Task: Compose an email with the signature Jamie Cooper with the subject Thank you for attending and the message We appreciate your interest in our organization and would like to invite you for an interview. from softage.8@softage.net to softage.10@softage.net Select the bulleted list and change the font typography to strikethroughSelect the bulleted list and remove the font typography strikethrough Send the email. Finally, move the email from Sent Items to the label Crafts
Action: Mouse moved to (1111, 65)
Screenshot: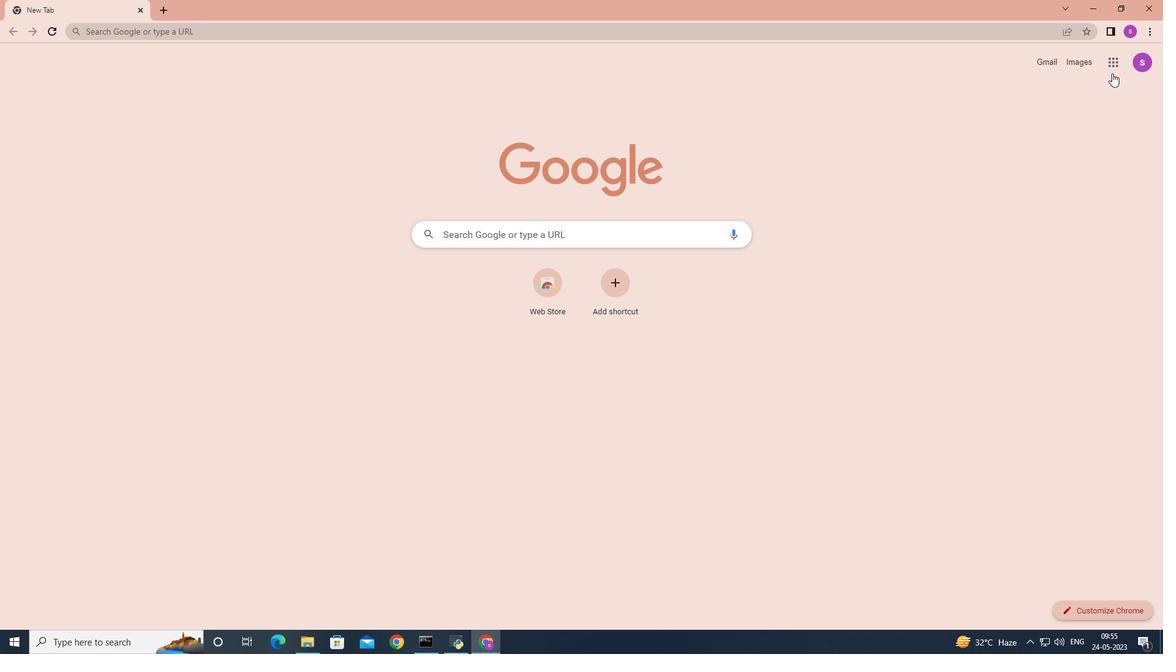 
Action: Mouse pressed left at (1111, 65)
Screenshot: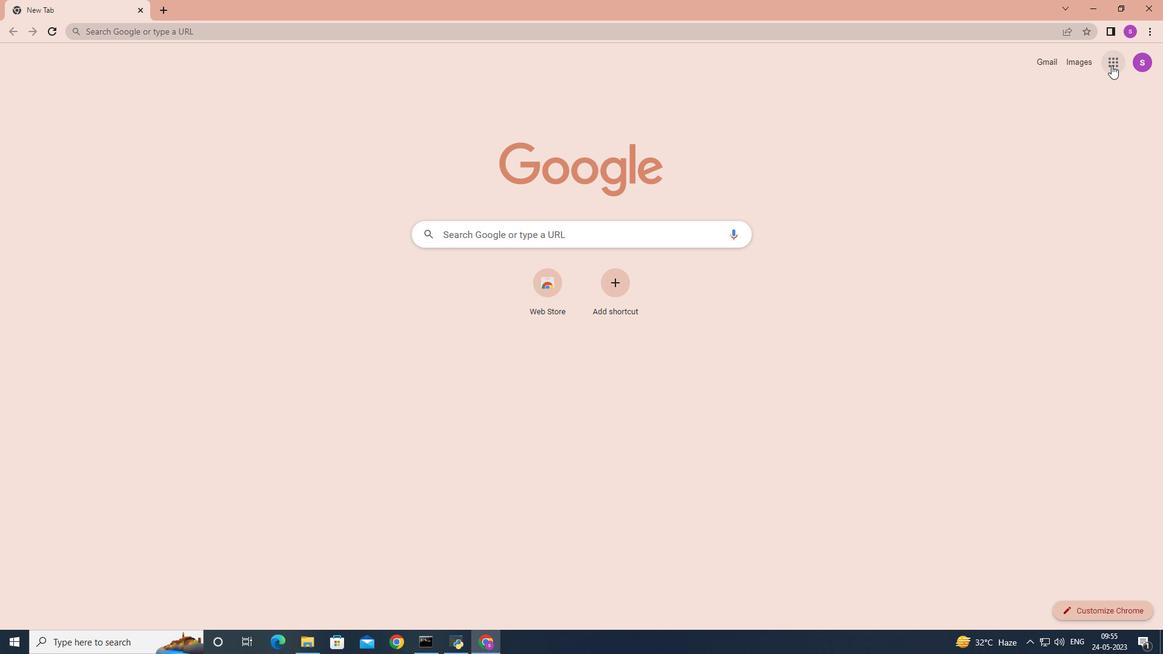 
Action: Mouse moved to (1072, 110)
Screenshot: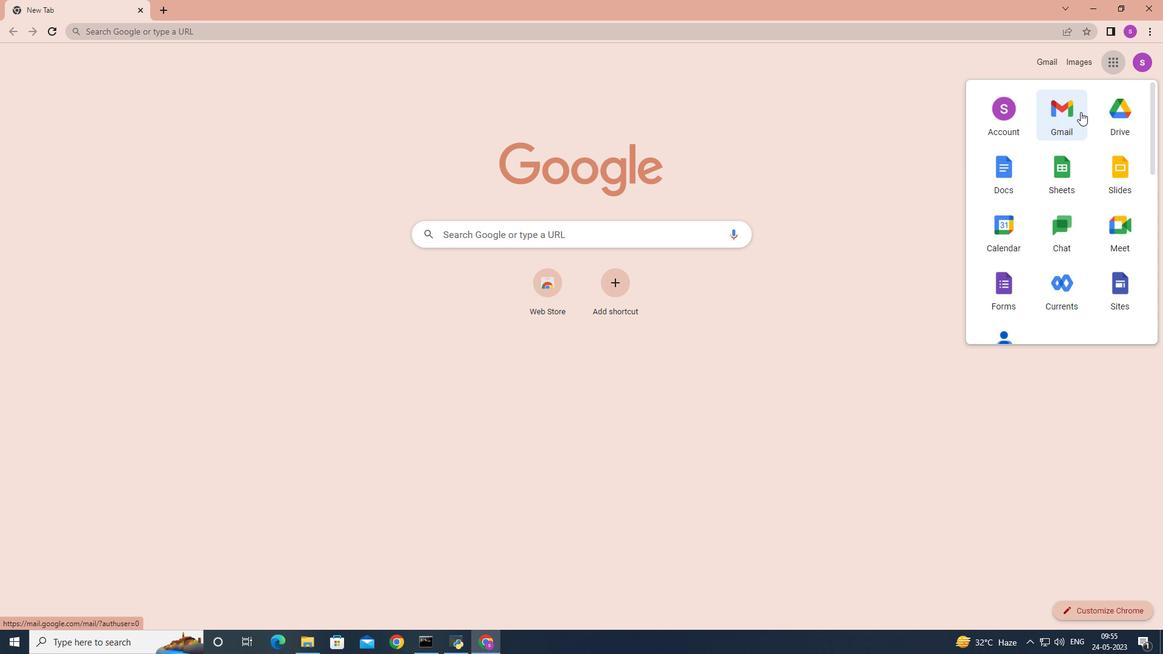 
Action: Mouse pressed left at (1072, 110)
Screenshot: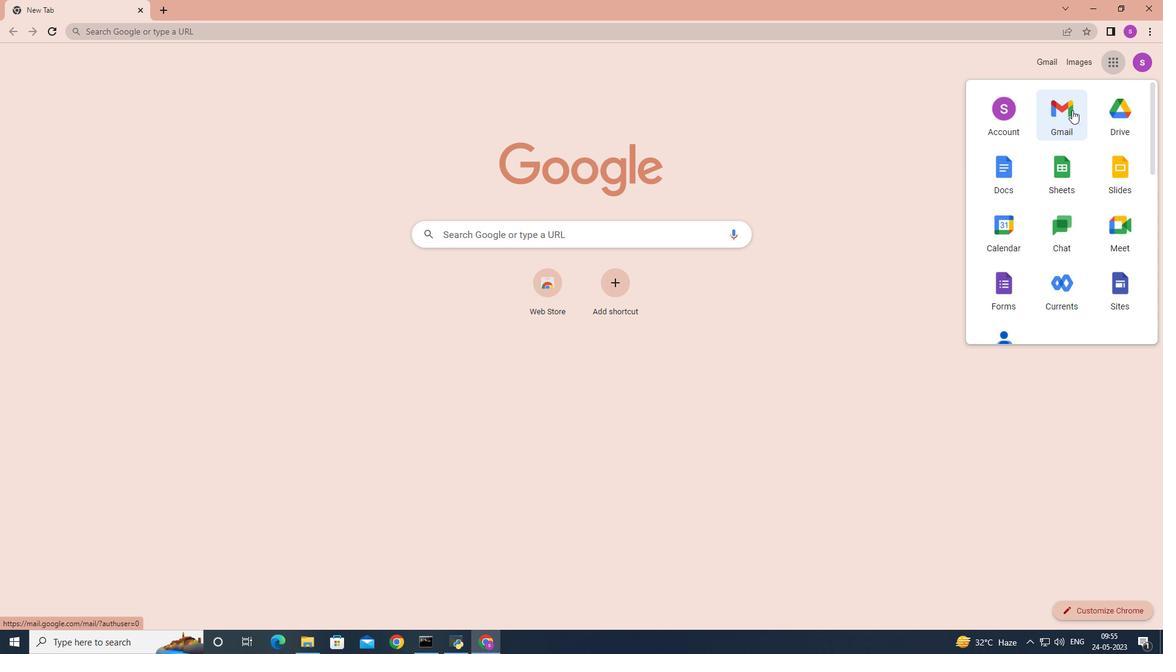 
Action: Mouse moved to (1022, 62)
Screenshot: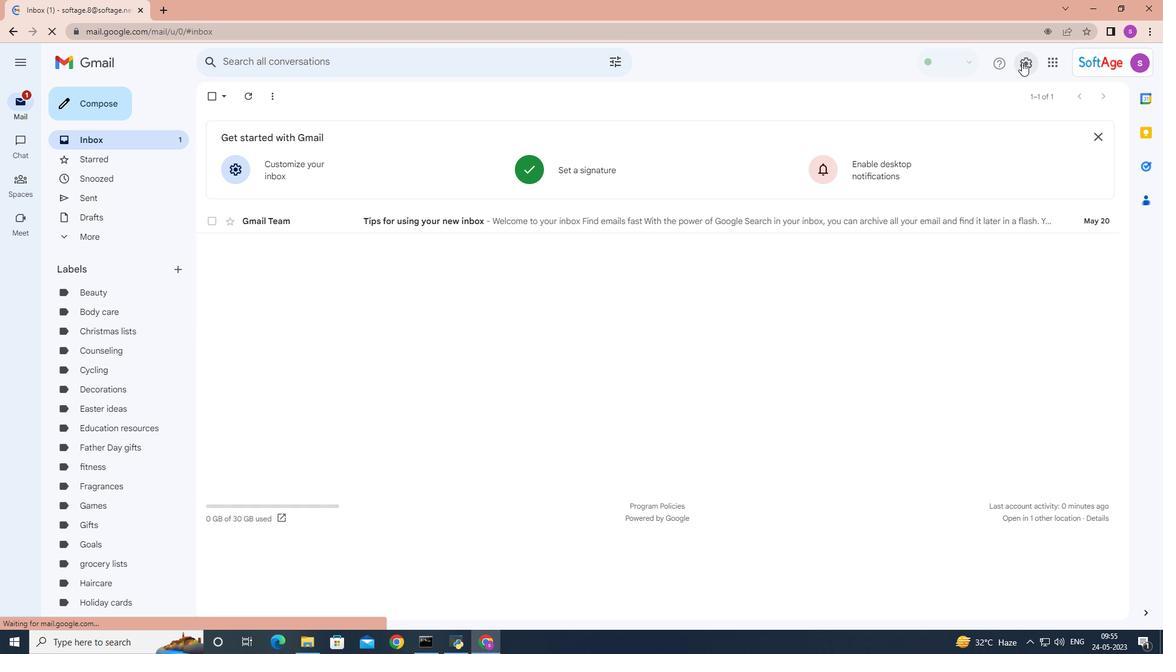 
Action: Mouse pressed left at (1022, 62)
Screenshot: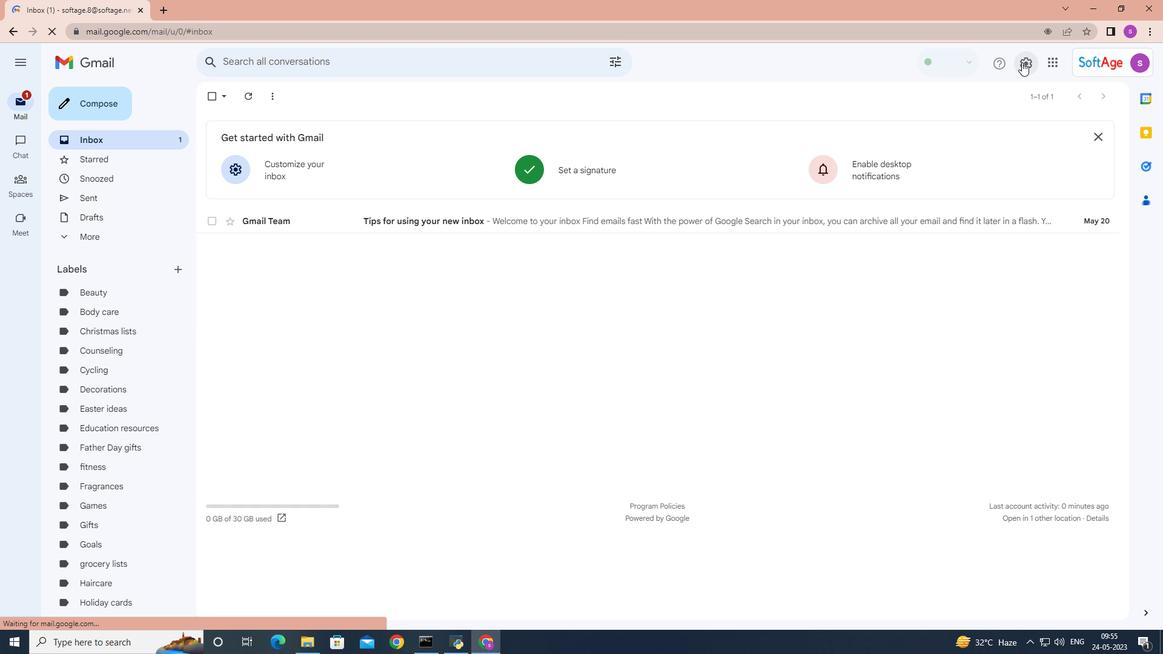 
Action: Mouse moved to (1041, 123)
Screenshot: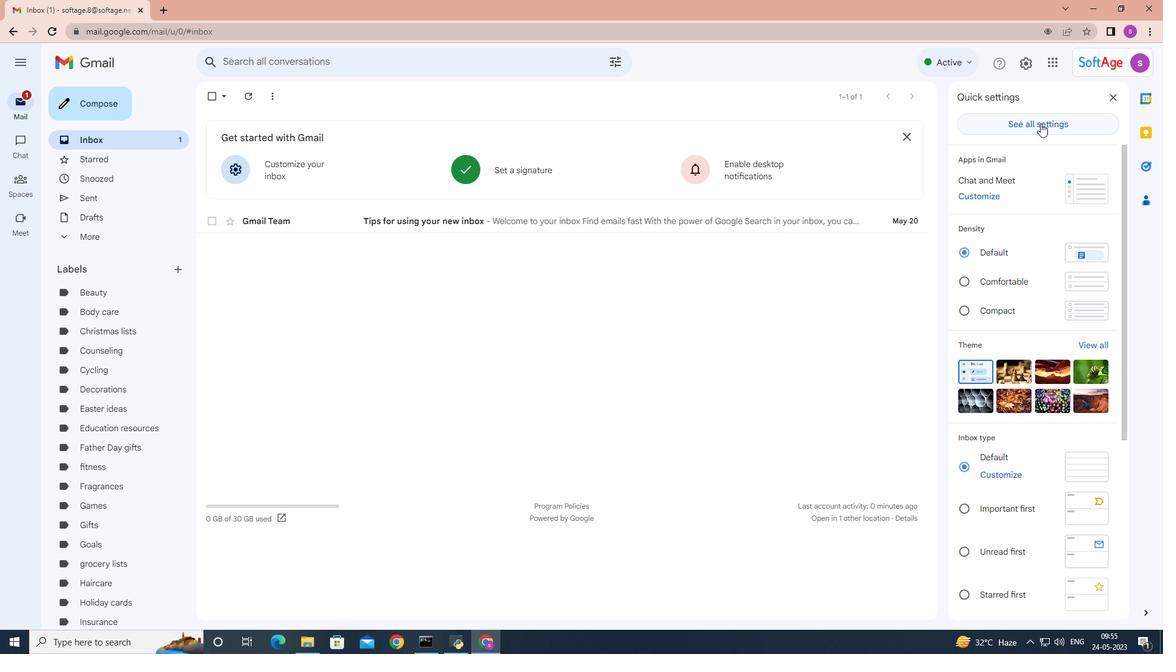 
Action: Mouse pressed left at (1041, 123)
Screenshot: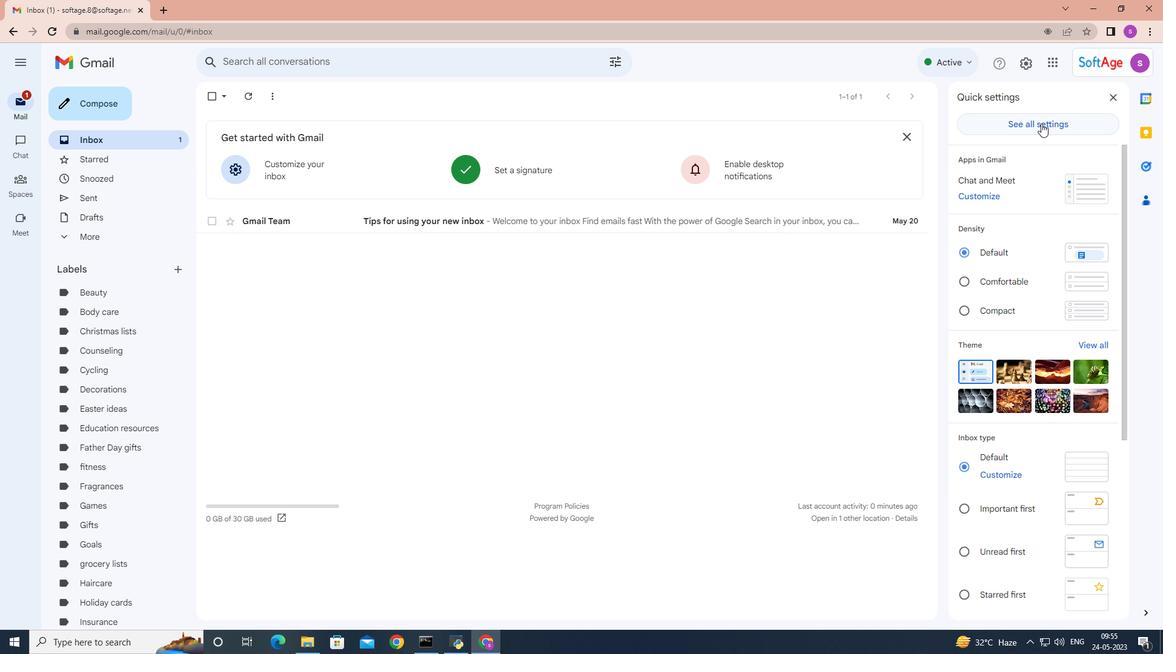 
Action: Mouse moved to (924, 218)
Screenshot: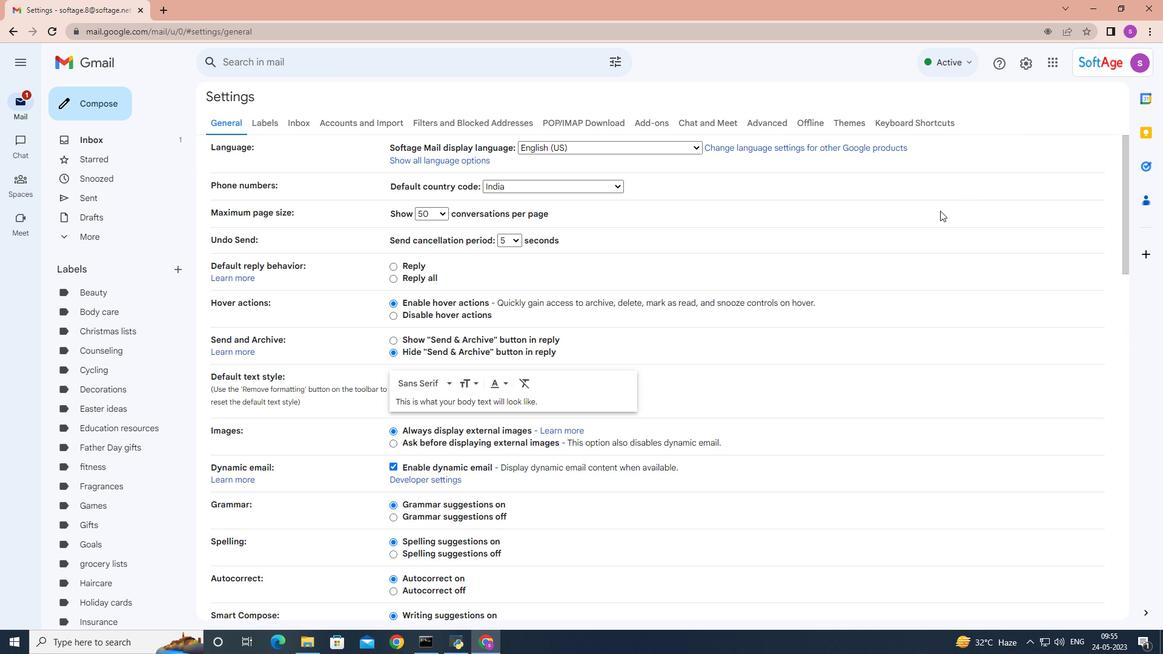 
Action: Mouse scrolled (924, 218) with delta (0, 0)
Screenshot: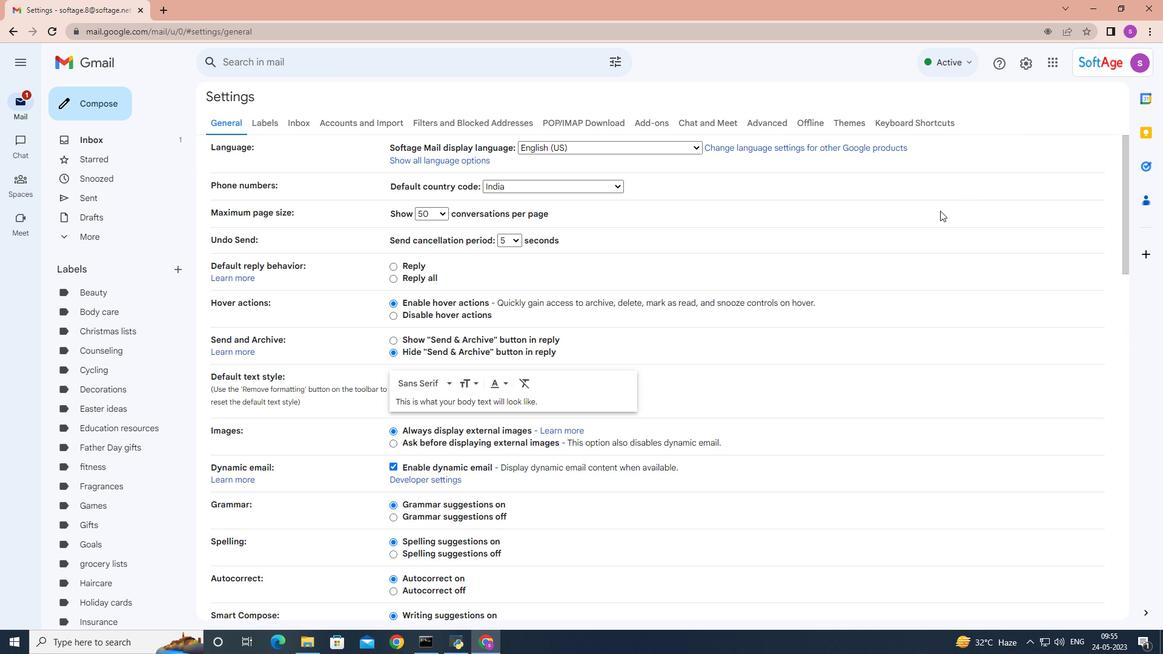 
Action: Mouse moved to (922, 219)
Screenshot: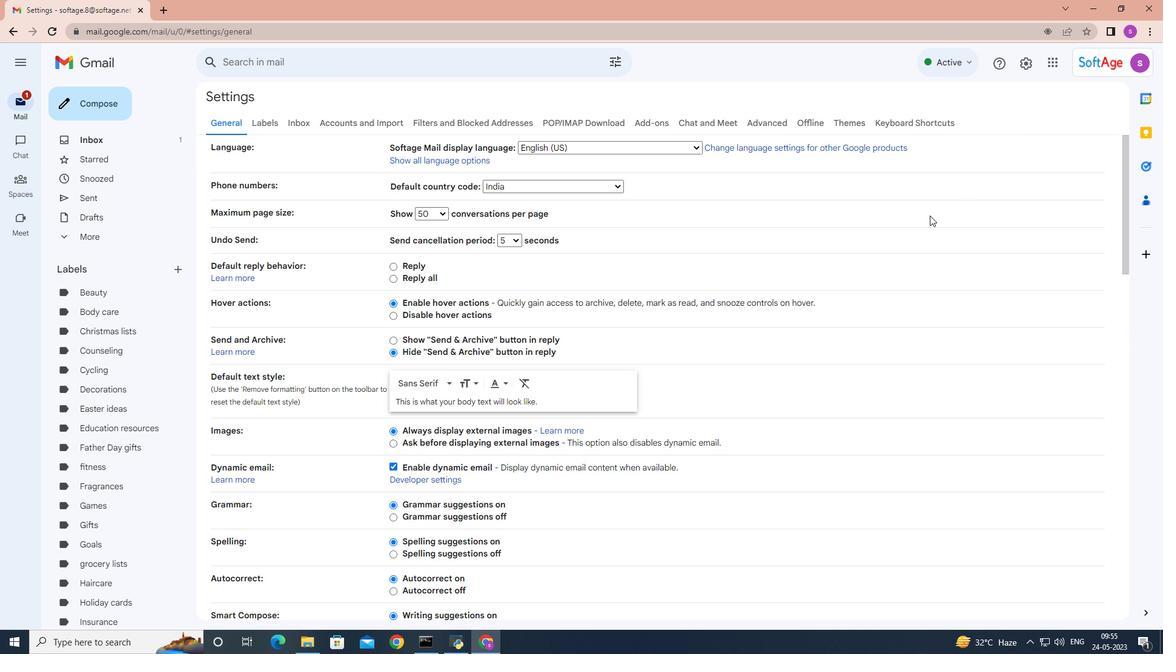 
Action: Mouse scrolled (922, 218) with delta (0, 0)
Screenshot: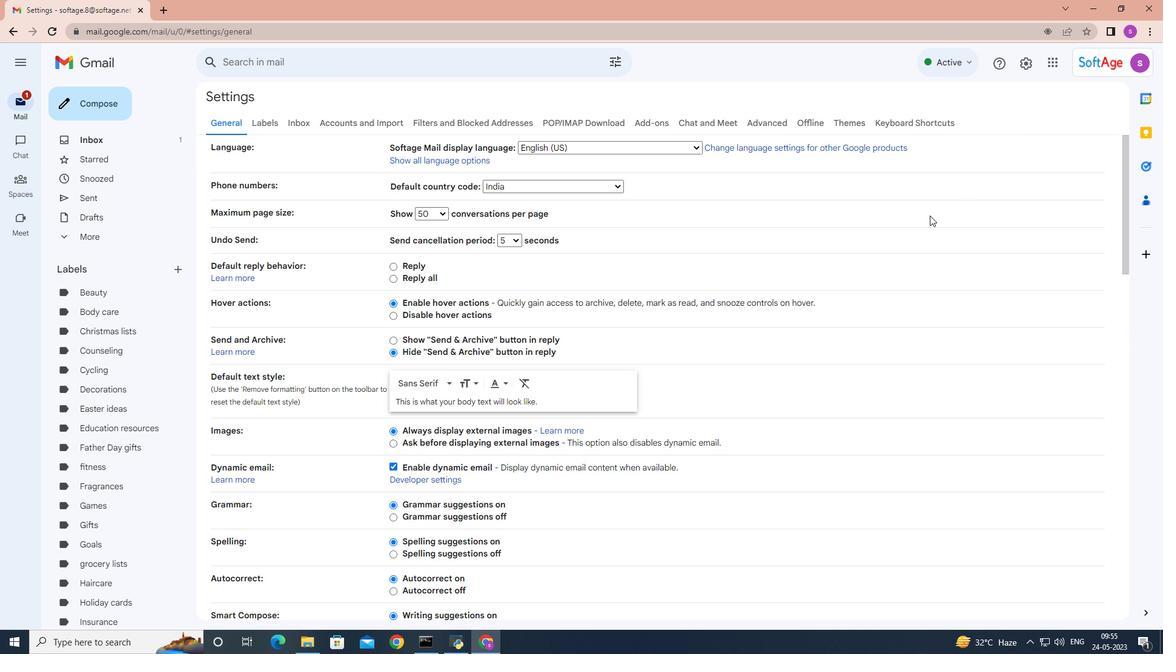 
Action: Mouse moved to (920, 219)
Screenshot: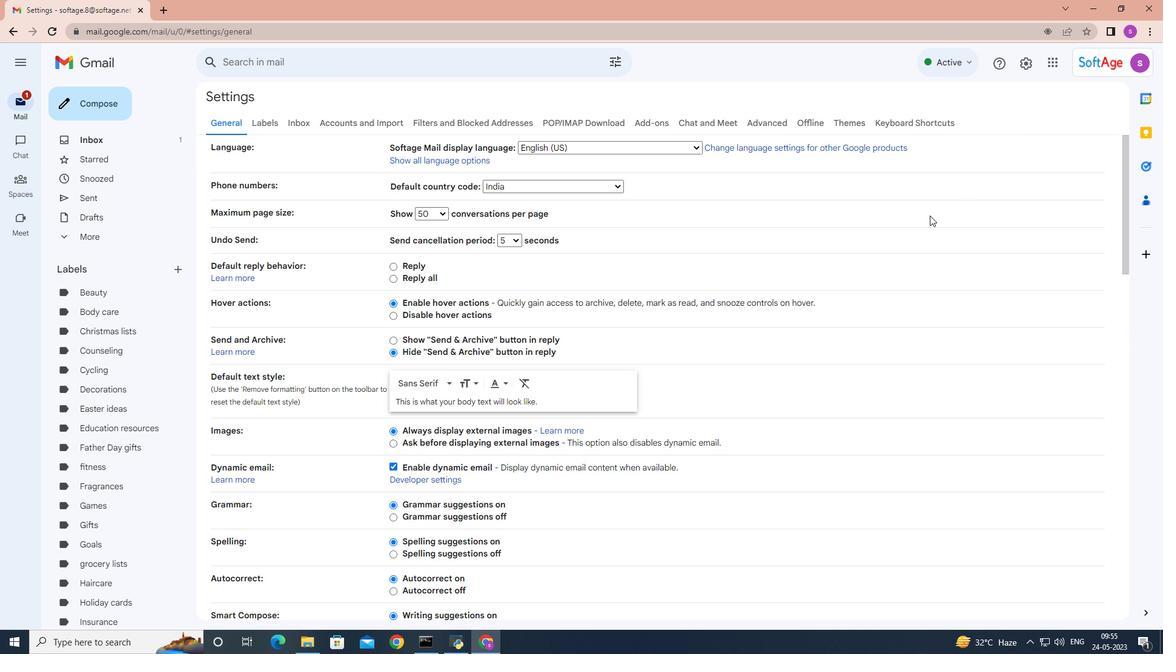 
Action: Mouse scrolled (920, 219) with delta (0, 0)
Screenshot: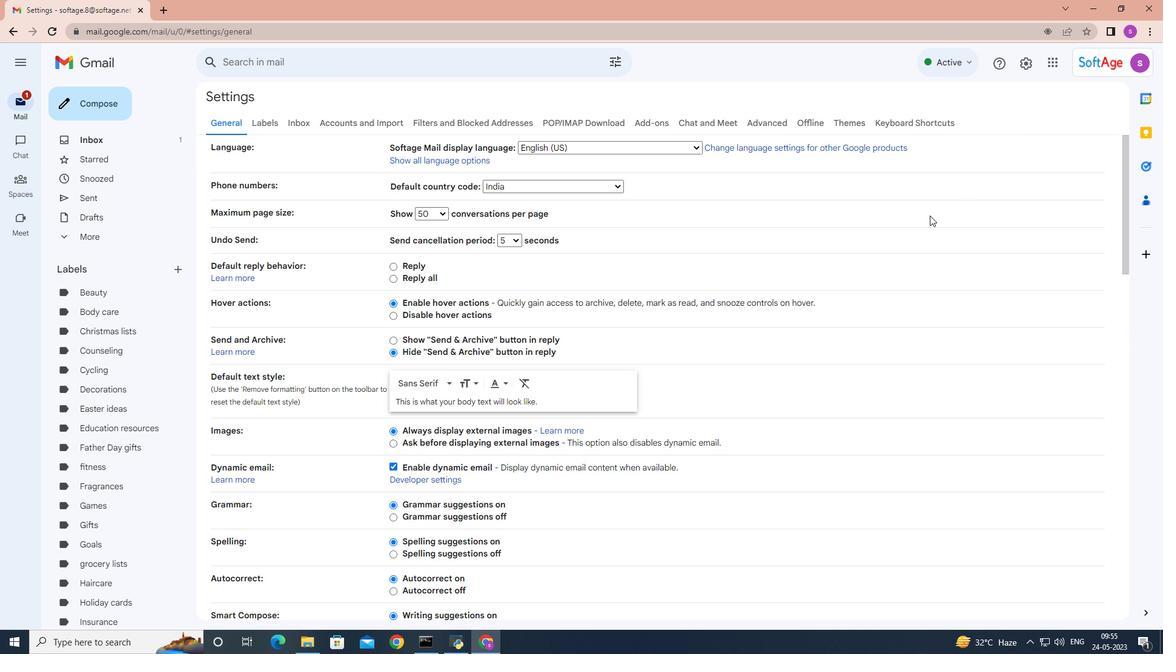 
Action: Mouse moved to (915, 219)
Screenshot: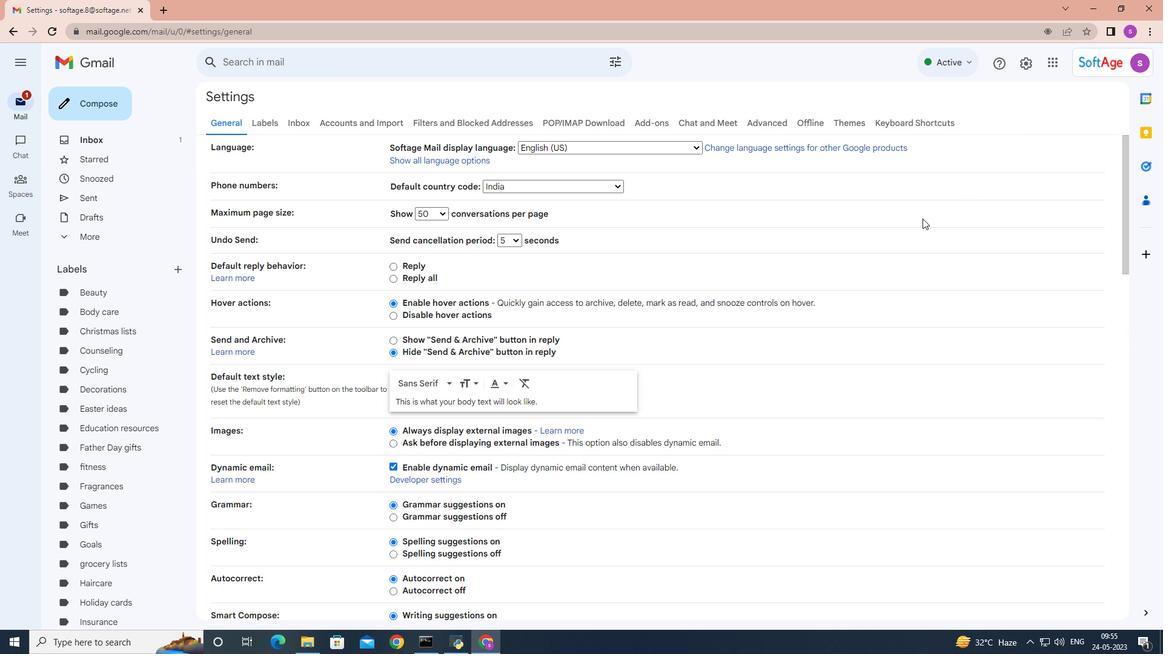 
Action: Mouse scrolled (915, 219) with delta (0, 0)
Screenshot: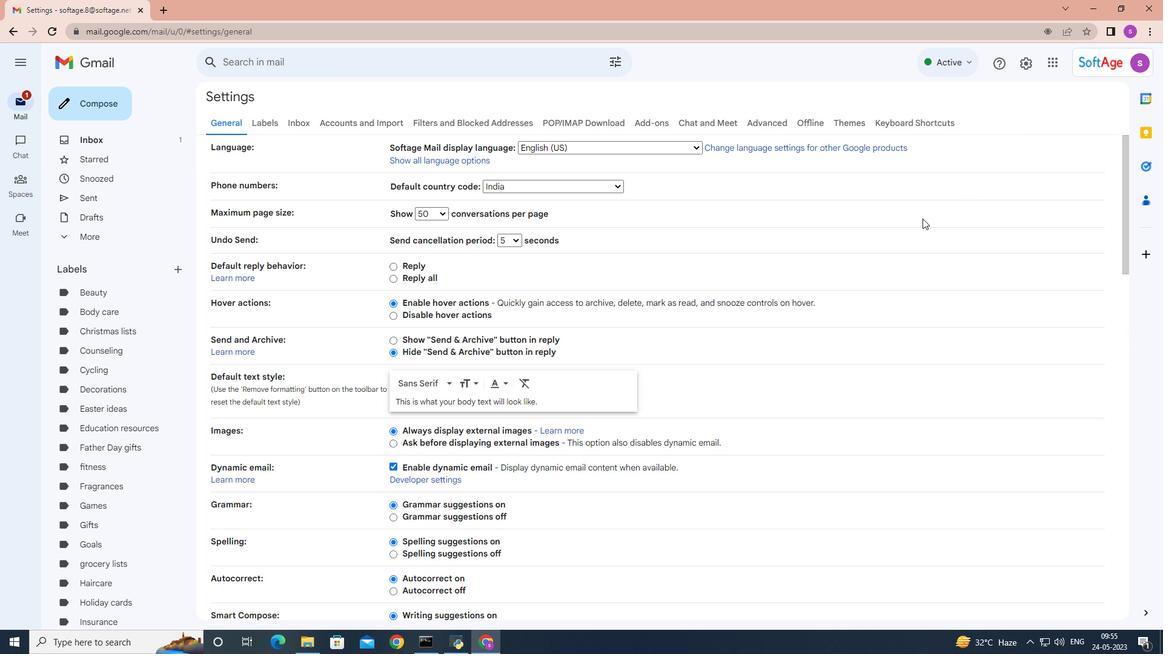 
Action: Mouse moved to (913, 219)
Screenshot: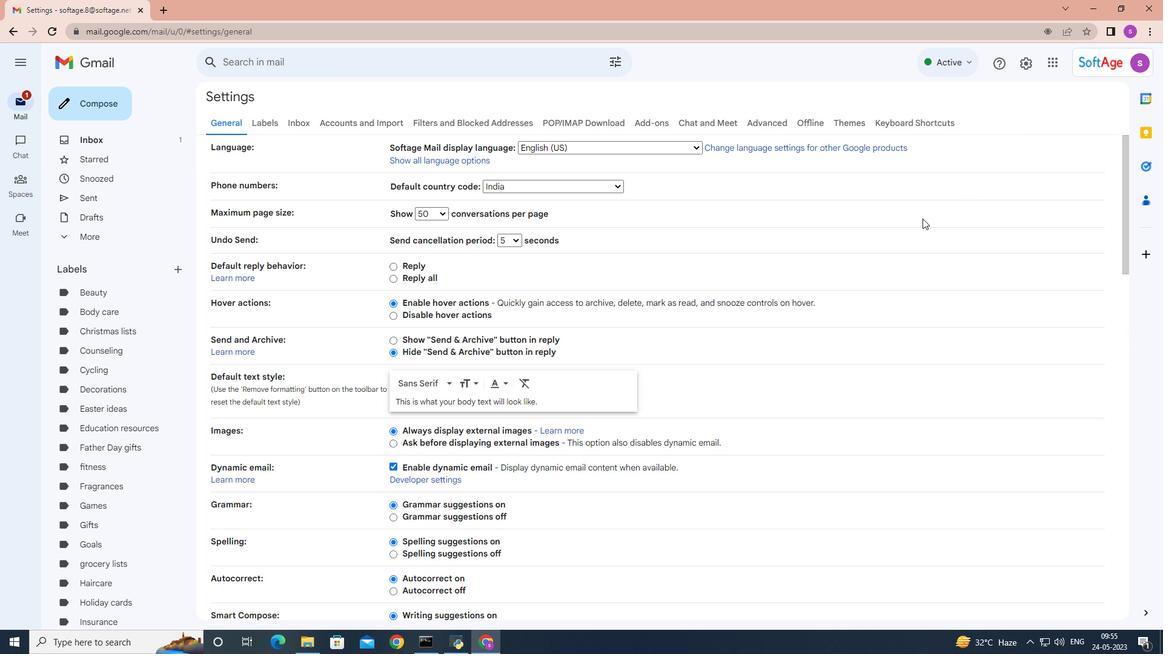 
Action: Mouse scrolled (913, 219) with delta (0, 0)
Screenshot: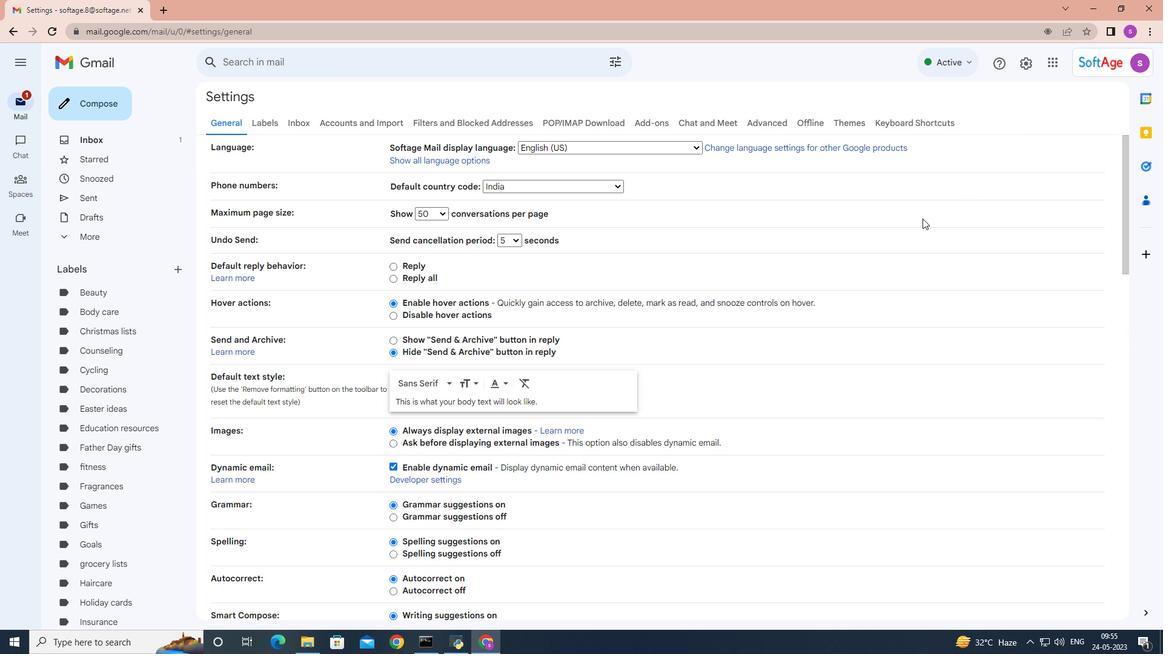 
Action: Mouse moved to (909, 219)
Screenshot: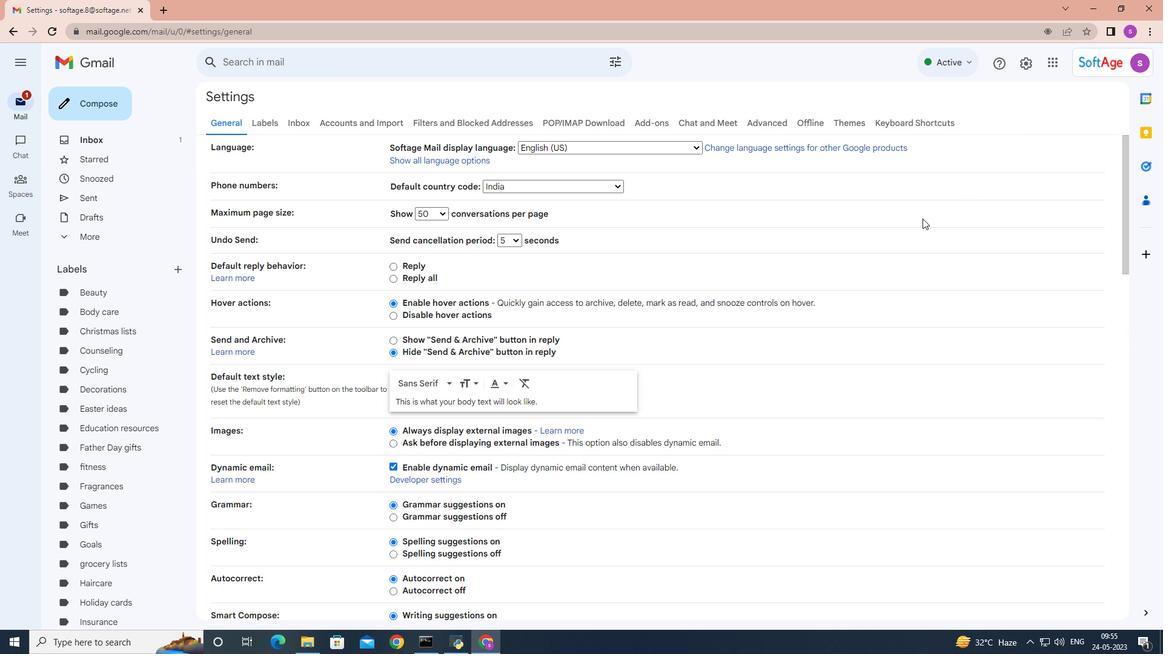 
Action: Mouse scrolled (909, 219) with delta (0, 0)
Screenshot: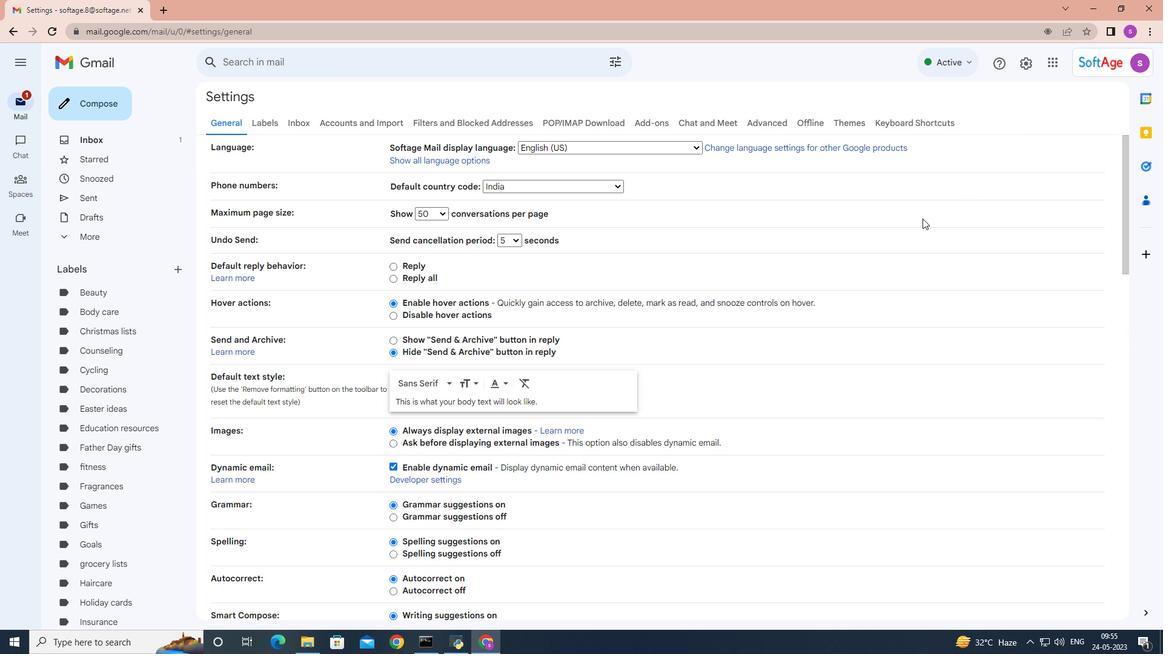
Action: Mouse moved to (903, 219)
Screenshot: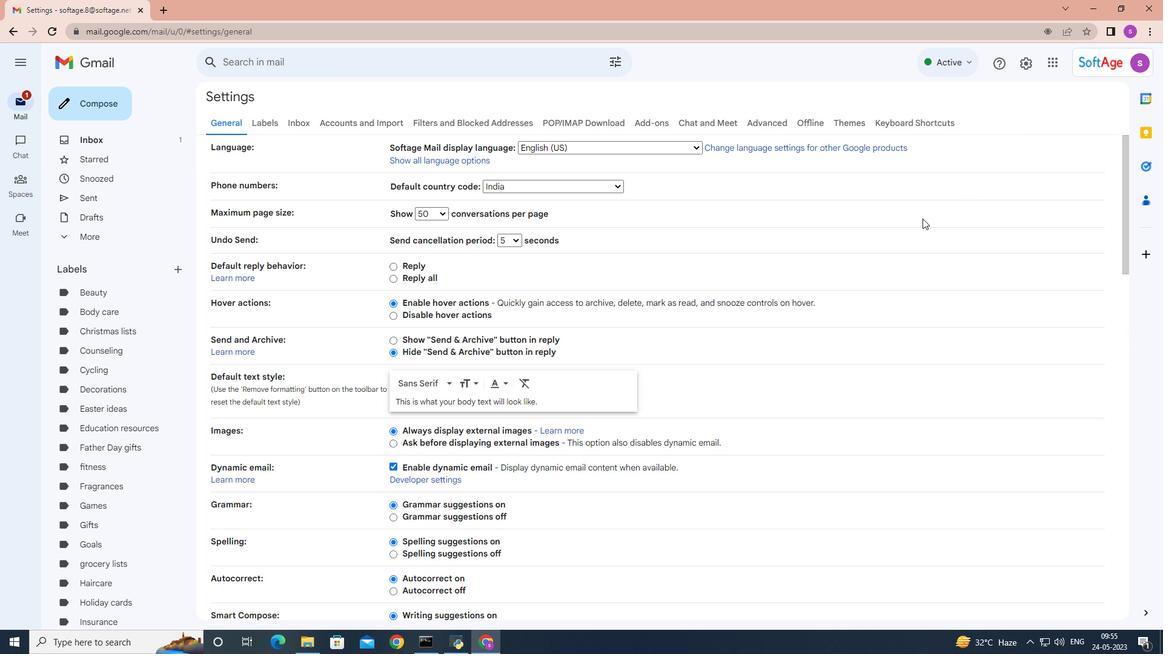 
Action: Mouse scrolled (903, 218) with delta (0, 0)
Screenshot: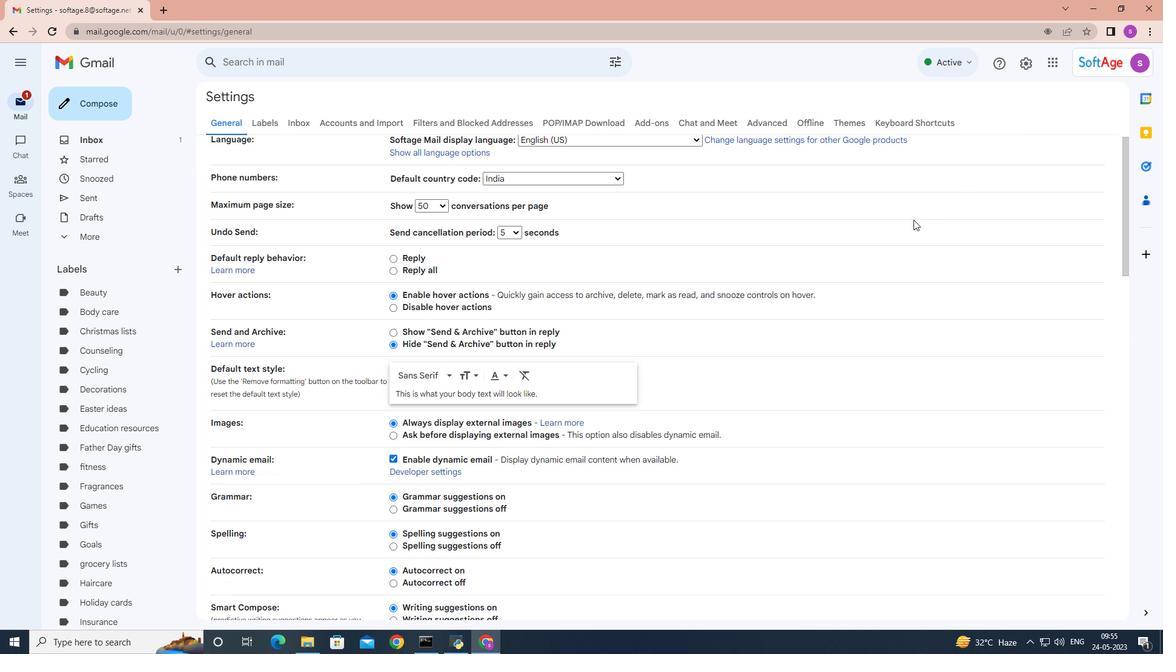 
Action: Mouse moved to (822, 227)
Screenshot: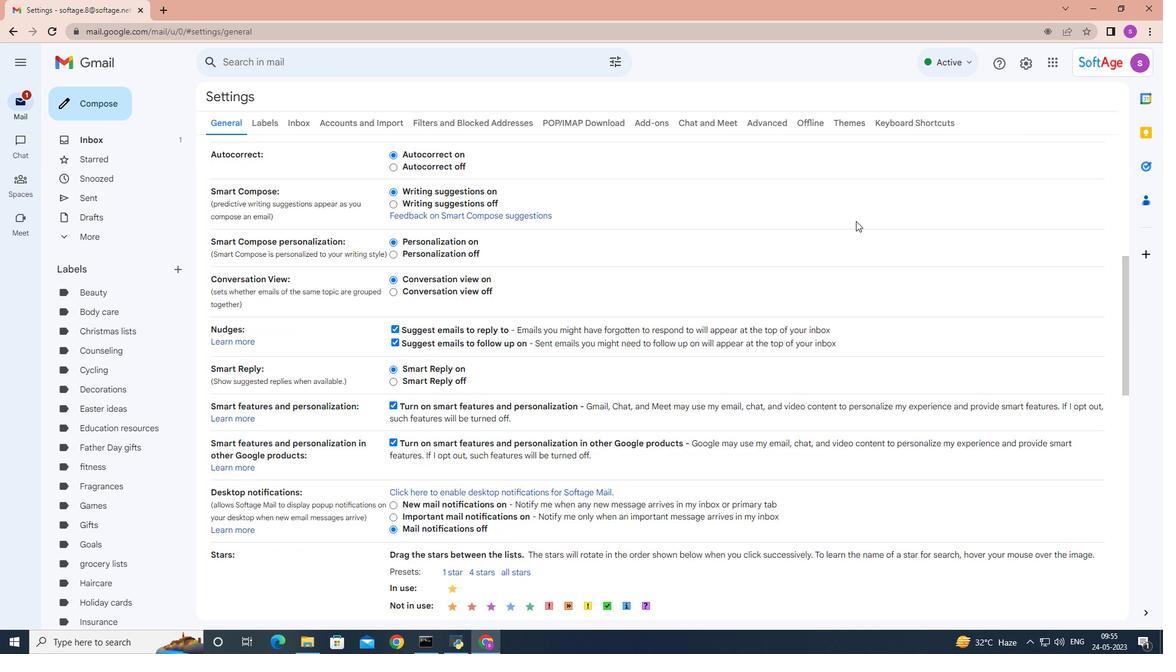 
Action: Mouse scrolled (822, 227) with delta (0, 0)
Screenshot: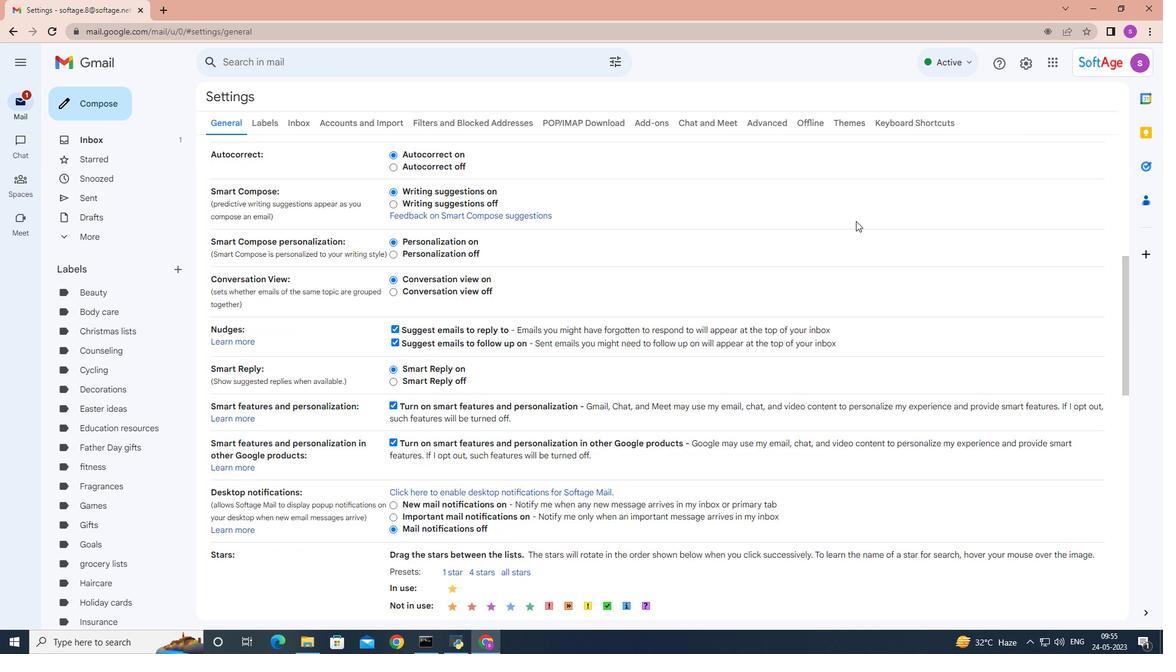 
Action: Mouse moved to (806, 230)
Screenshot: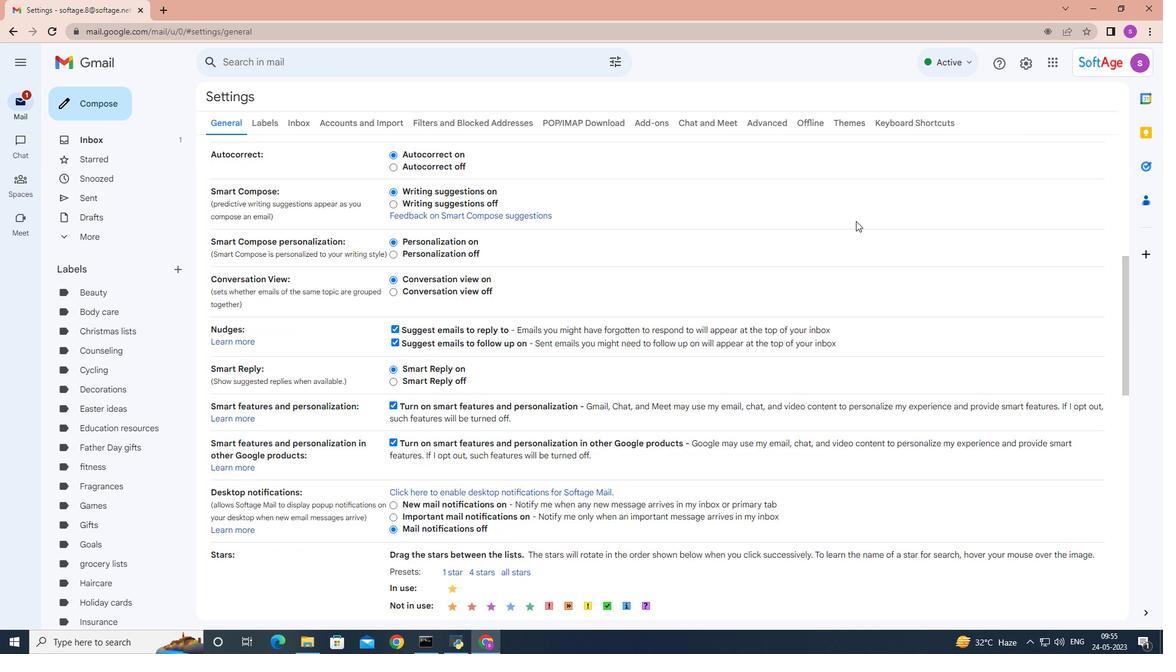 
Action: Mouse scrolled (806, 230) with delta (0, 0)
Screenshot: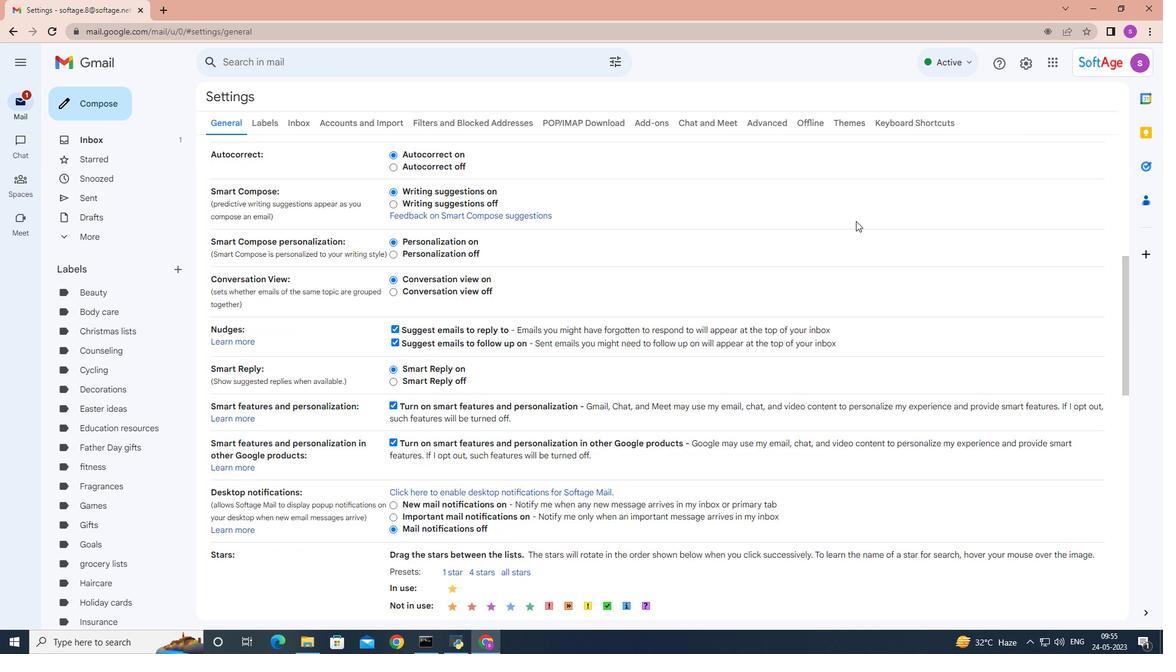 
Action: Mouse moved to (799, 231)
Screenshot: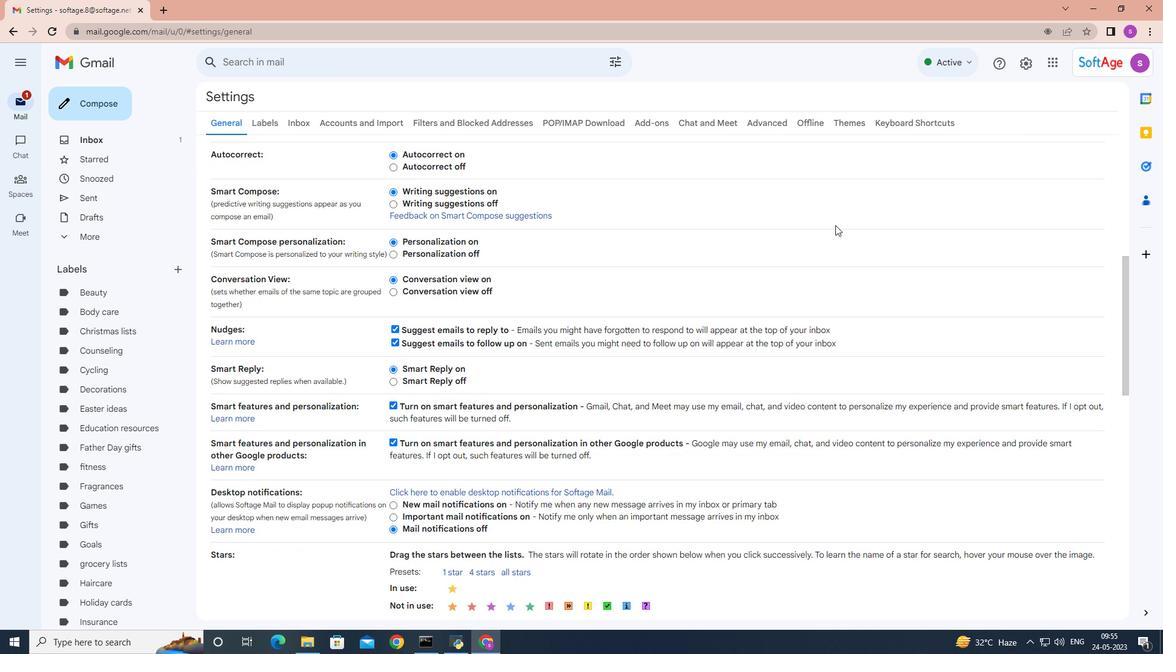 
Action: Mouse scrolled (799, 230) with delta (0, 0)
Screenshot: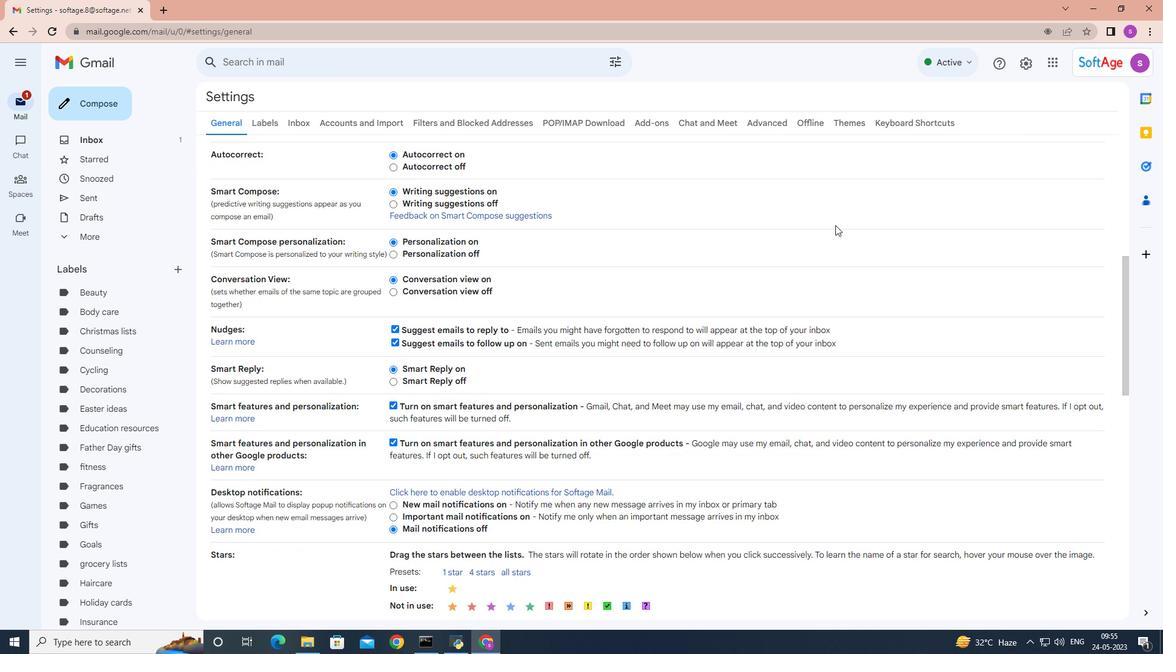 
Action: Mouse moved to (785, 231)
Screenshot: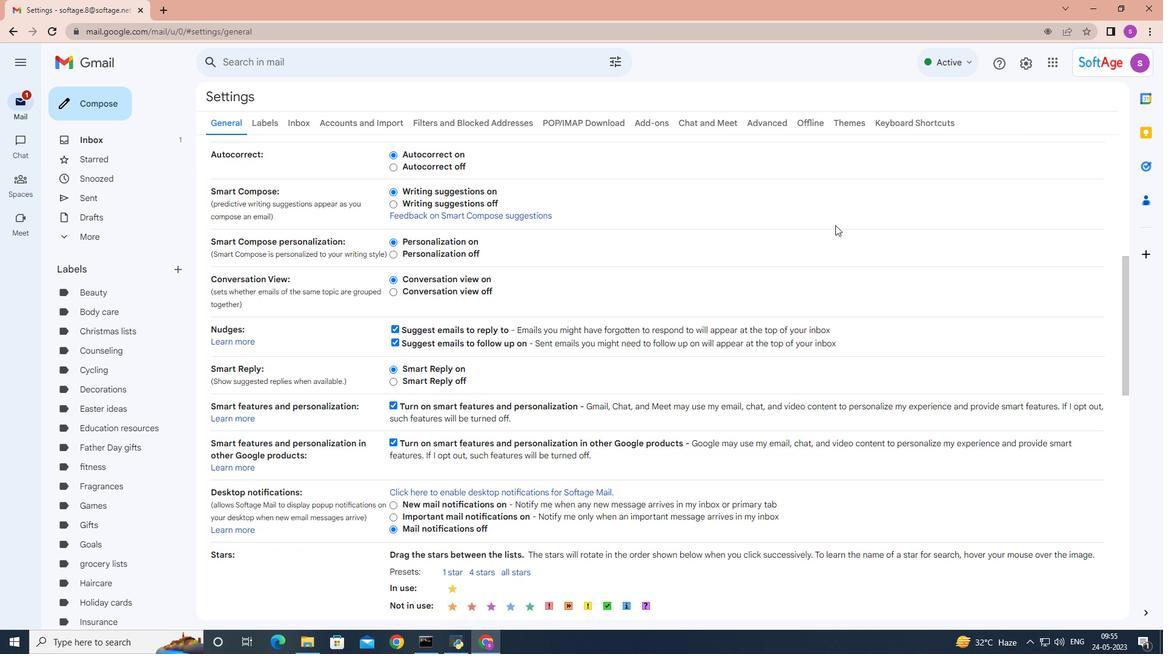 
Action: Mouse scrolled (785, 230) with delta (0, 0)
Screenshot: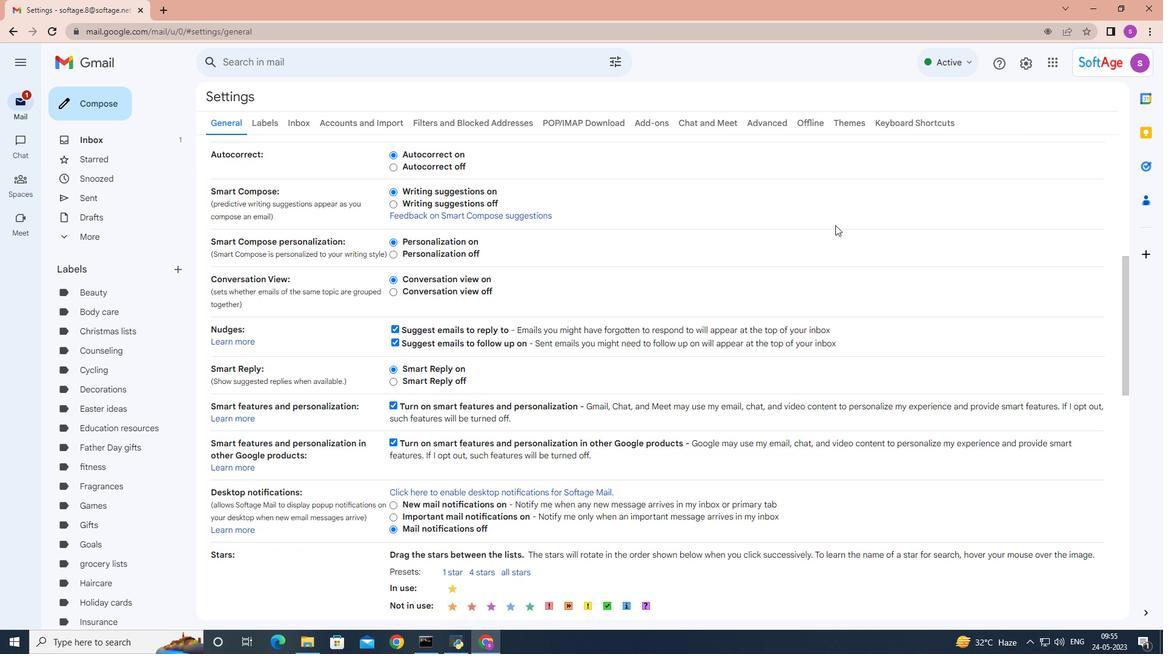 
Action: Mouse moved to (773, 231)
Screenshot: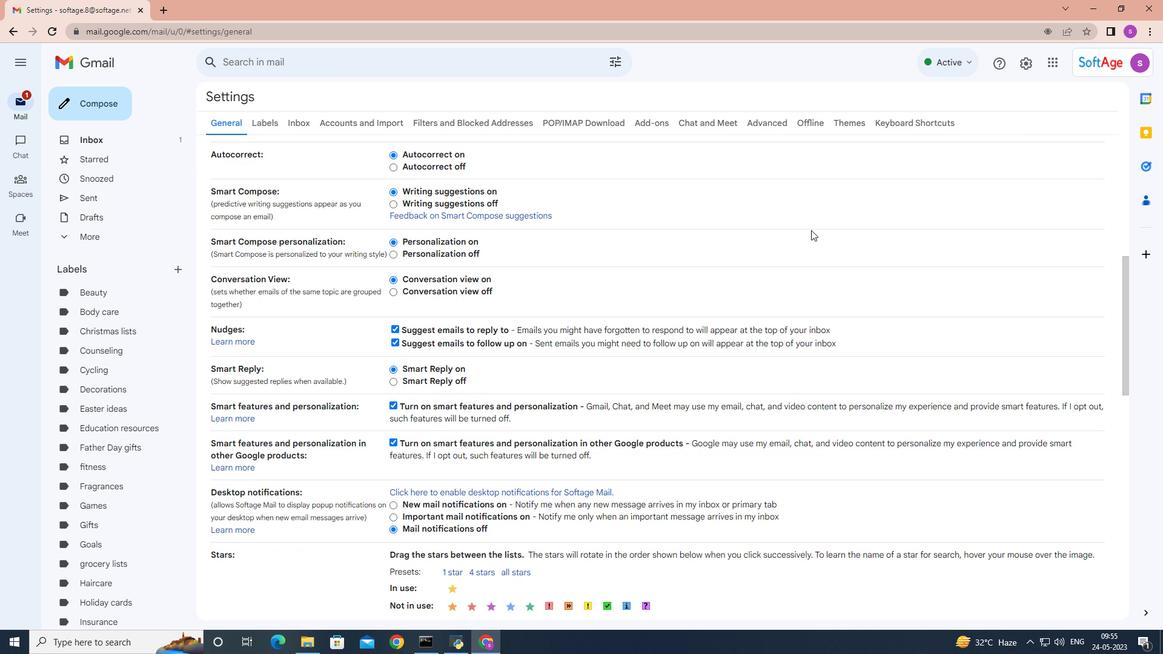 
Action: Mouse scrolled (773, 230) with delta (0, 0)
Screenshot: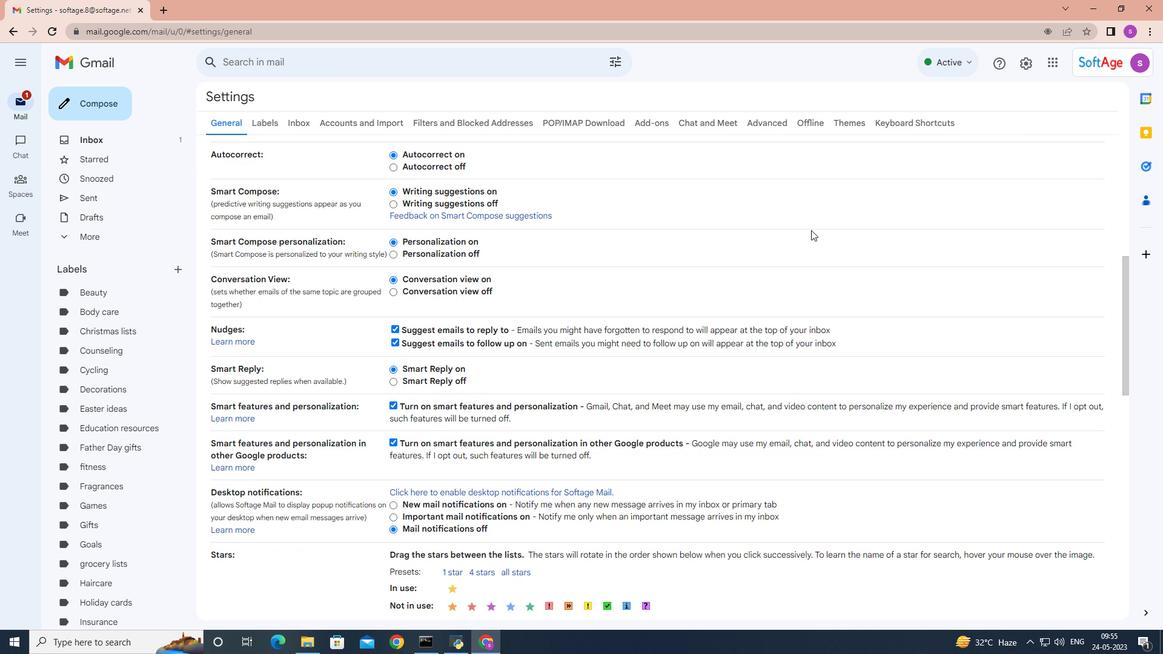 
Action: Mouse moved to (765, 228)
Screenshot: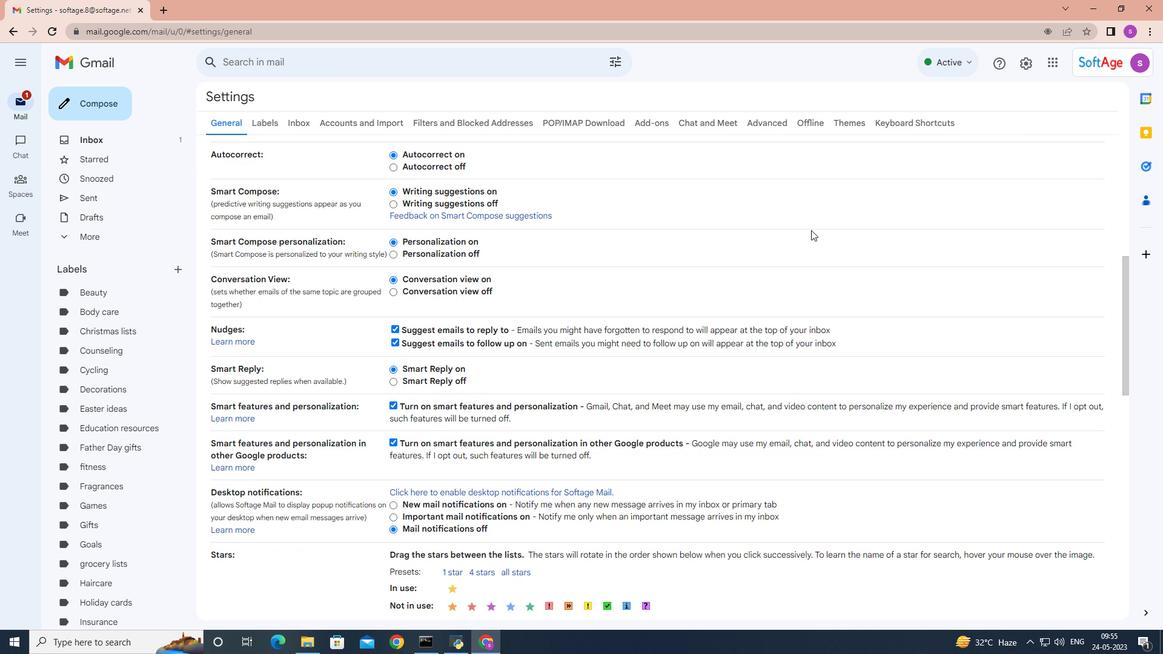 
Action: Mouse scrolled (765, 228) with delta (0, 0)
Screenshot: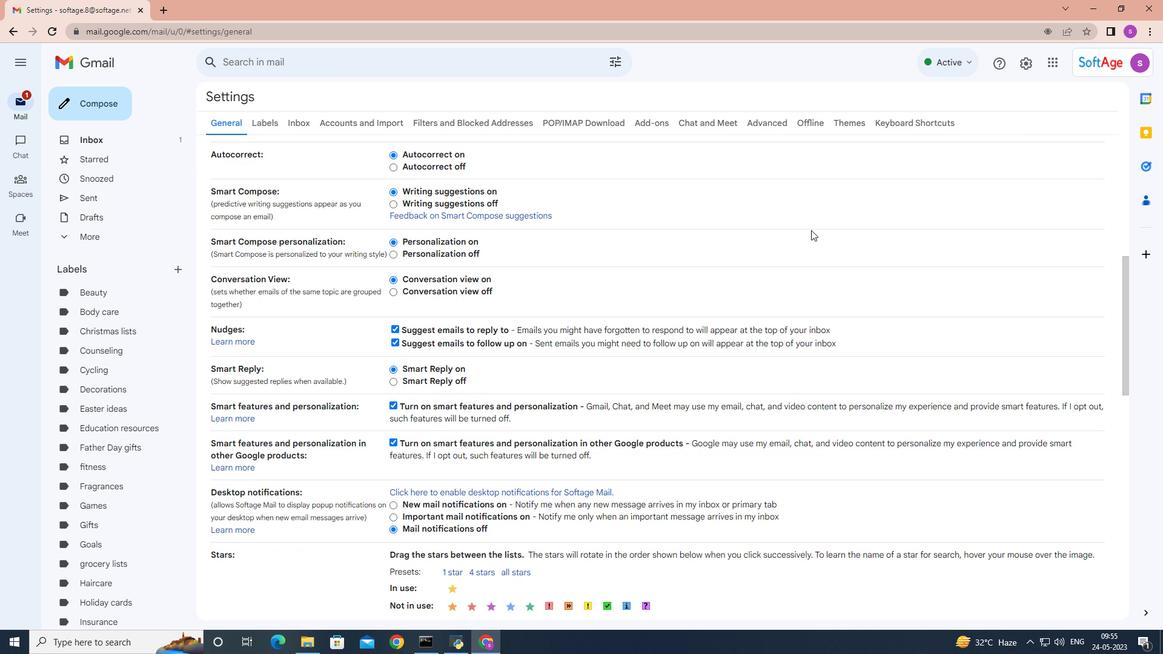 
Action: Mouse moved to (756, 225)
Screenshot: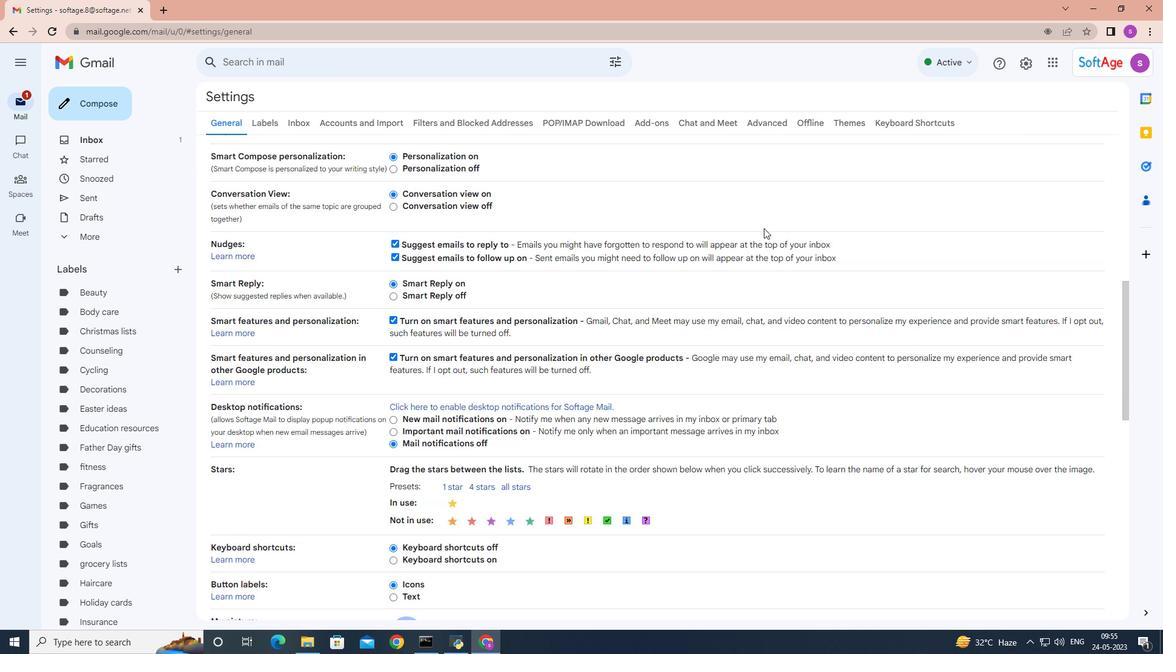 
Action: Mouse scrolled (756, 224) with delta (0, 0)
Screenshot: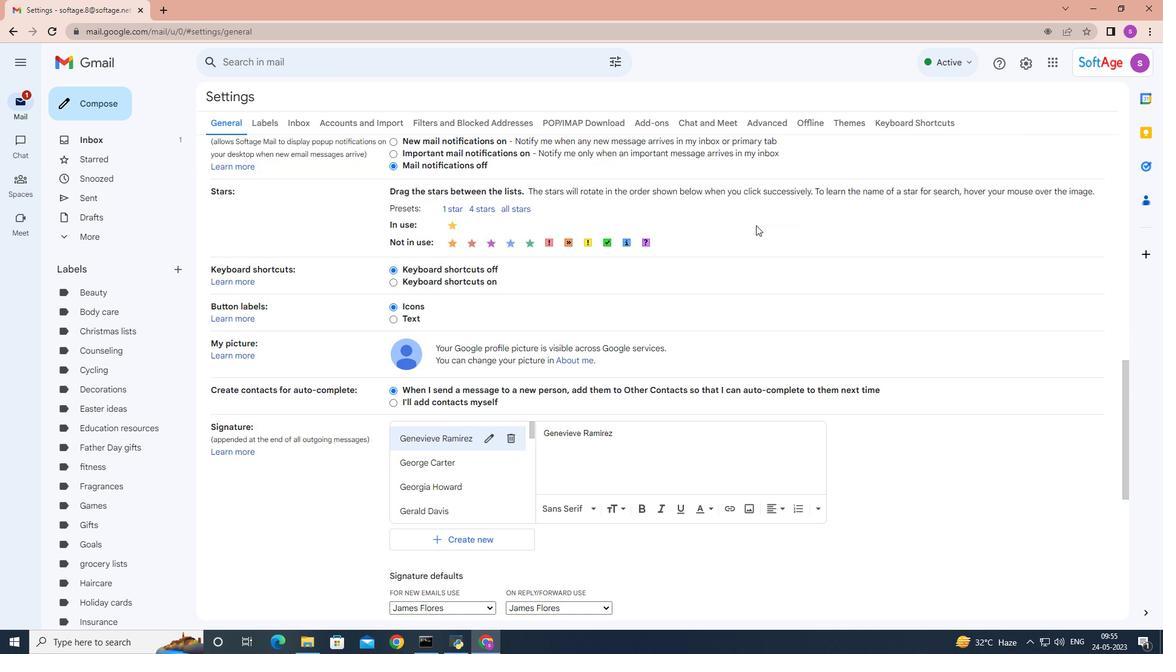 
Action: Mouse scrolled (756, 224) with delta (0, 0)
Screenshot: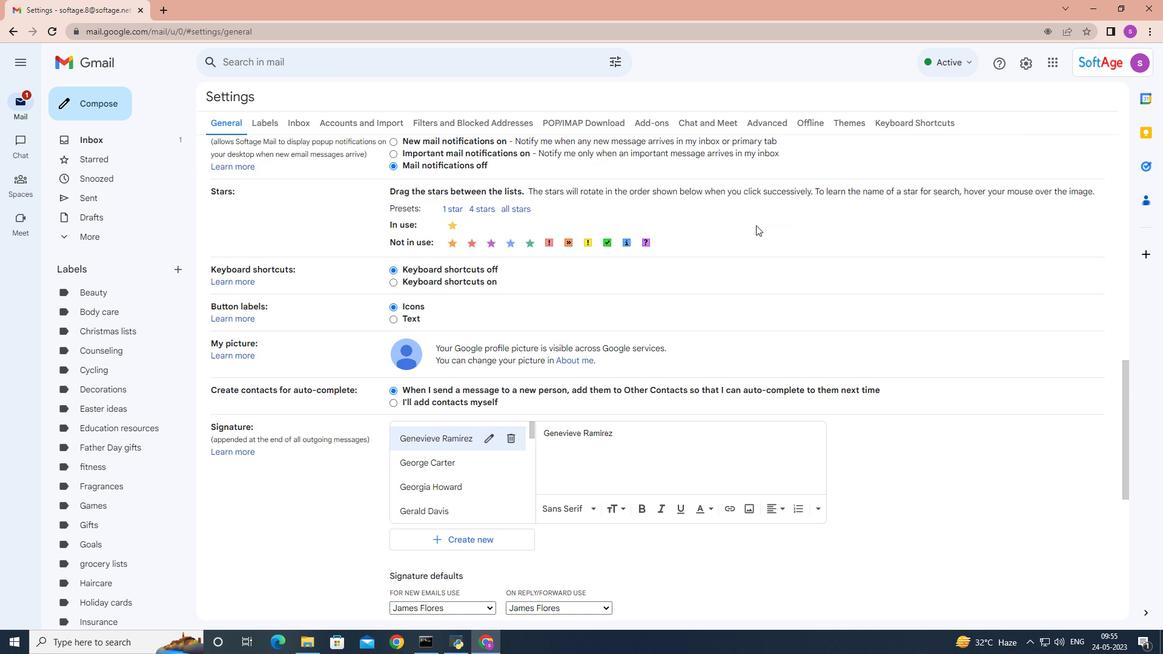 
Action: Mouse scrolled (756, 224) with delta (0, 0)
Screenshot: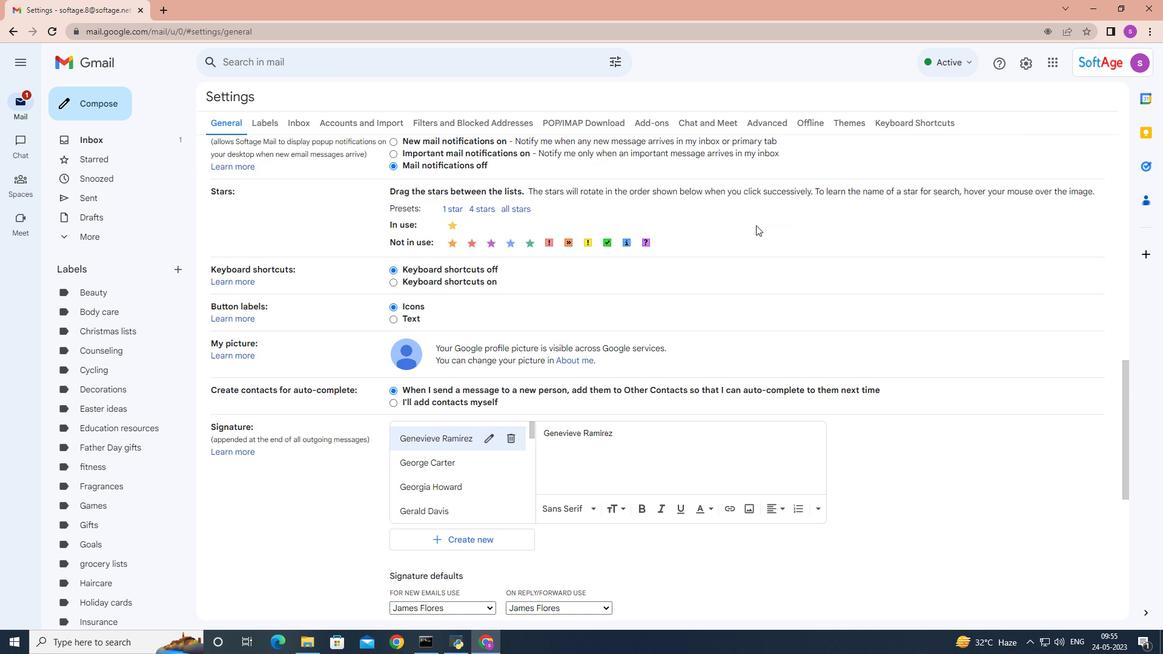 
Action: Mouse scrolled (756, 224) with delta (0, 0)
Screenshot: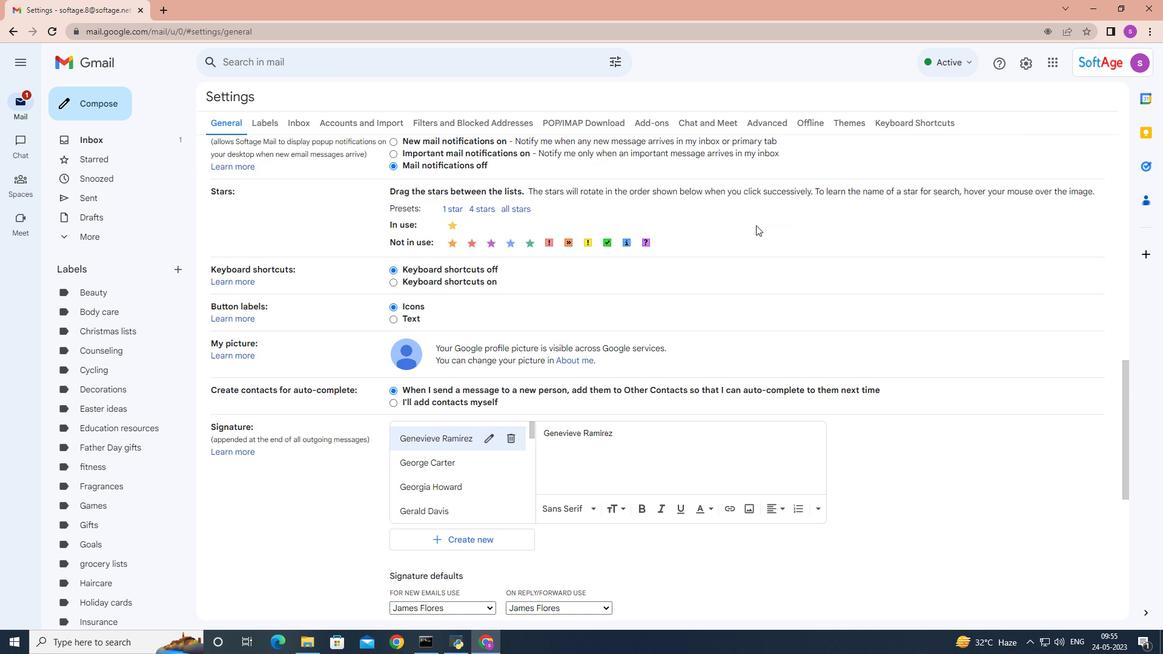 
Action: Mouse scrolled (756, 224) with delta (0, 0)
Screenshot: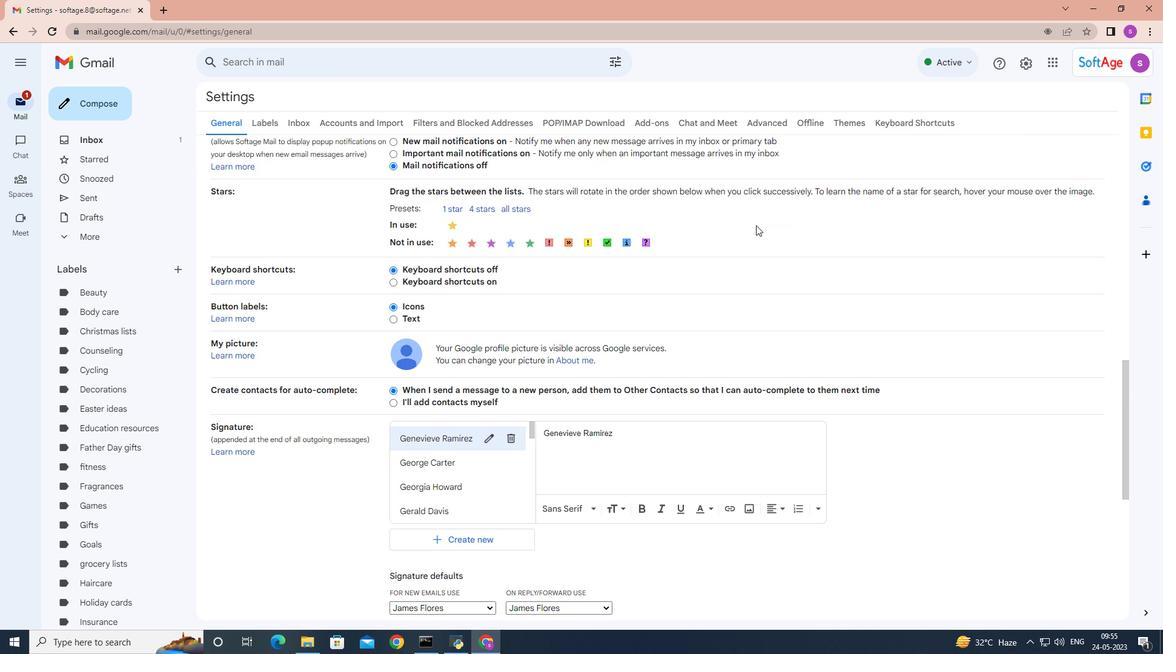 
Action: Mouse moved to (487, 233)
Screenshot: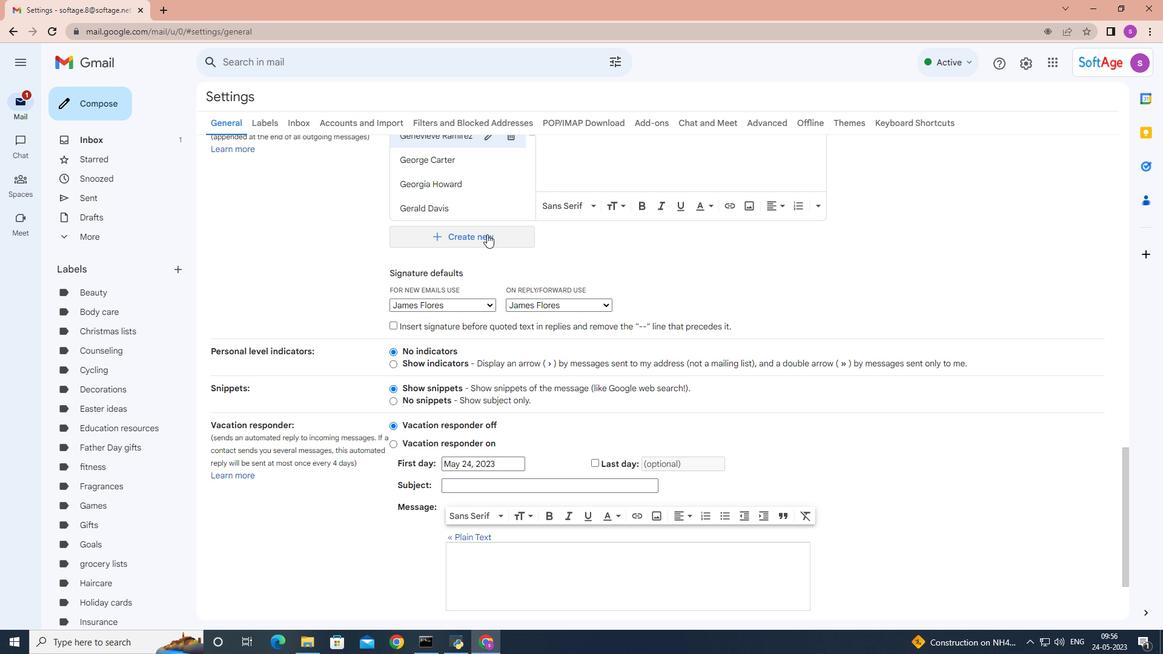 
Action: Mouse pressed left at (487, 233)
Screenshot: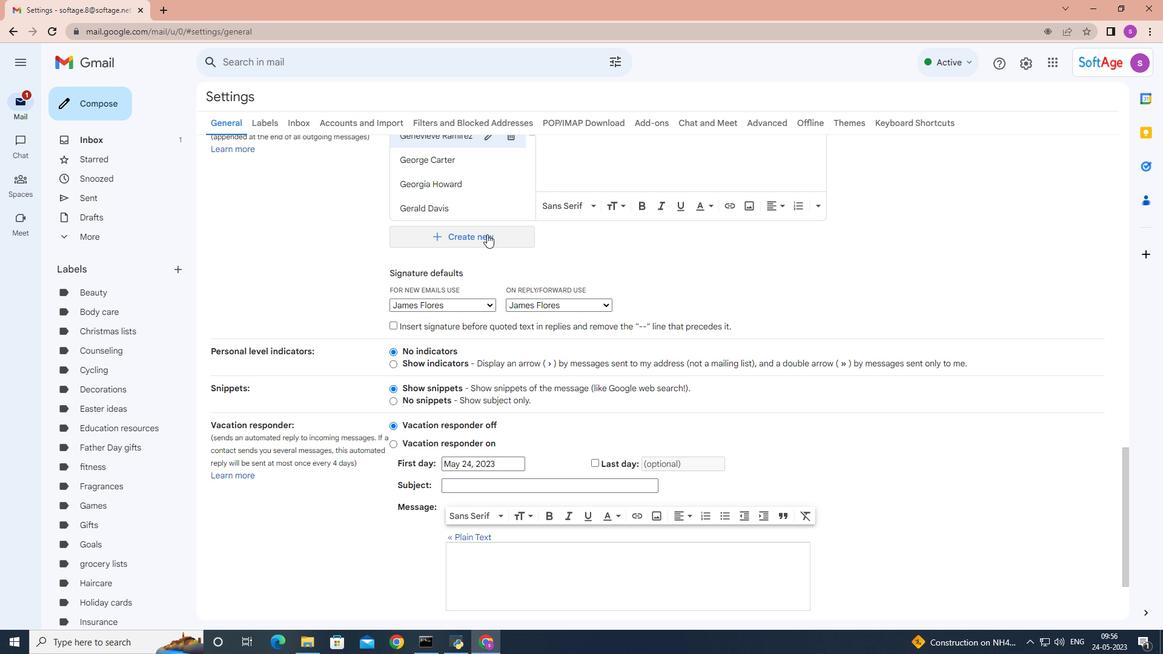 
Action: Mouse moved to (520, 313)
Screenshot: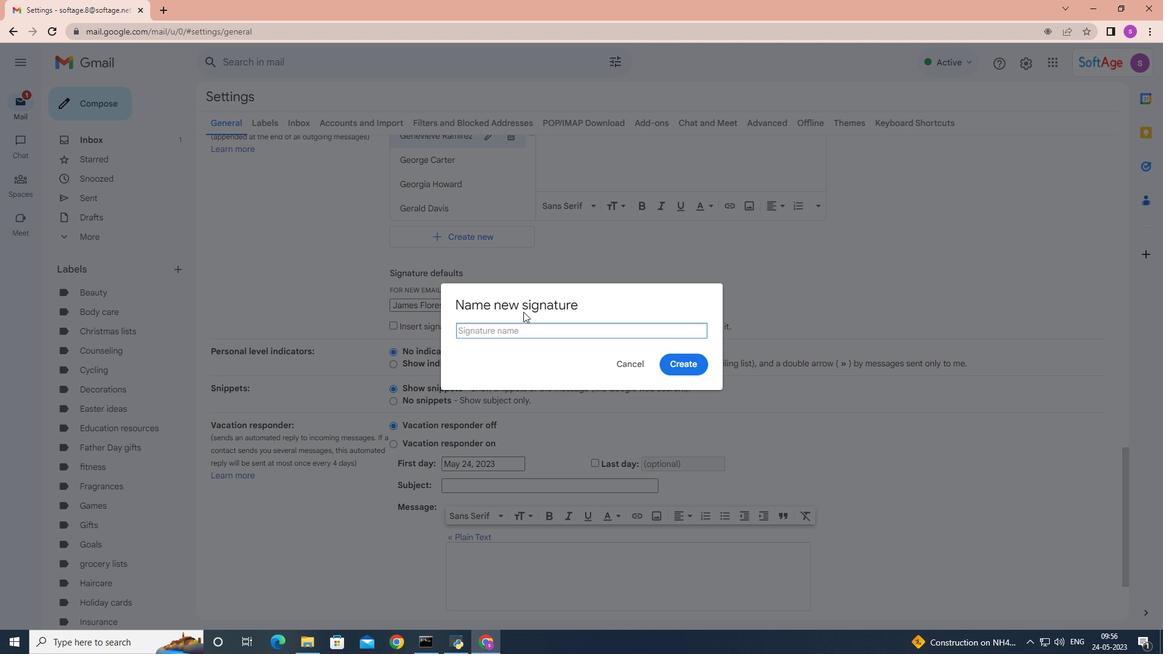 
Action: Key pressed <Key.shift>Jamie<Key.space><Key.shift>Cooper<Key.space>
Screenshot: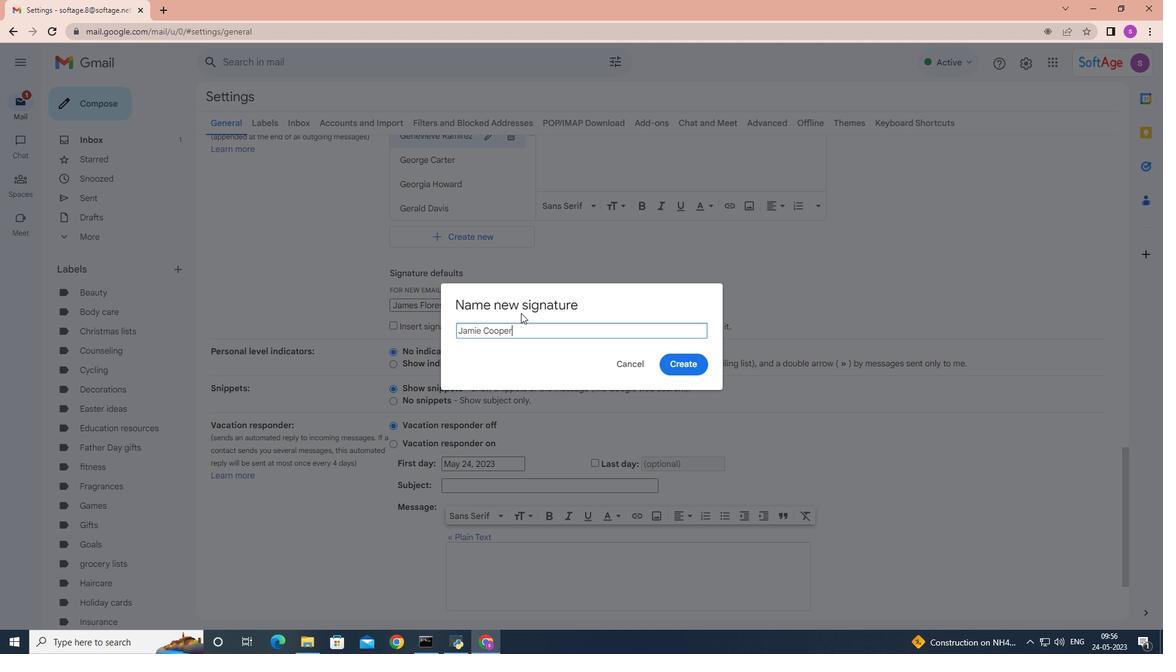
Action: Mouse moved to (691, 364)
Screenshot: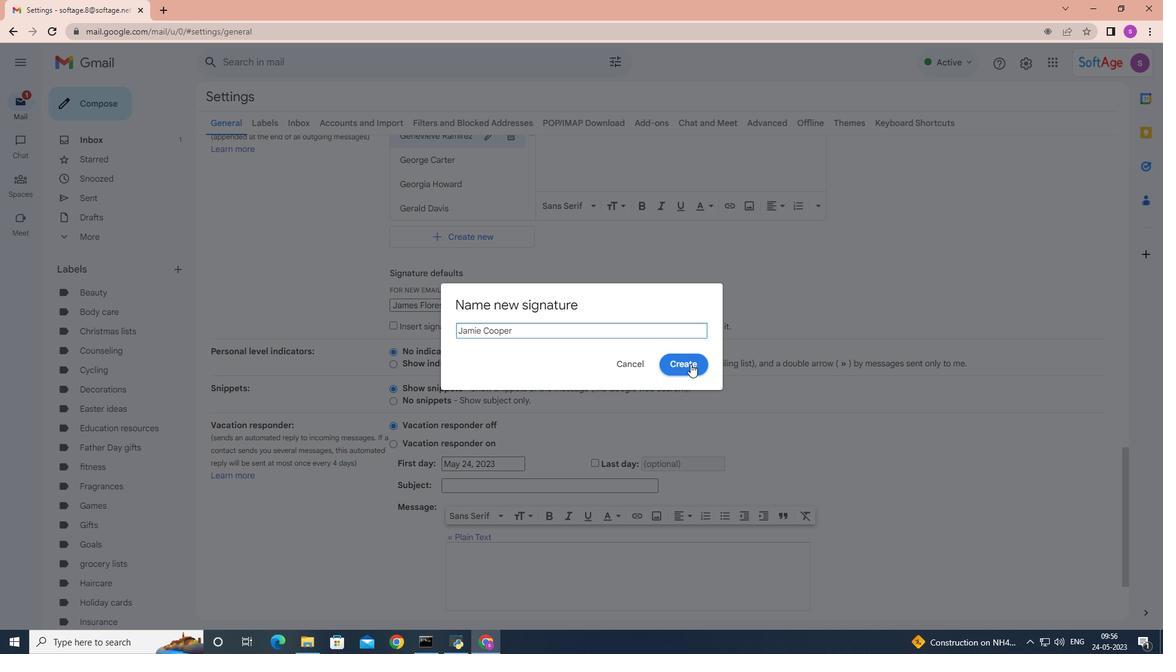 
Action: Mouse pressed left at (691, 364)
Screenshot: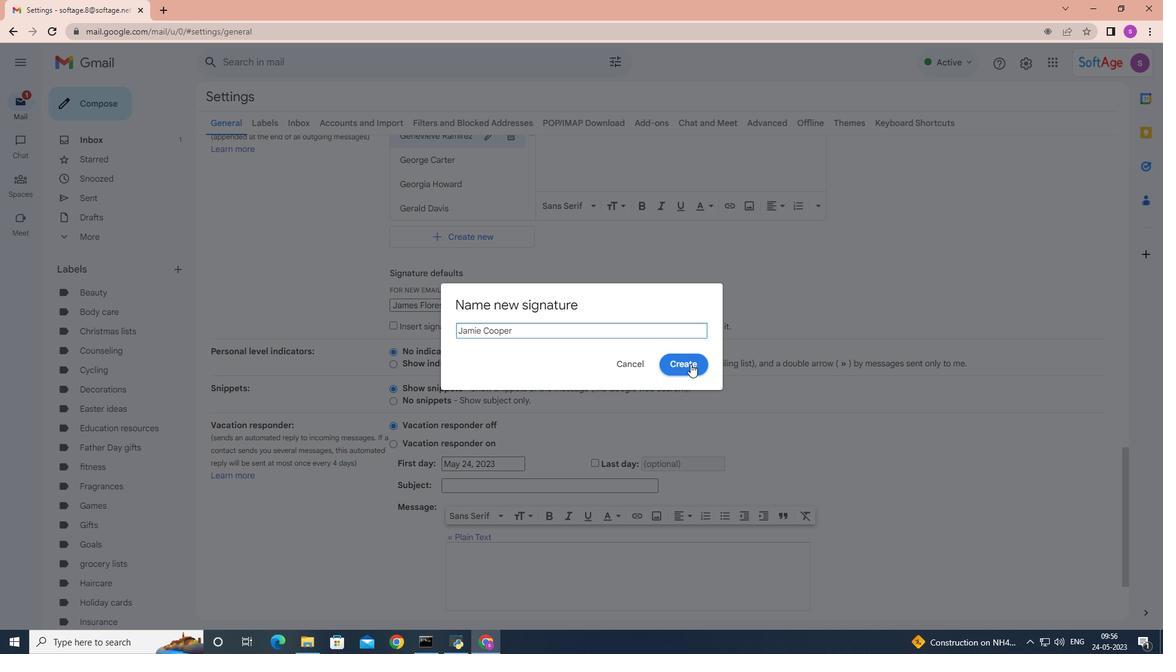 
Action: Mouse moved to (594, 382)
Screenshot: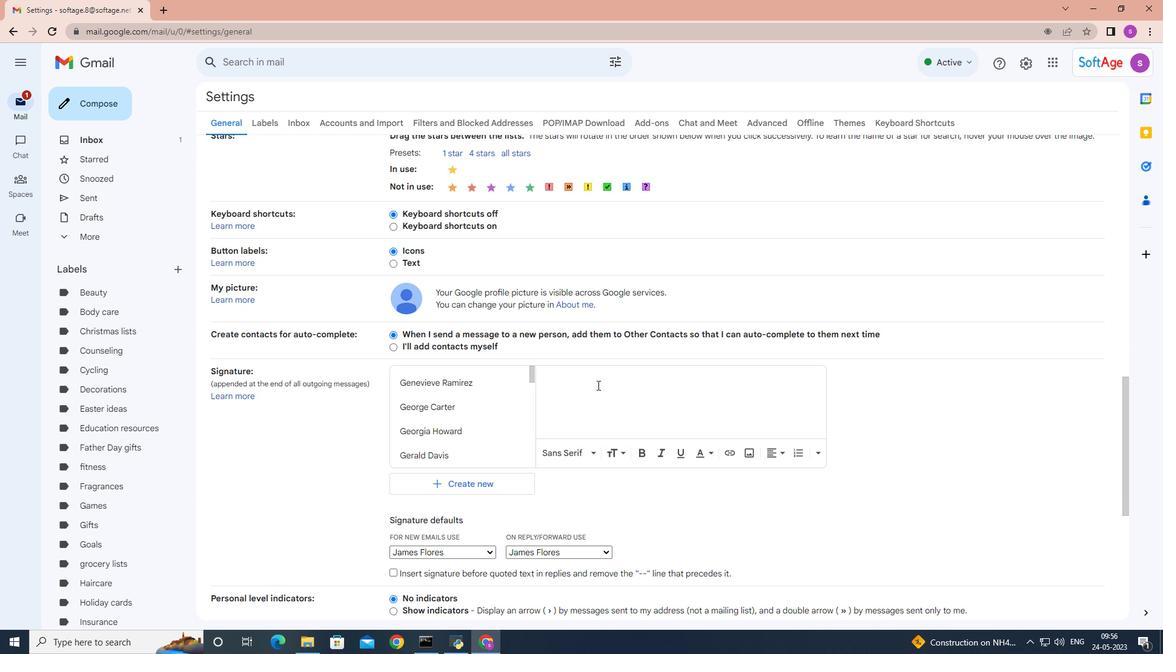 
Action: Key pressed <Key.shift><Key.shift><Key.shift><Key.shift>Jamie<Key.space><Key.shift><Key.shift><Key.shift>Cooper<Key.space>
Screenshot: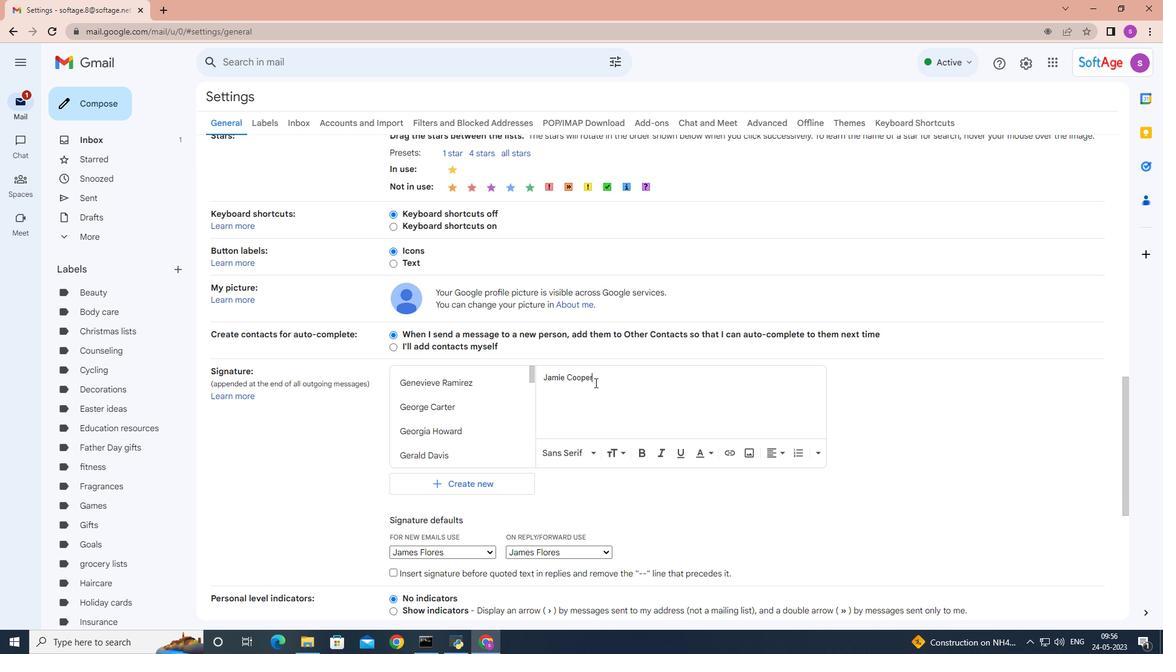 
Action: Mouse moved to (609, 403)
Screenshot: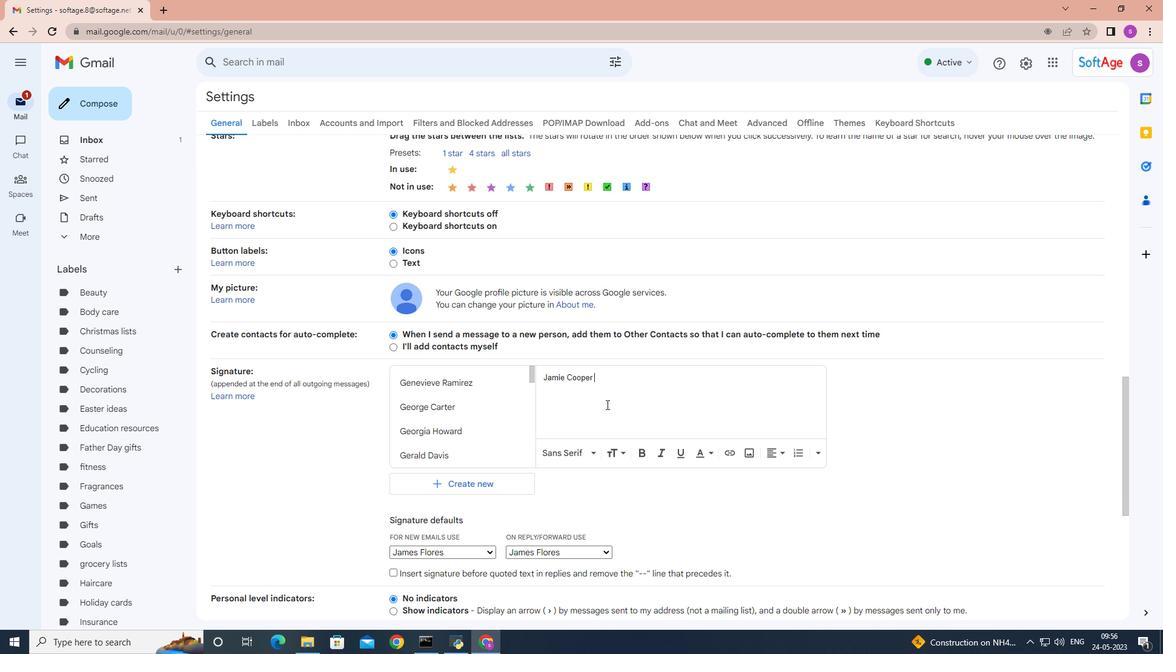 
Action: Mouse scrolled (609, 402) with delta (0, 0)
Screenshot: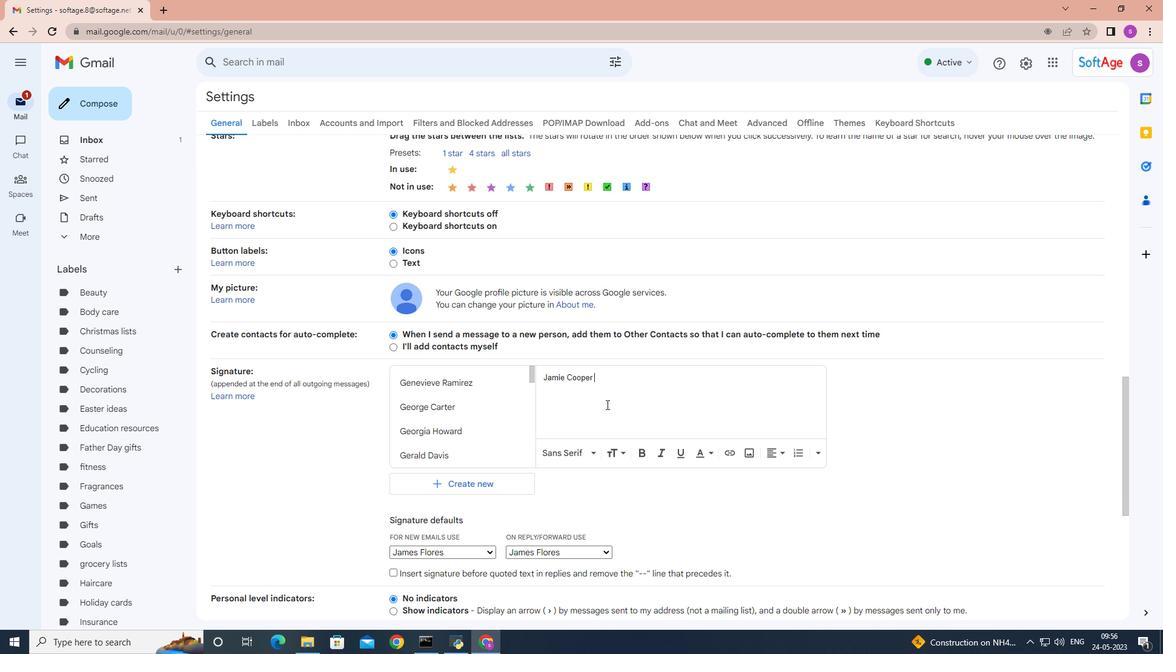 
Action: Mouse moved to (611, 401)
Screenshot: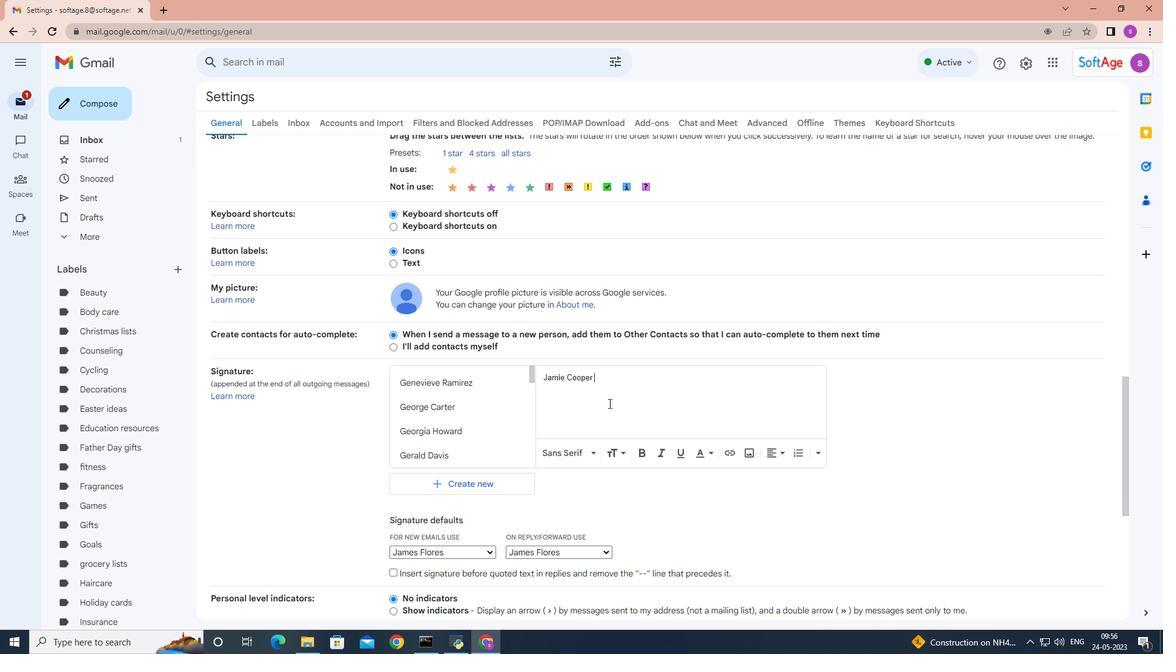 
Action: Mouse scrolled (611, 400) with delta (0, 0)
Screenshot: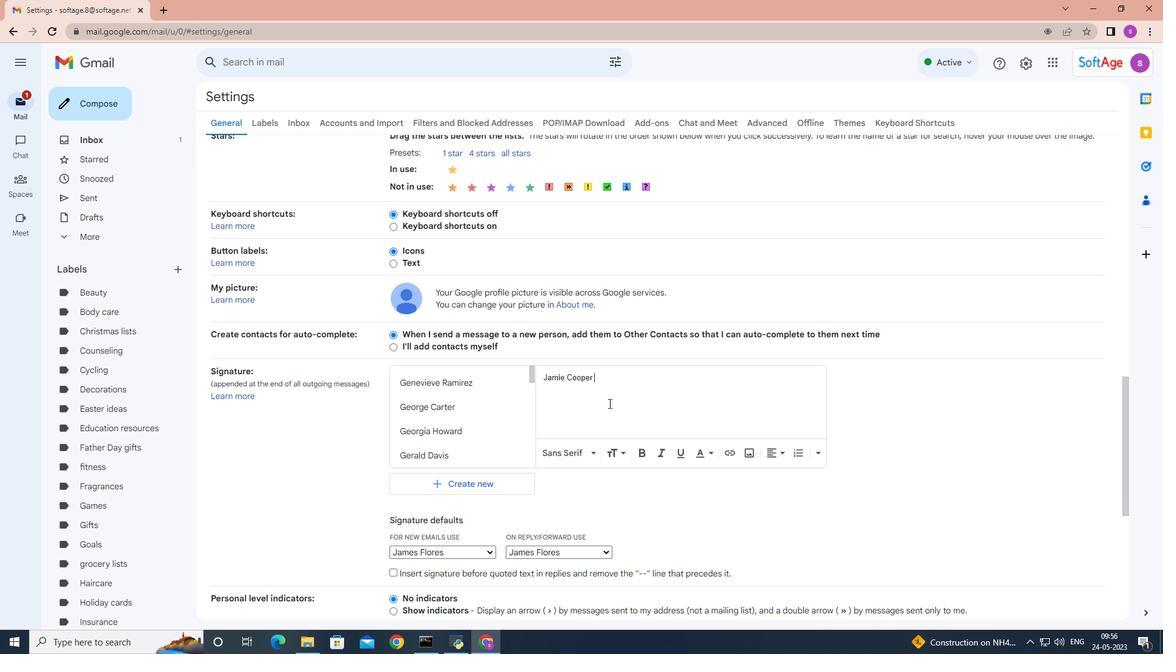
Action: Mouse moved to (488, 429)
Screenshot: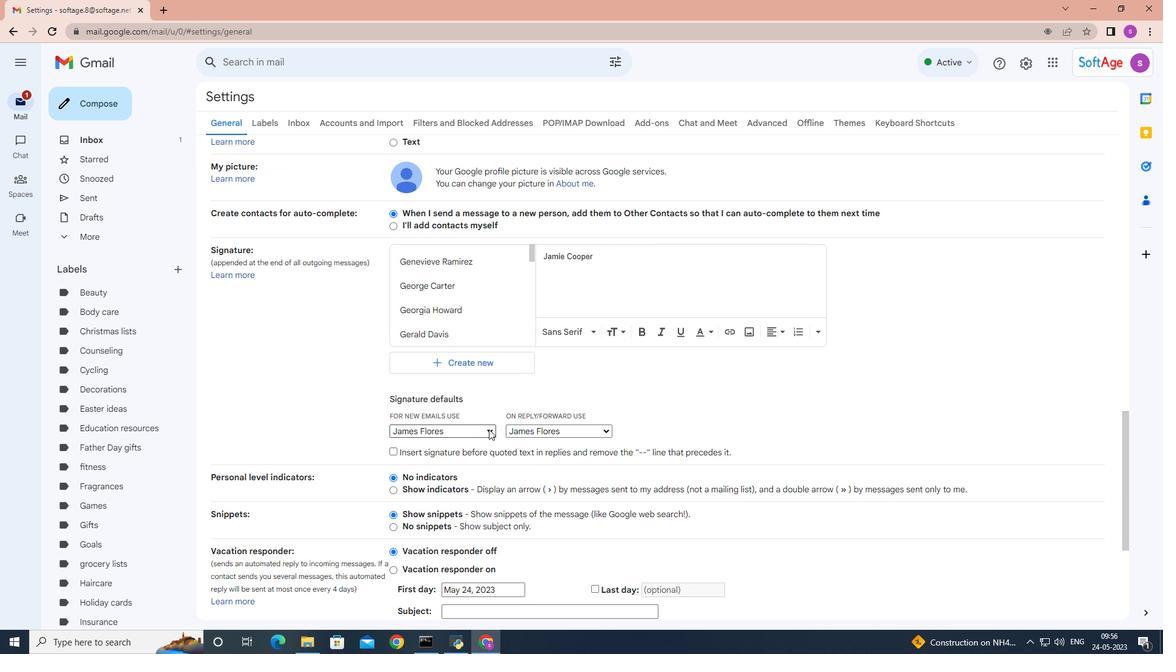 
Action: Mouse pressed left at (488, 429)
Screenshot: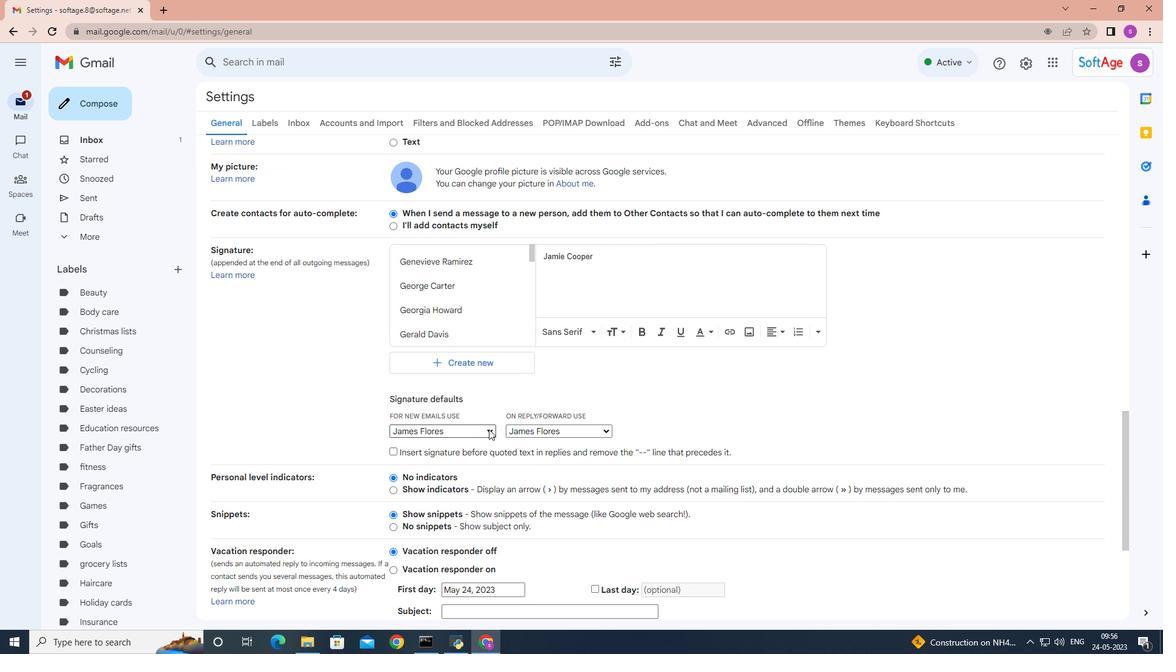 
Action: Mouse moved to (459, 371)
Screenshot: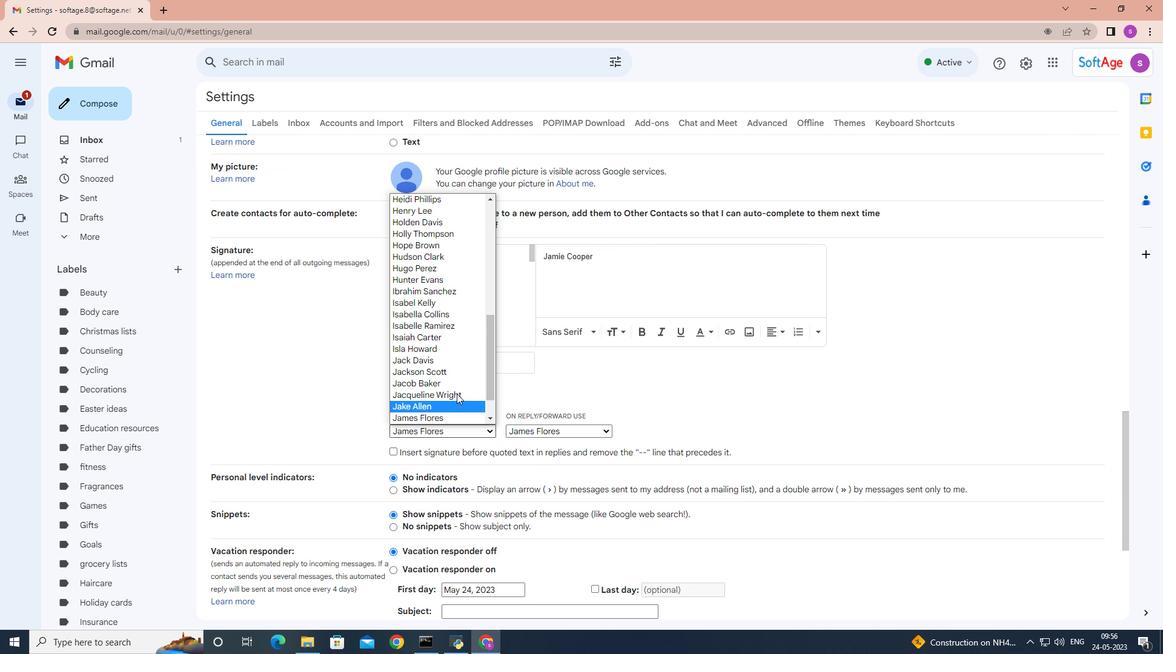 
Action: Mouse scrolled (459, 370) with delta (0, 0)
Screenshot: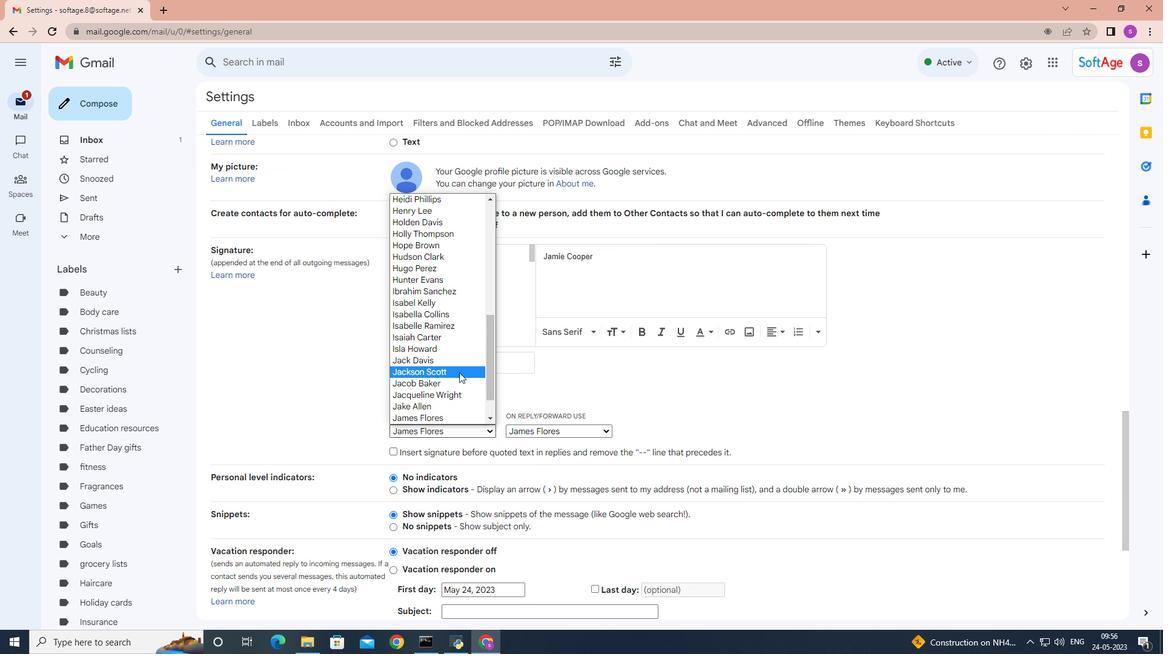 
Action: Mouse scrolled (459, 370) with delta (0, 0)
Screenshot: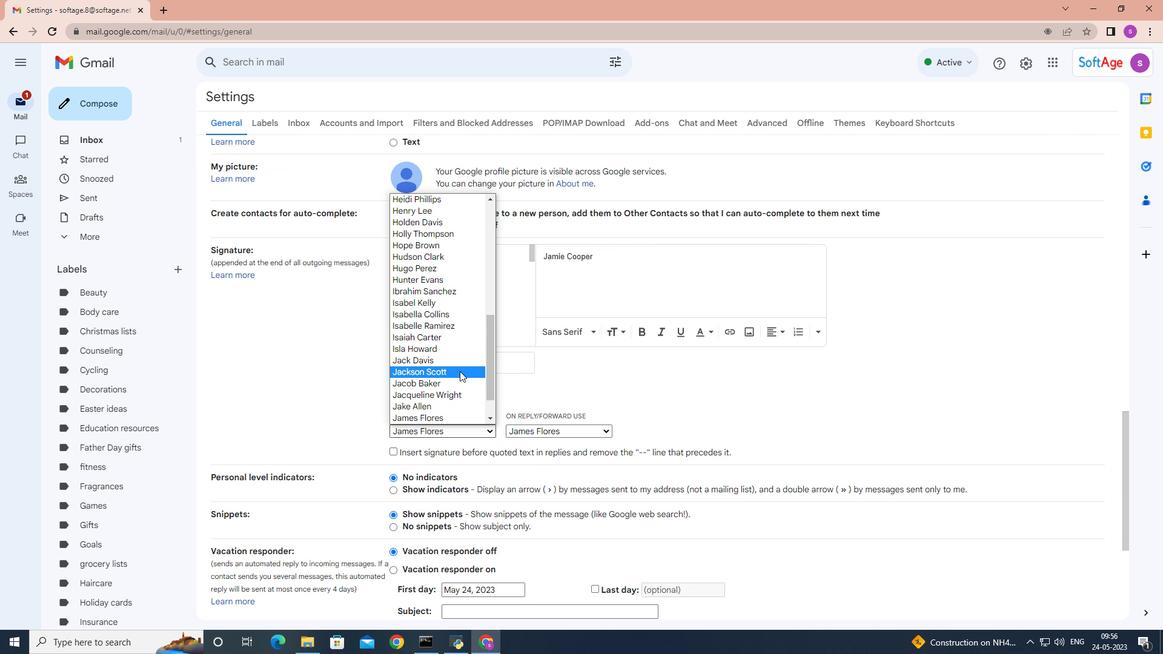 
Action: Mouse scrolled (459, 370) with delta (0, 0)
Screenshot: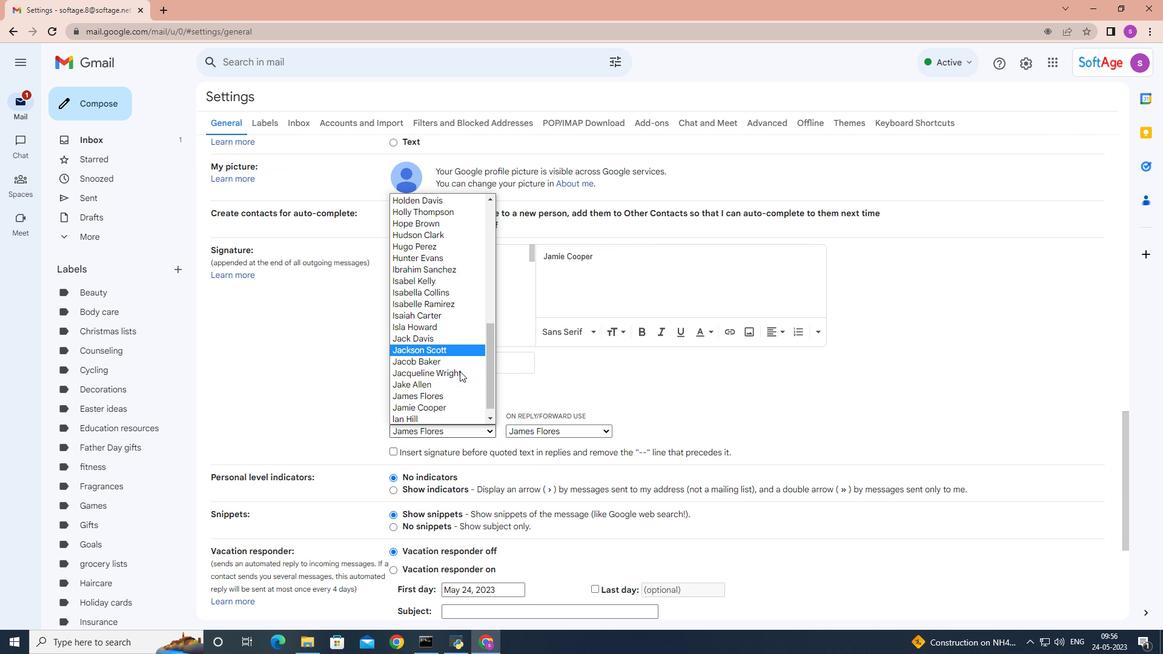 
Action: Mouse scrolled (459, 370) with delta (0, 0)
Screenshot: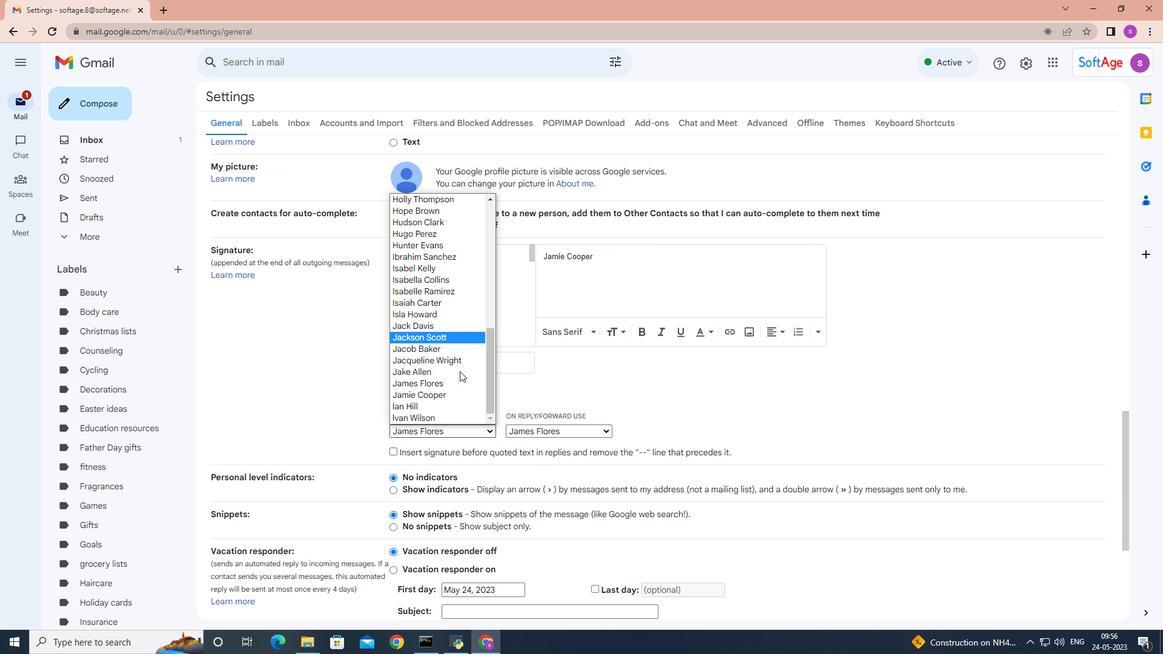 
Action: Mouse moved to (459, 391)
Screenshot: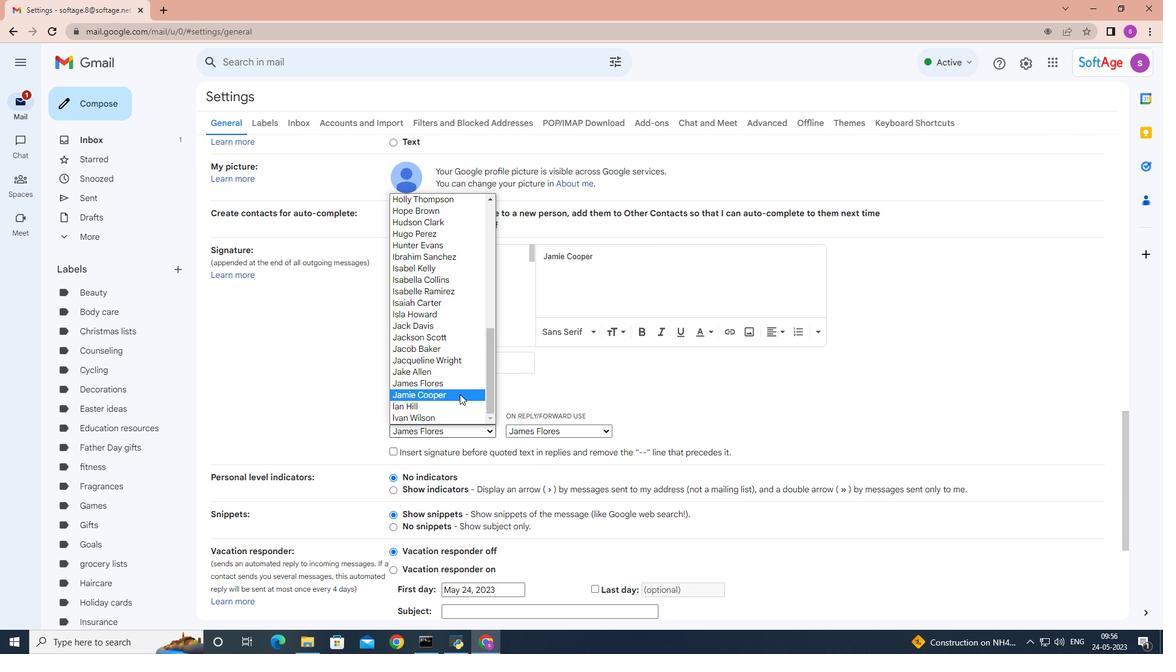 
Action: Mouse pressed left at (459, 391)
Screenshot: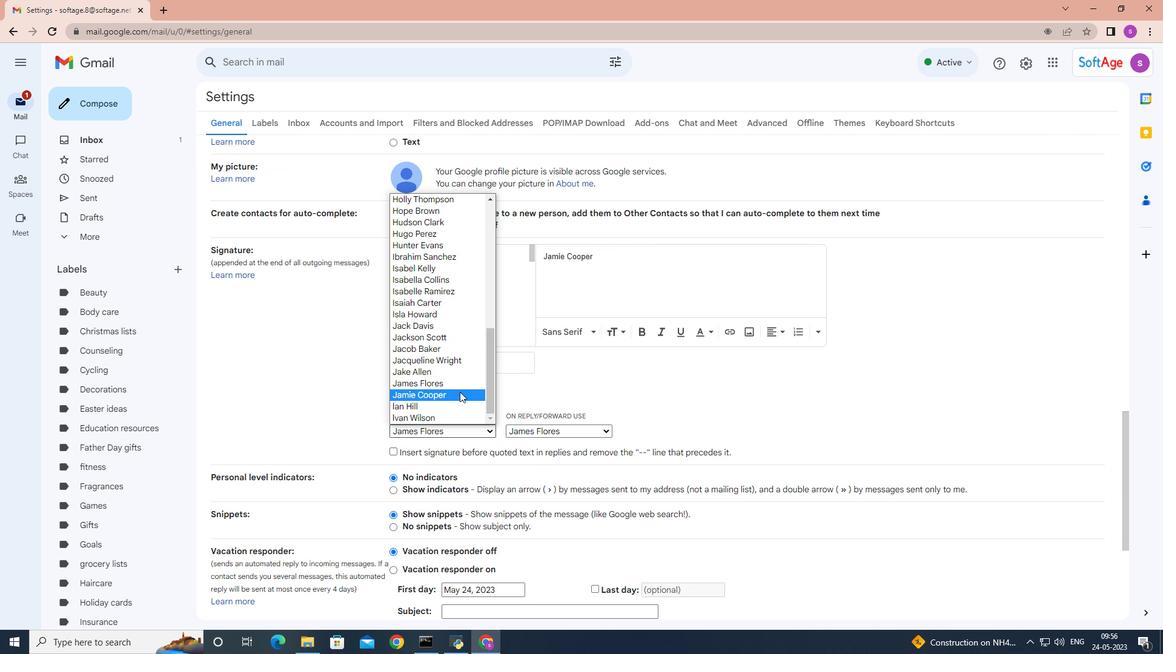 
Action: Mouse moved to (596, 430)
Screenshot: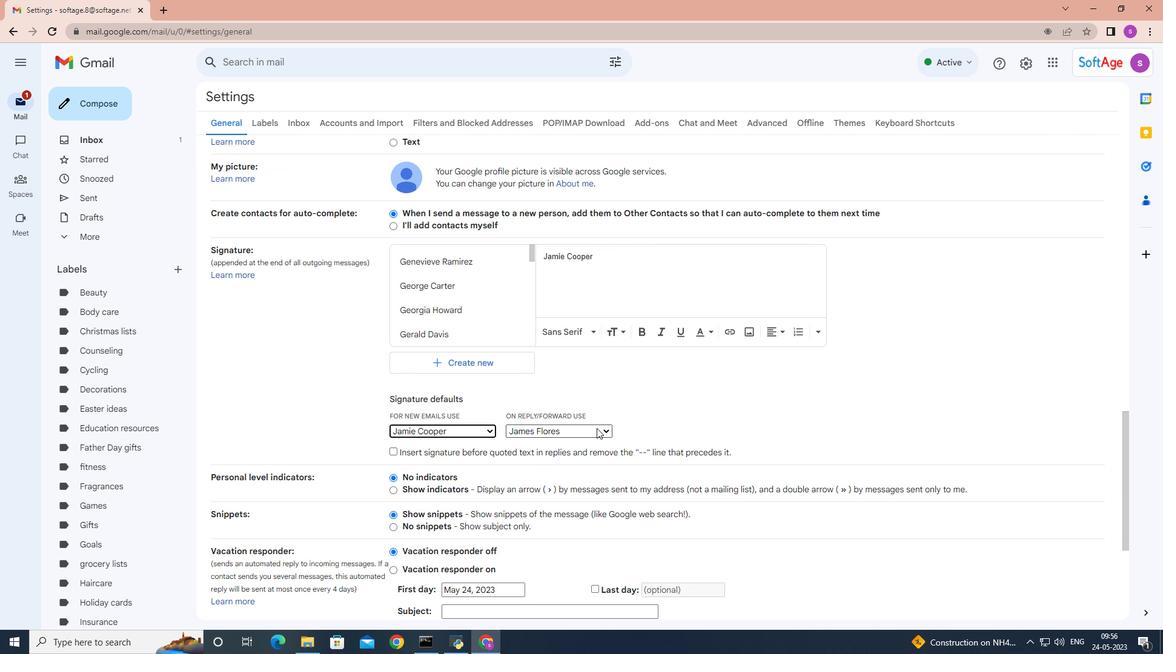 
Action: Mouse pressed left at (596, 430)
Screenshot: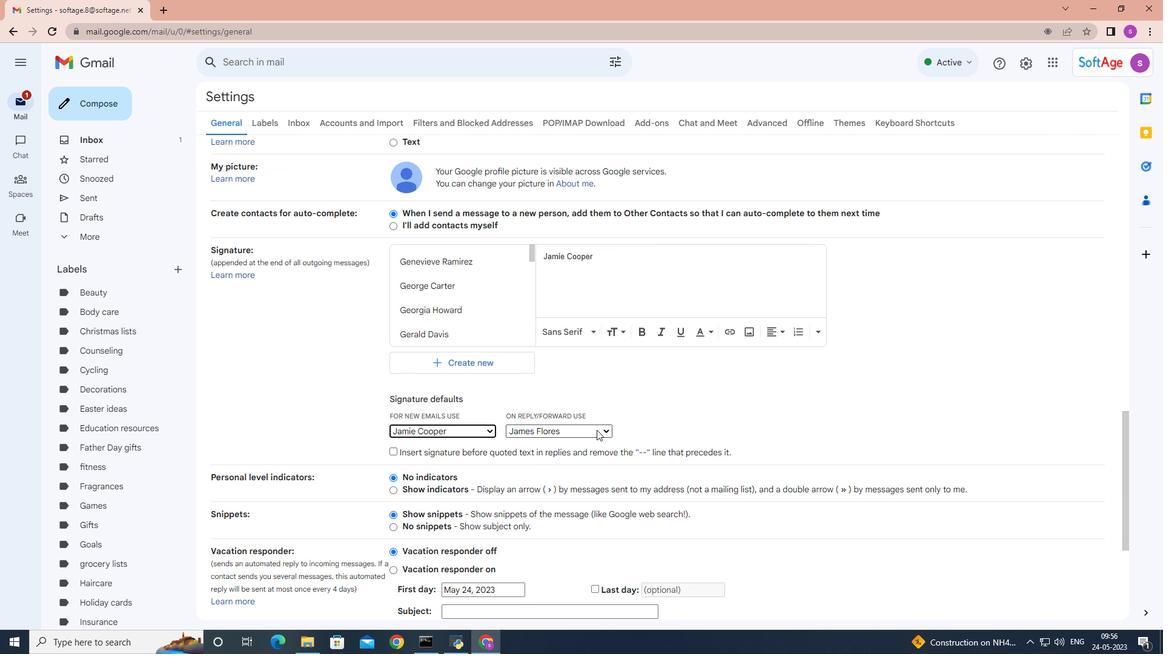 
Action: Mouse moved to (549, 358)
Screenshot: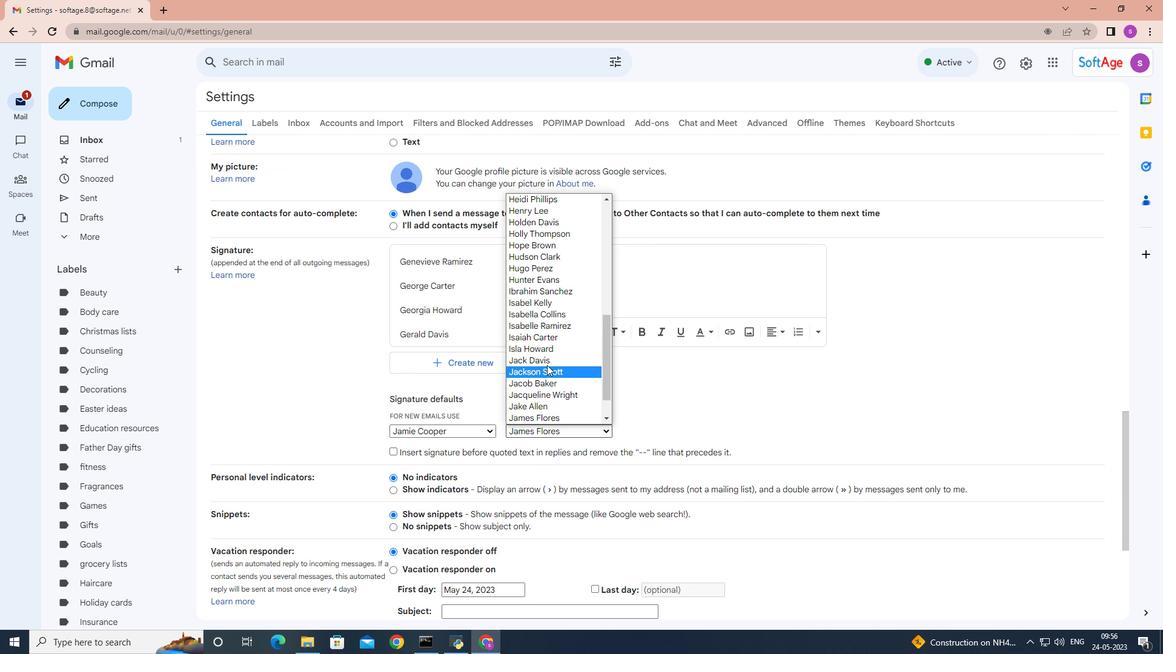 
Action: Mouse scrolled (549, 357) with delta (0, 0)
Screenshot: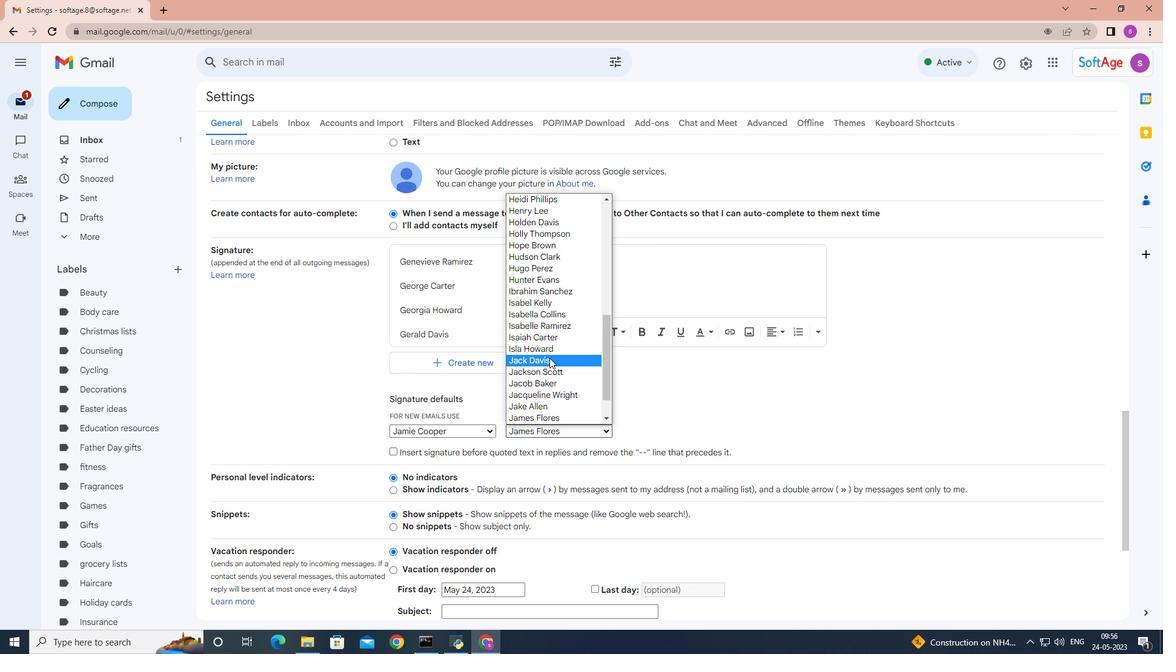 
Action: Mouse scrolled (549, 357) with delta (0, 0)
Screenshot: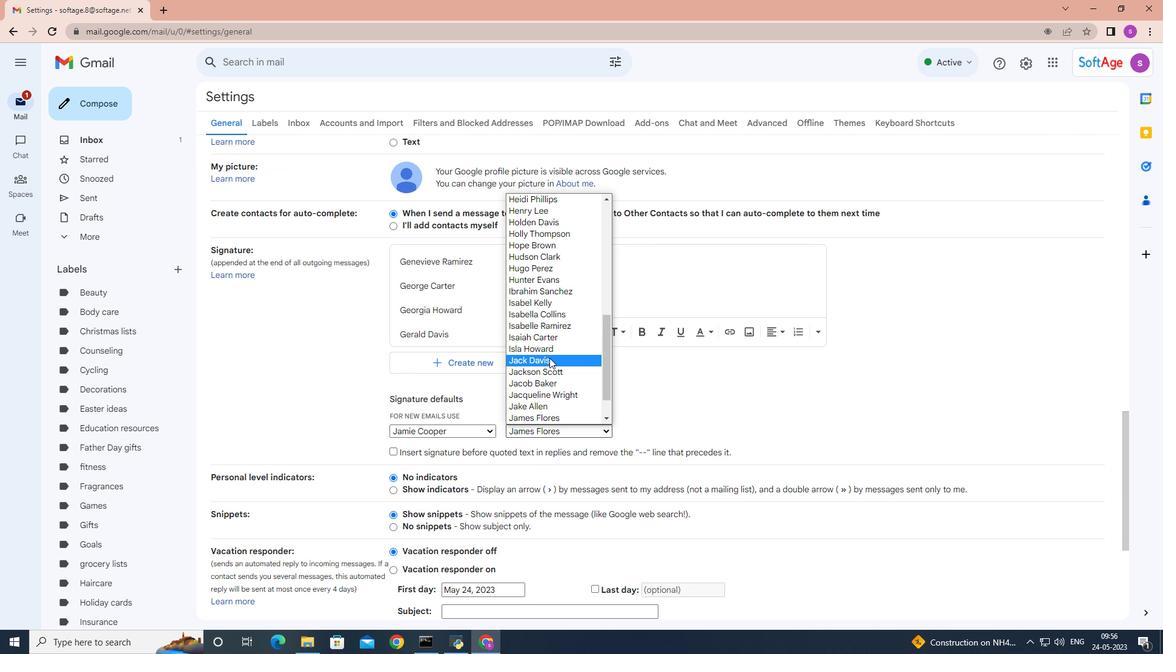 
Action: Mouse scrolled (549, 357) with delta (0, 0)
Screenshot: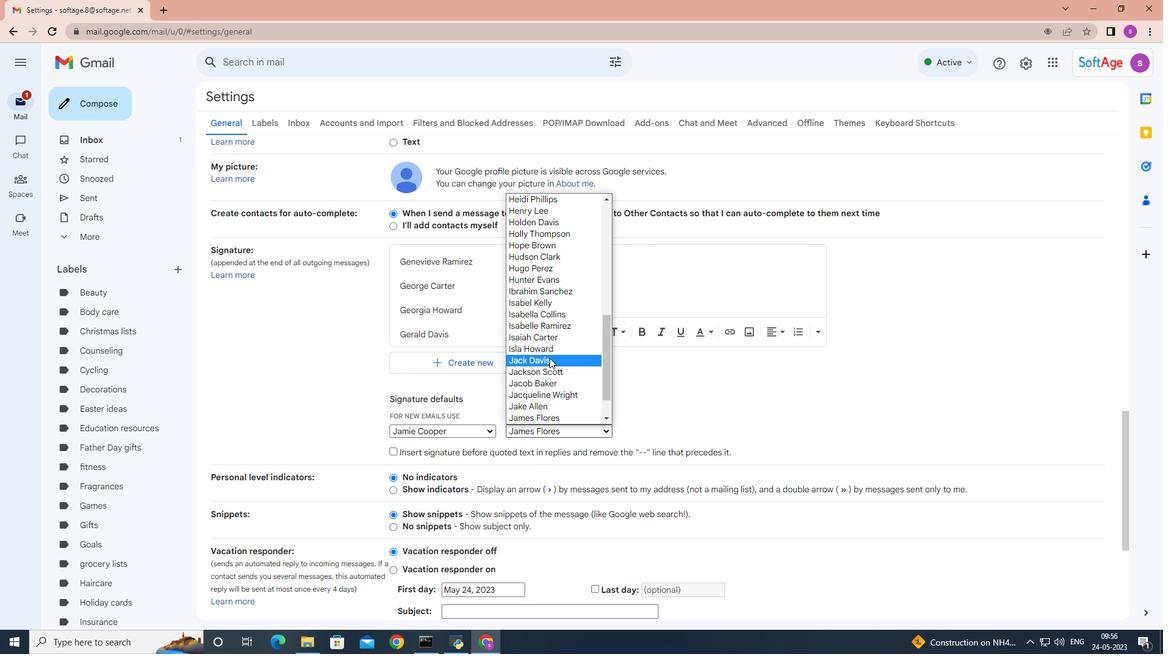 
Action: Mouse scrolled (549, 357) with delta (0, 0)
Screenshot: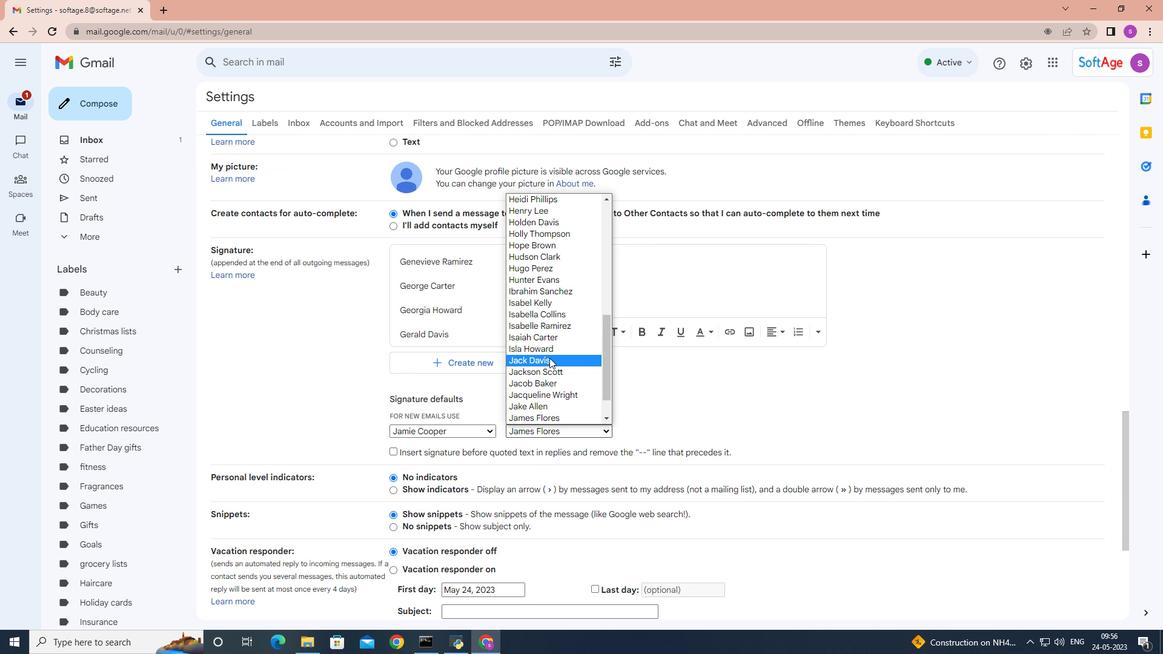 
Action: Mouse scrolled (549, 357) with delta (0, 0)
Screenshot: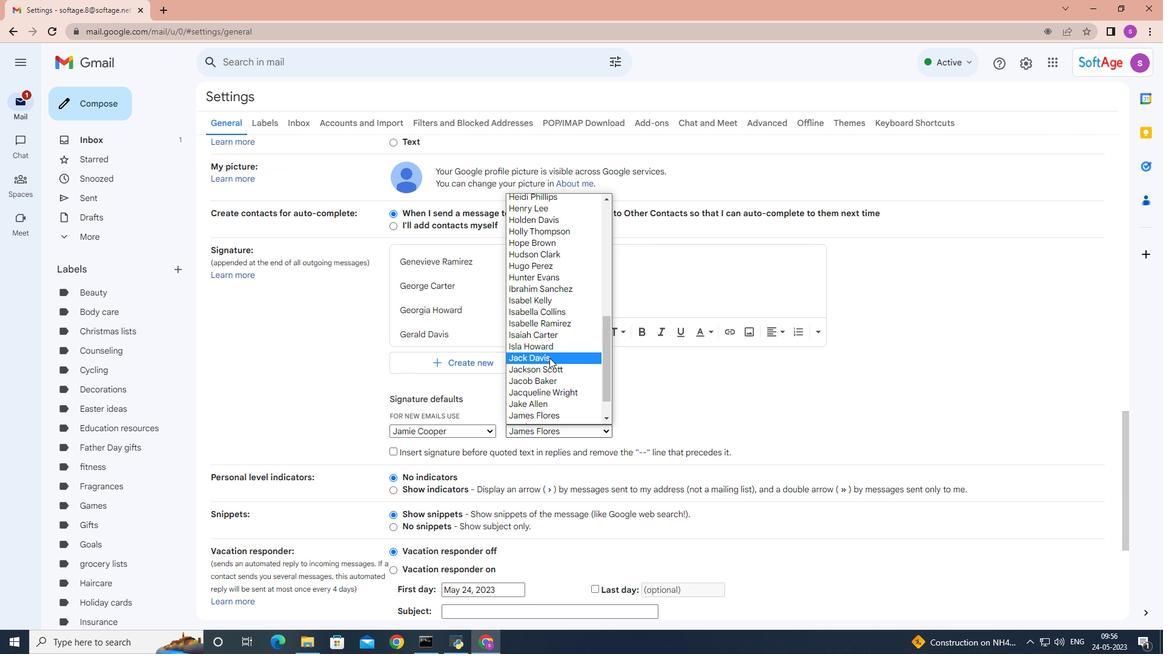 
Action: Mouse moved to (565, 394)
Screenshot: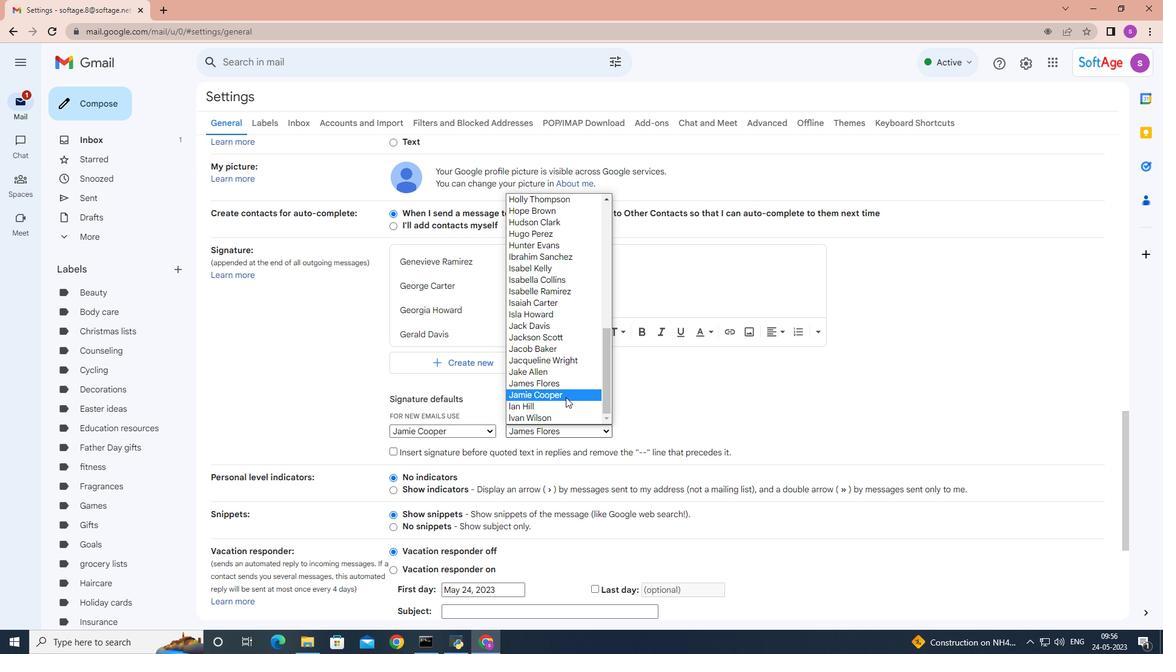 
Action: Mouse pressed left at (565, 394)
Screenshot: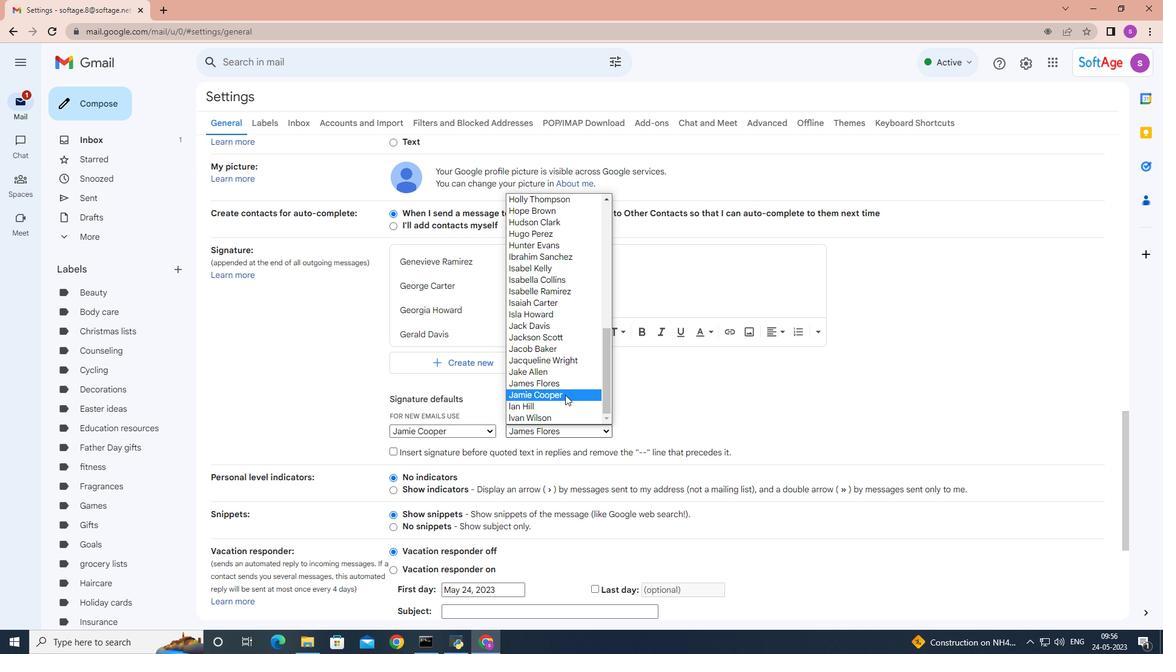 
Action: Mouse moved to (696, 401)
Screenshot: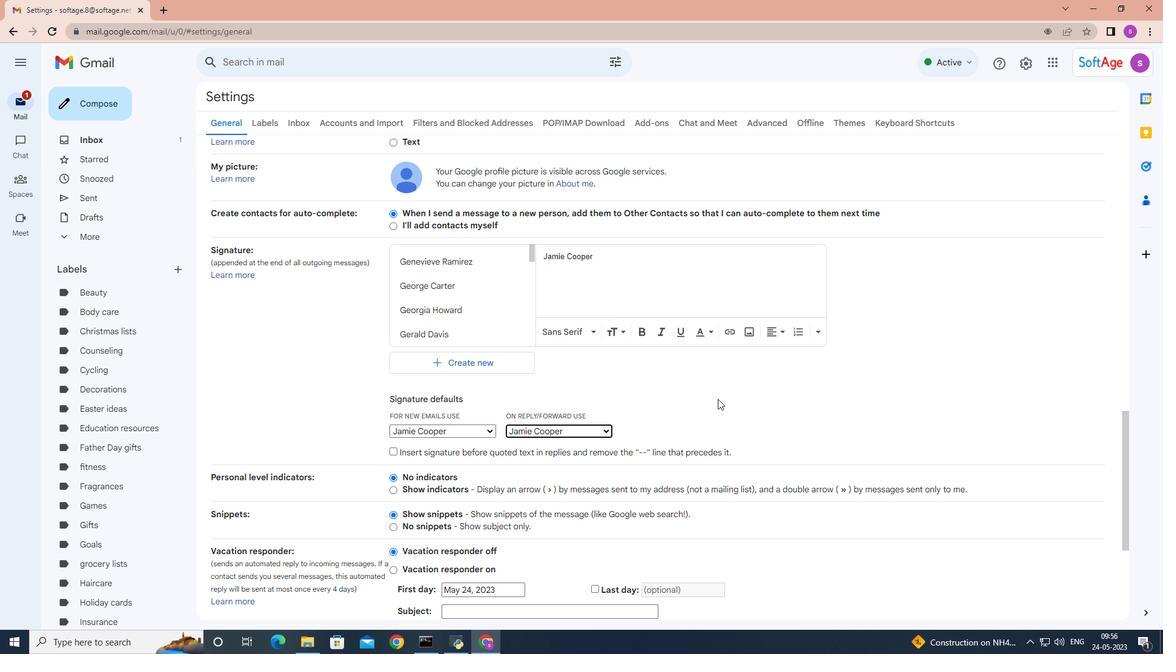 
Action: Mouse scrolled (696, 400) with delta (0, 0)
Screenshot: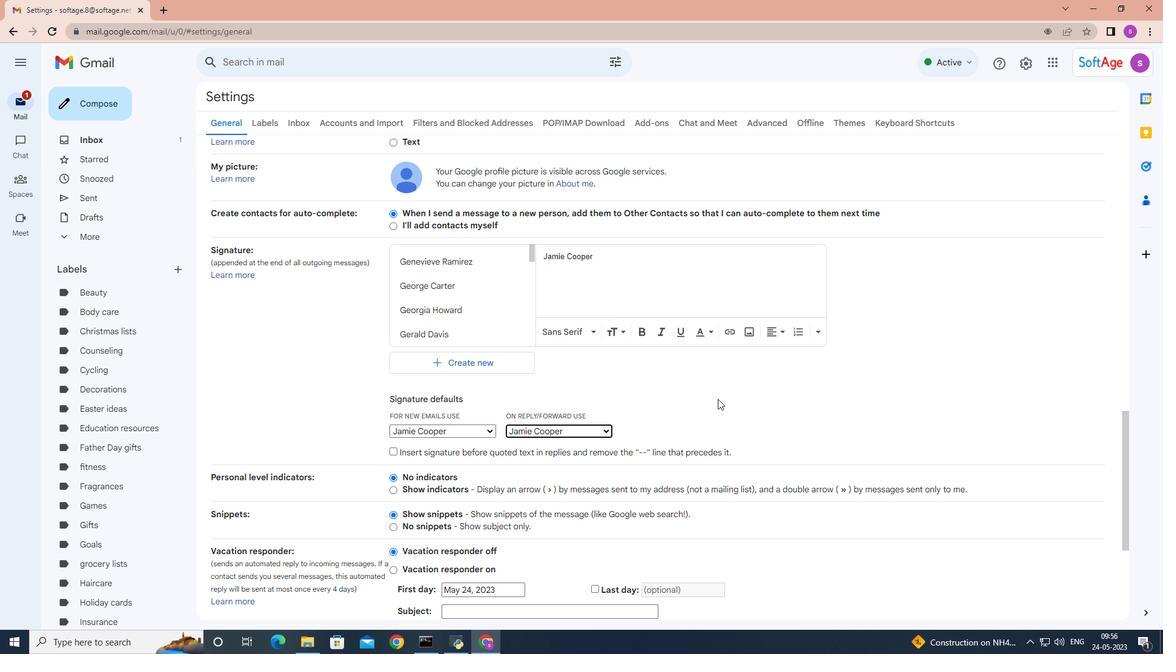 
Action: Mouse moved to (695, 401)
Screenshot: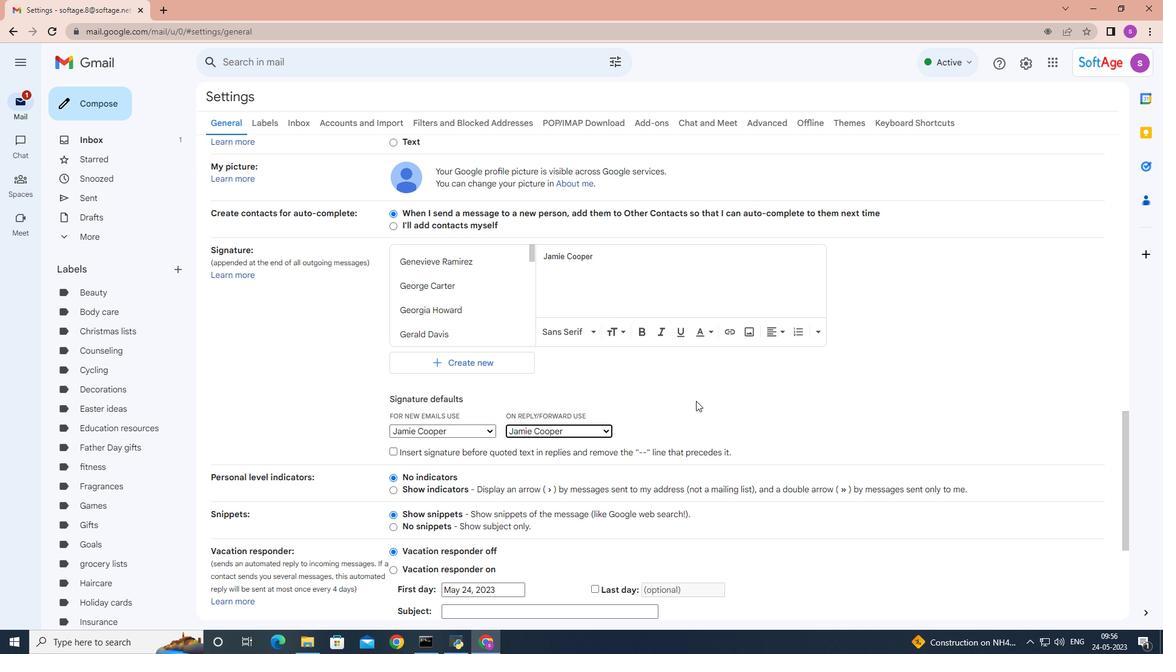 
Action: Mouse scrolled (695, 401) with delta (0, 0)
Screenshot: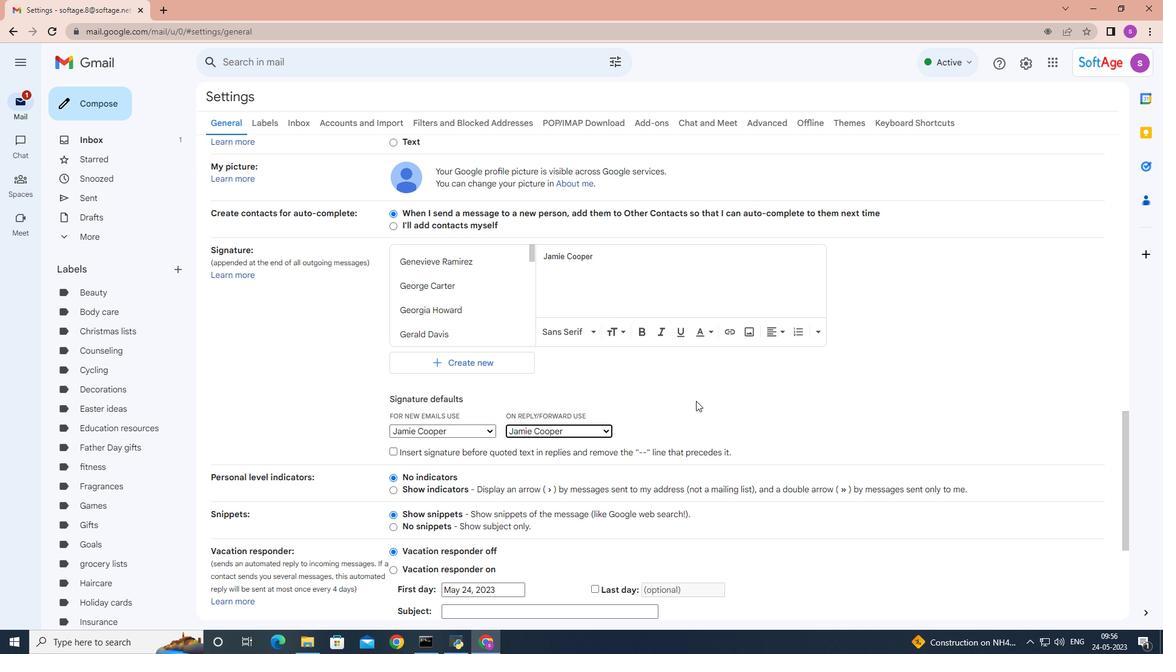 
Action: Mouse moved to (695, 401)
Screenshot: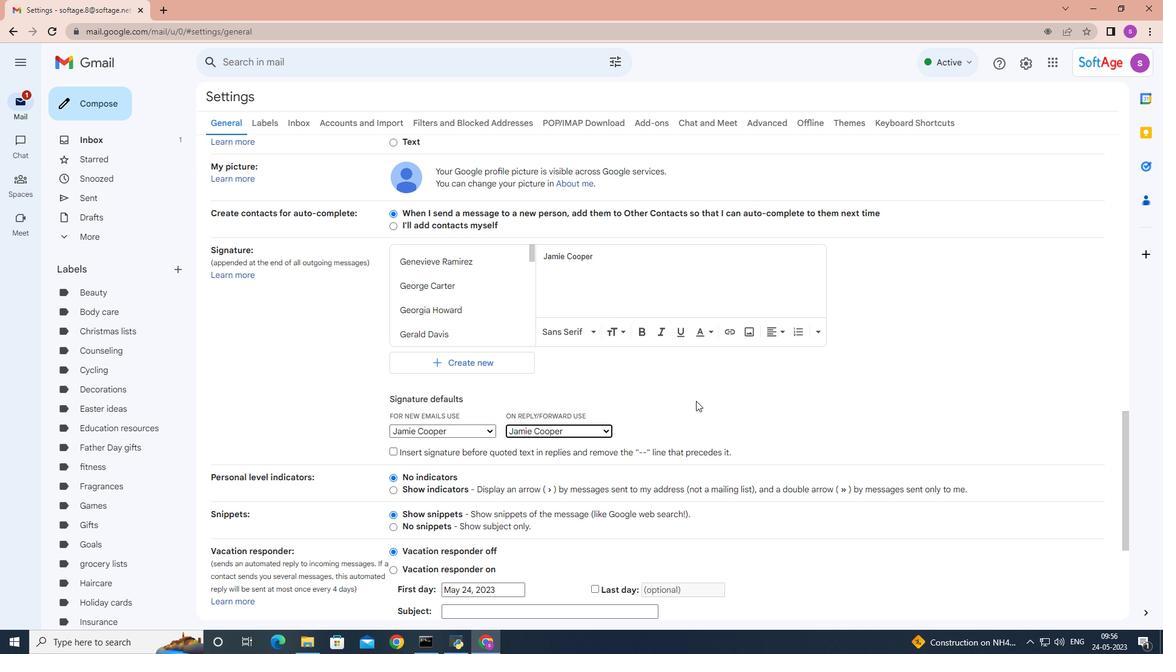 
Action: Mouse scrolled (695, 401) with delta (0, 0)
Screenshot: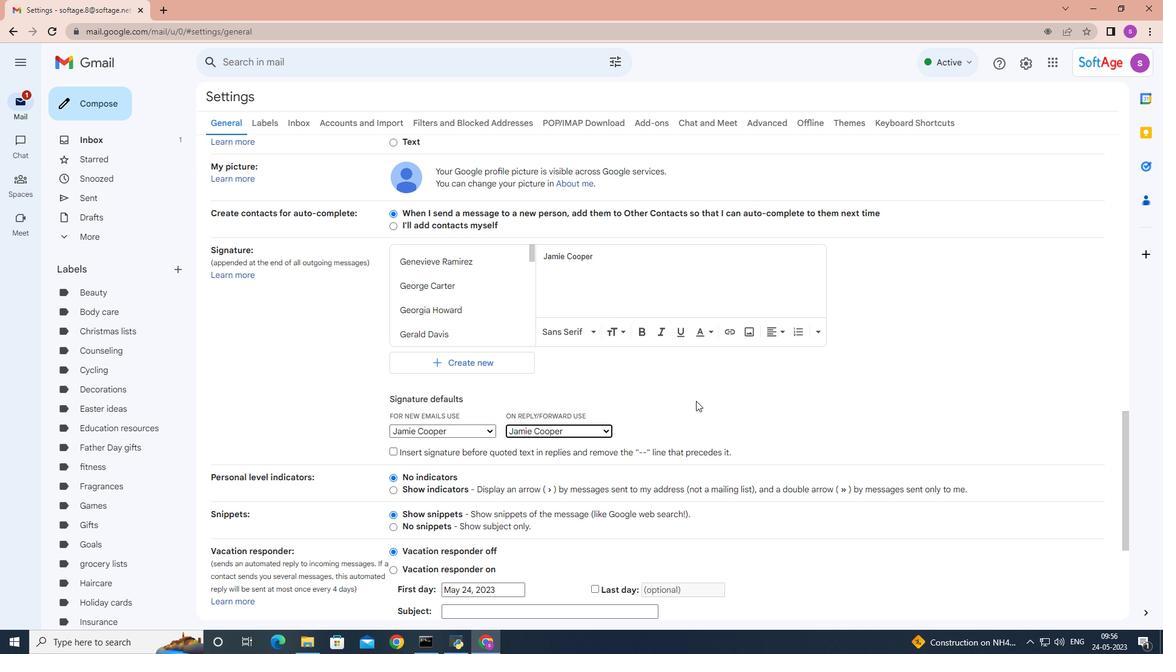 
Action: Mouse moved to (694, 401)
Screenshot: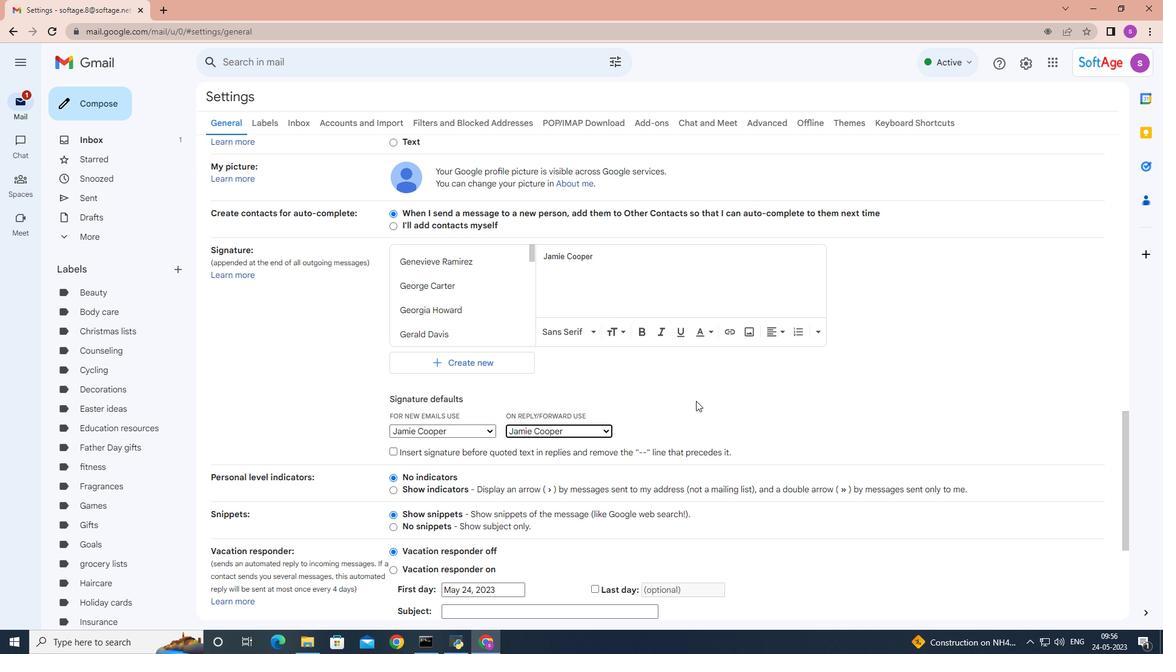 
Action: Mouse scrolled (694, 401) with delta (0, 0)
Screenshot: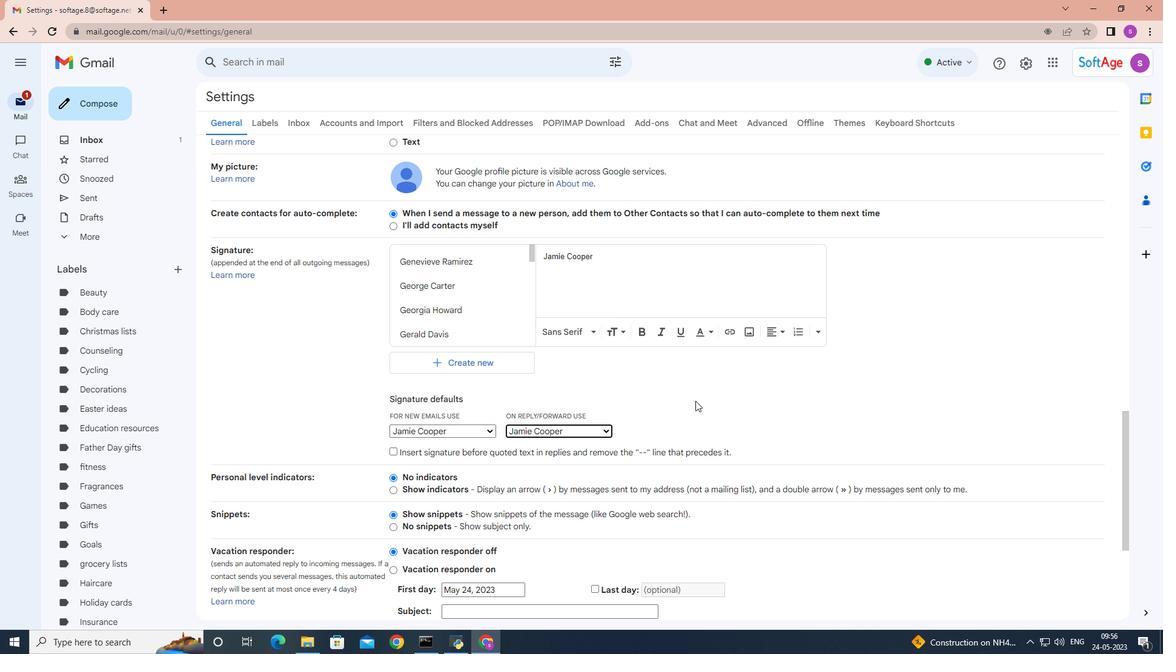
Action: Mouse scrolled (694, 401) with delta (0, 0)
Screenshot: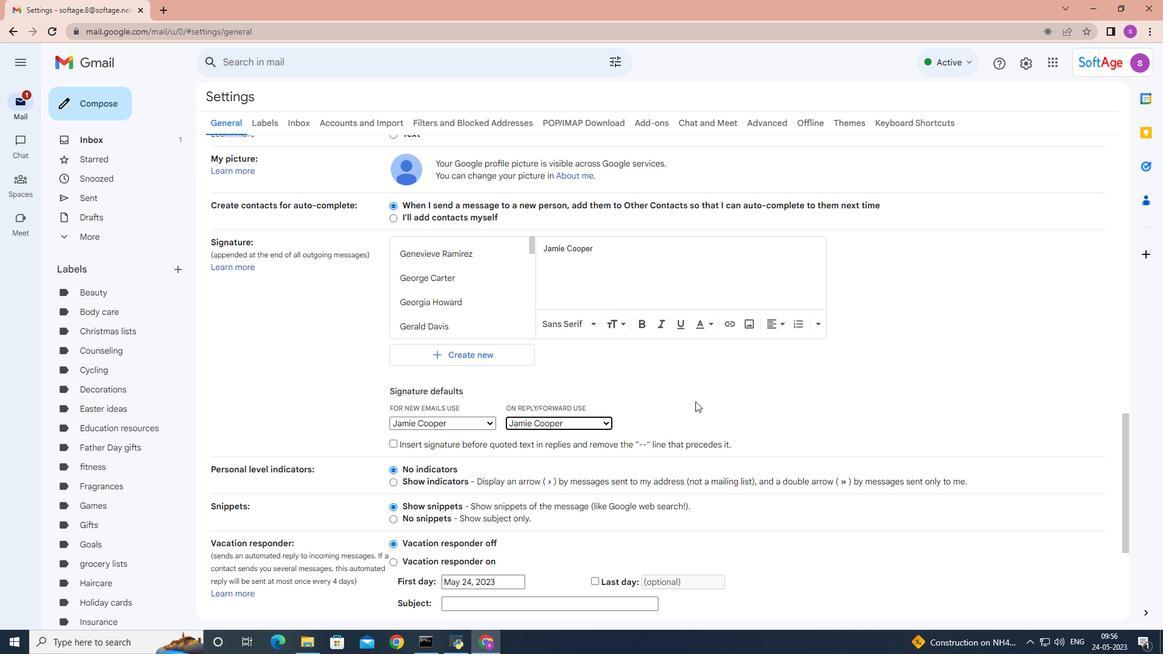 
Action: Mouse moved to (636, 554)
Screenshot: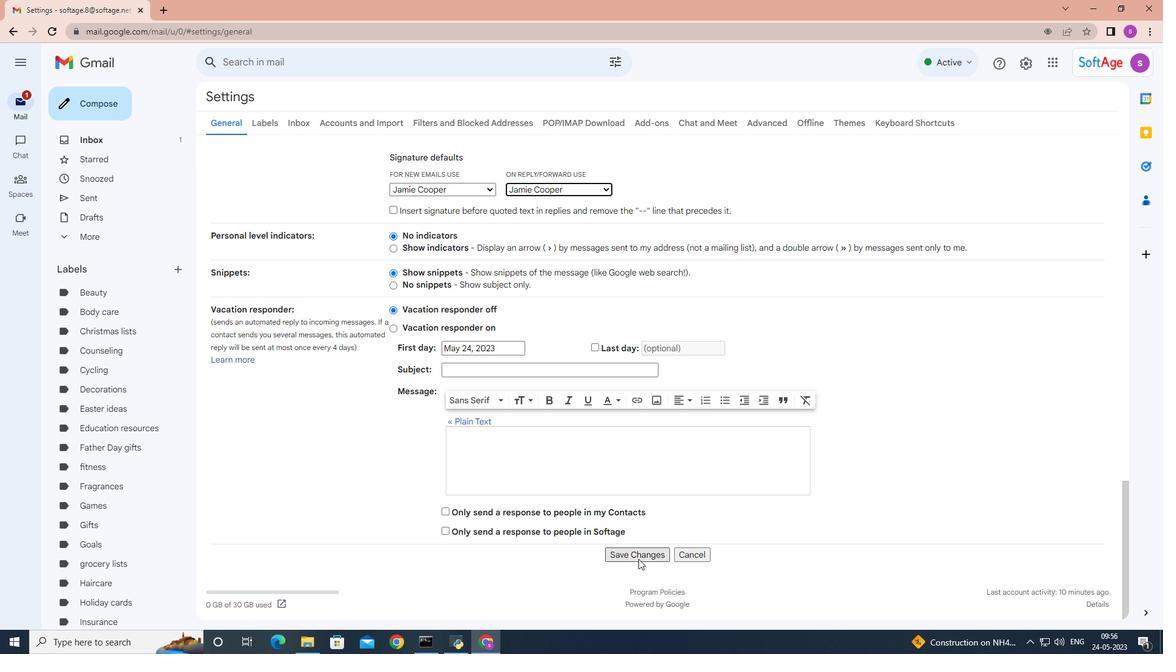 
Action: Mouse pressed left at (636, 554)
Screenshot: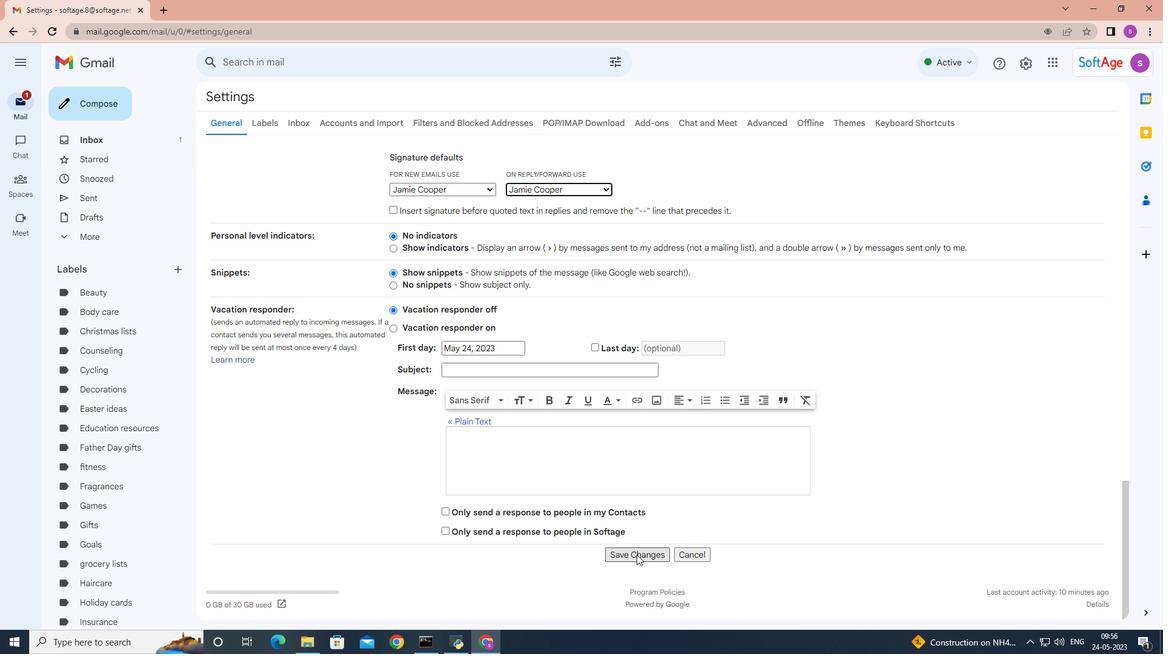 
Action: Mouse moved to (85, 107)
Screenshot: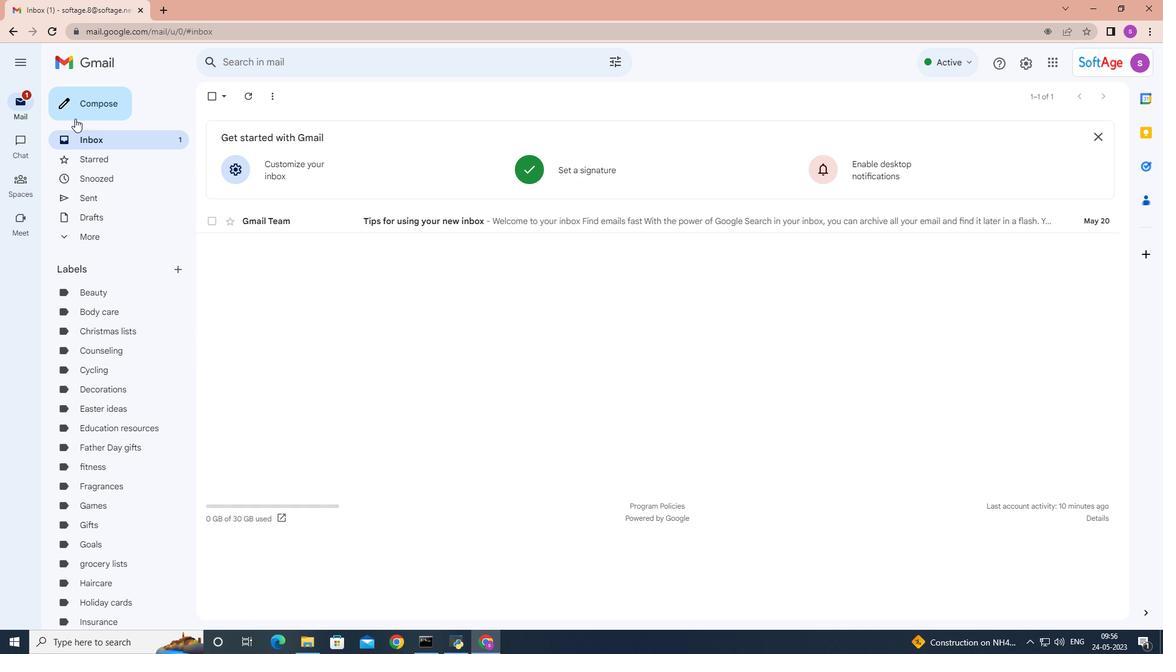 
Action: Mouse pressed left at (85, 107)
Screenshot: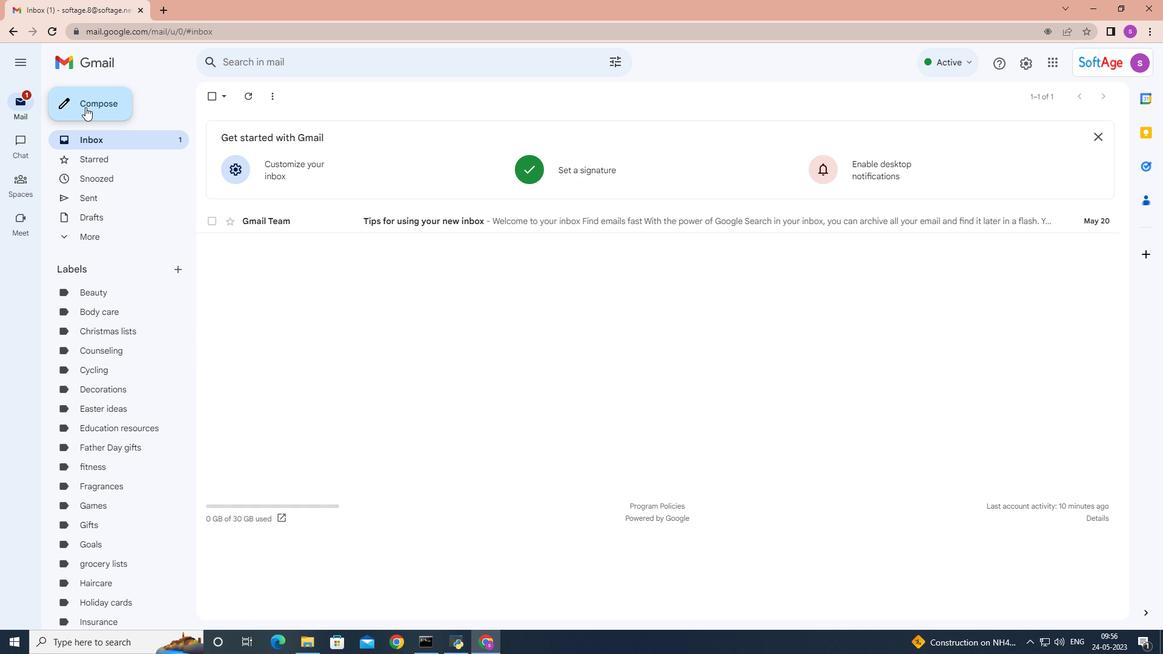 
Action: Mouse moved to (794, 322)
Screenshot: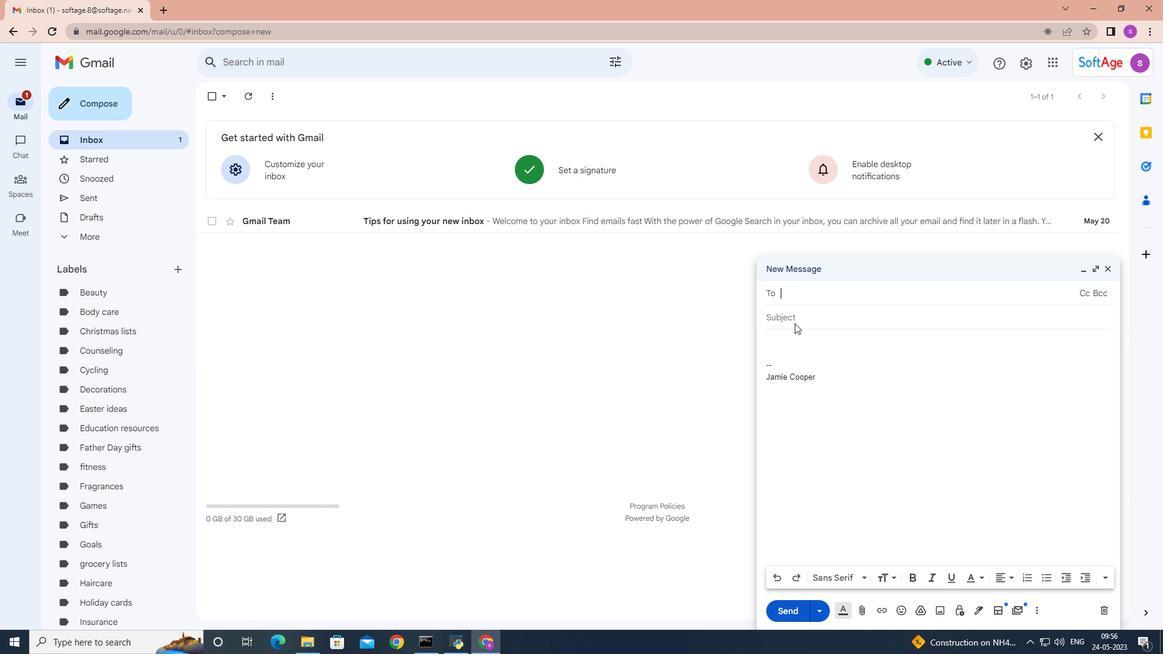 
Action: Mouse pressed left at (794, 322)
Screenshot: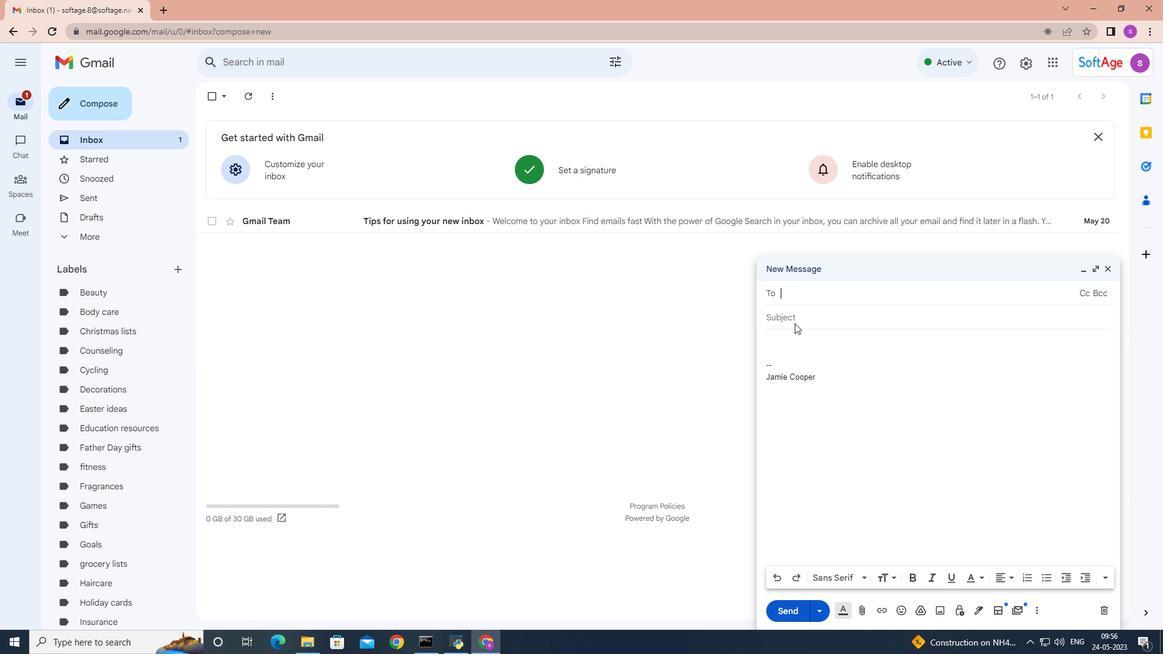 
Action: Key pressed <Key.shift>Tan<Key.backspace><Key.backspace>hank<Key.space>you<Key.space>for<Key.space>attending
Screenshot: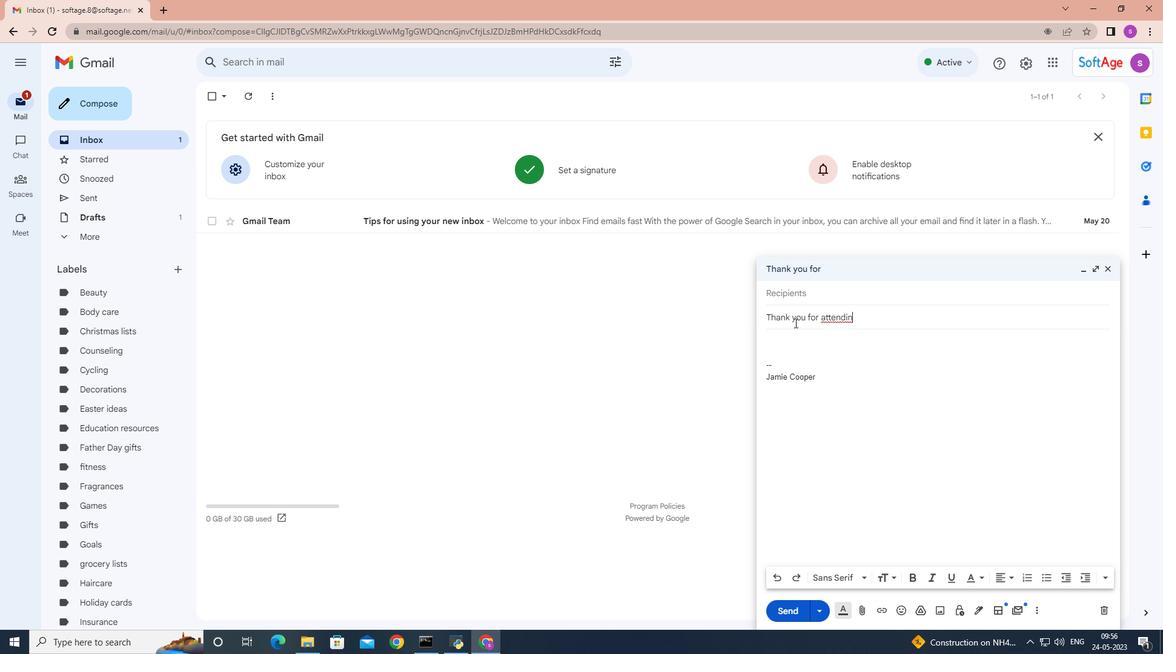 
Action: Mouse moved to (809, 358)
Screenshot: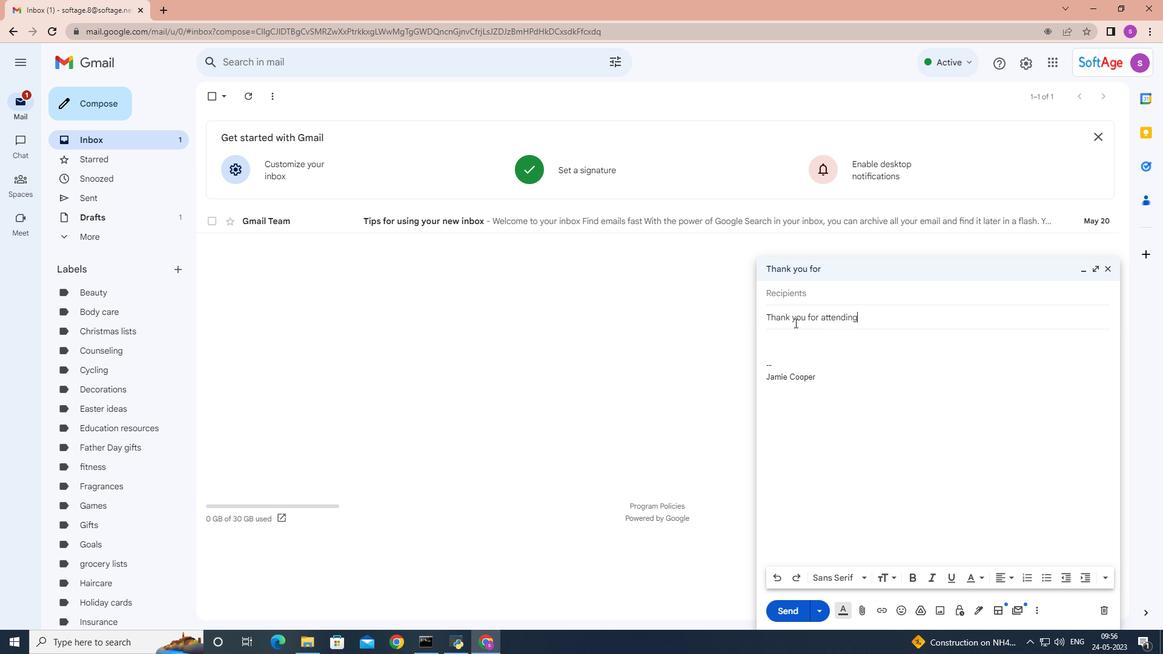 
Action: Key pressed <Key.space>
Screenshot: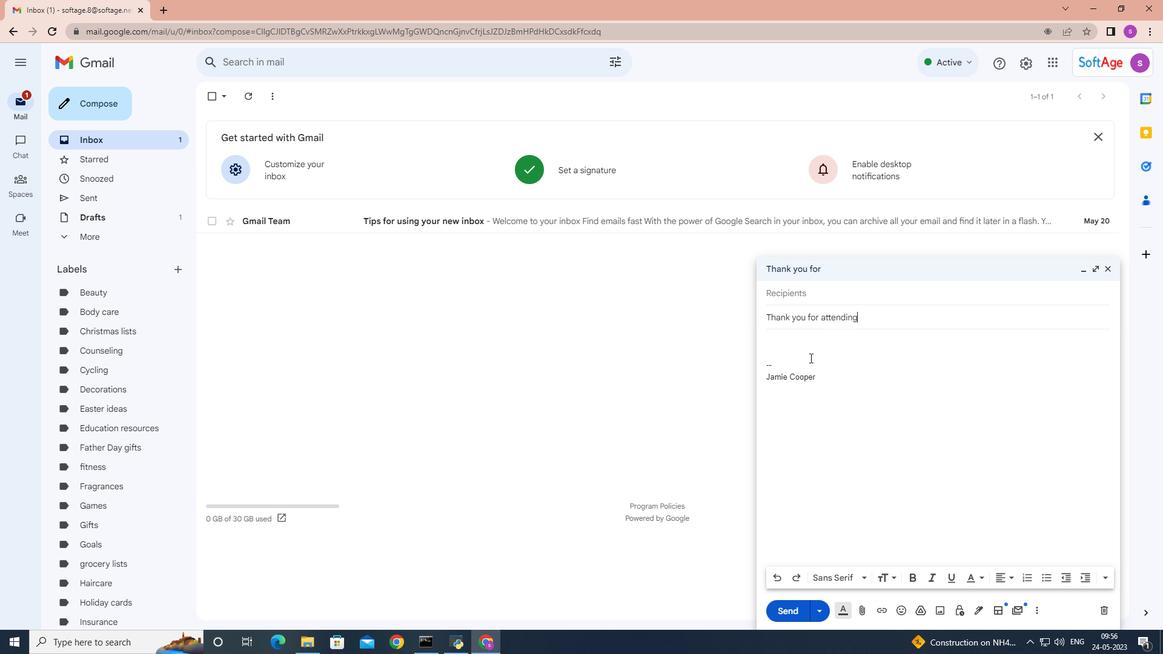 
Action: Mouse moved to (770, 338)
Screenshot: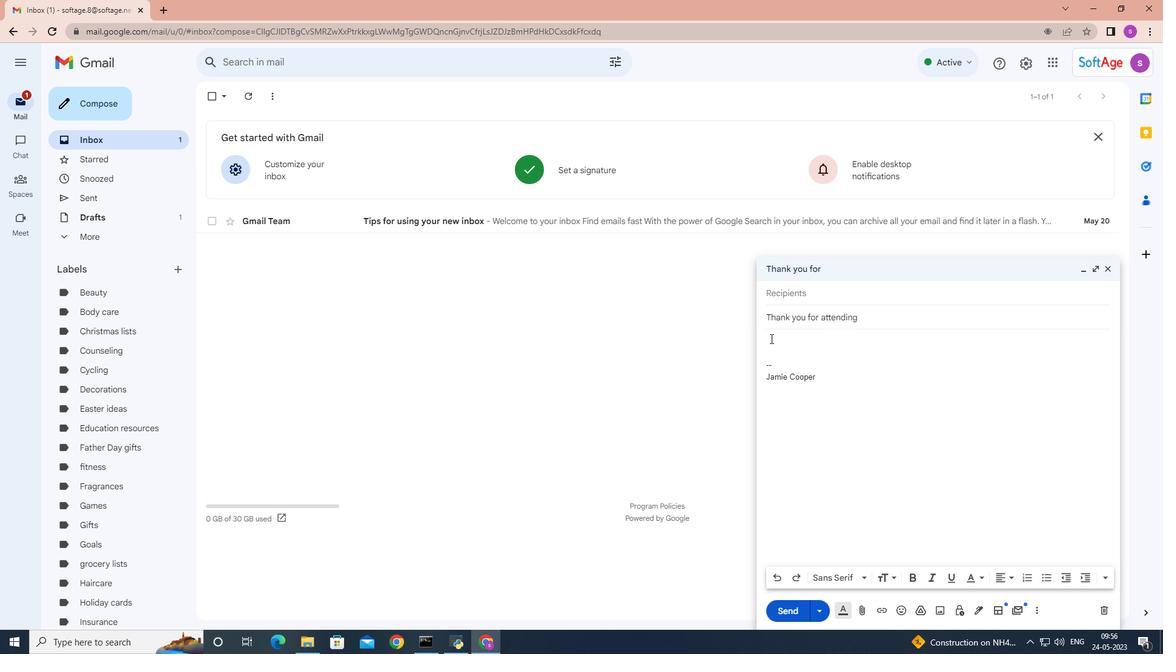 
Action: Mouse pressed left at (770, 338)
Screenshot: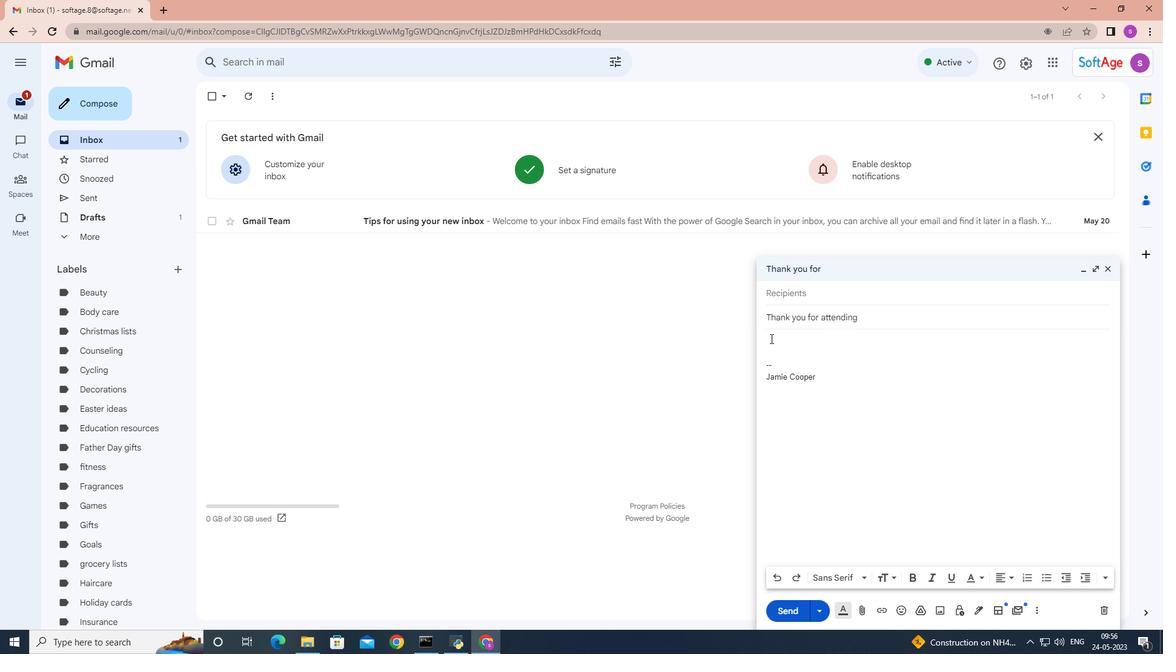
Action: Key pressed <Key.shift><Key.shift><Key.shift><Key.shift><Key.shift><Key.shift><Key.shift><Key.shift><Key.shift><Key.shift><Key.shift><Key.shift><Key.shift><Key.shift><Key.shift><Key.shift>We<Key.space>appreciate<Key.space>your<Key.space>interst<Key.space>in<Key.space>our<Key.space>organization<Key.space>and<Key.space>would<Key.space>like<Key.space>to<Key.space>invite<Key.space>yor<Key.space><Key.backspace><Key.backspace>u<Key.space>for<Key.space>an<Key.space>inter<Key.space><Key.backspace>view<Key.space>.
Screenshot: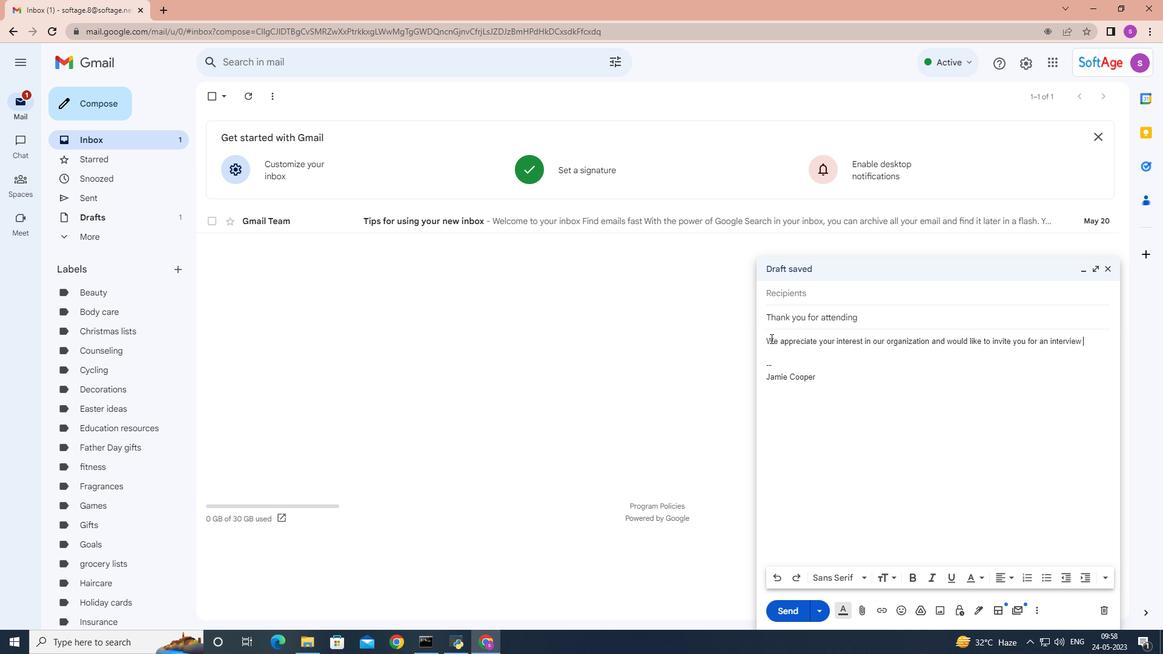 
Action: Mouse moved to (798, 294)
Screenshot: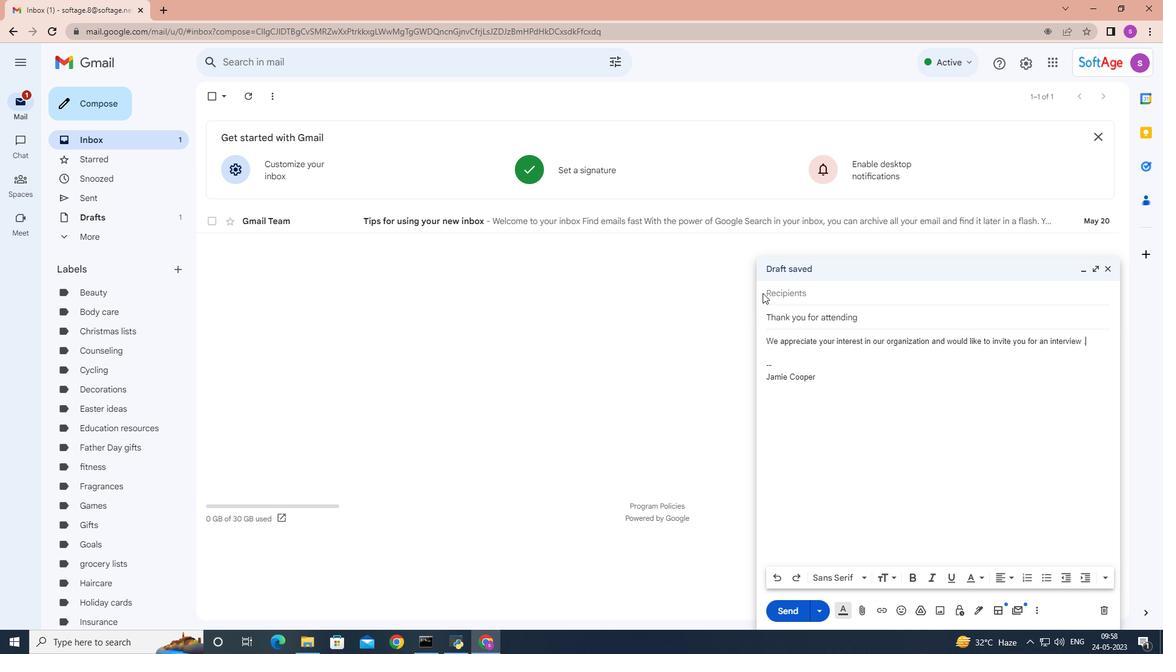 
Action: Key pressed s
Screenshot: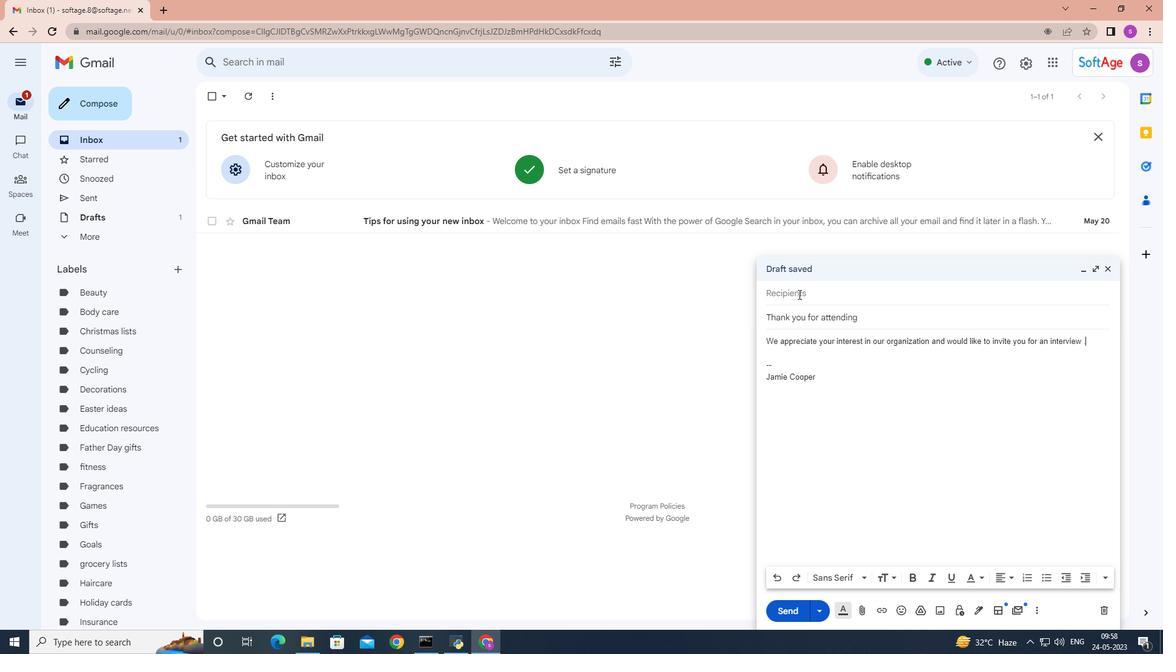 
Action: Mouse pressed left at (798, 294)
Screenshot: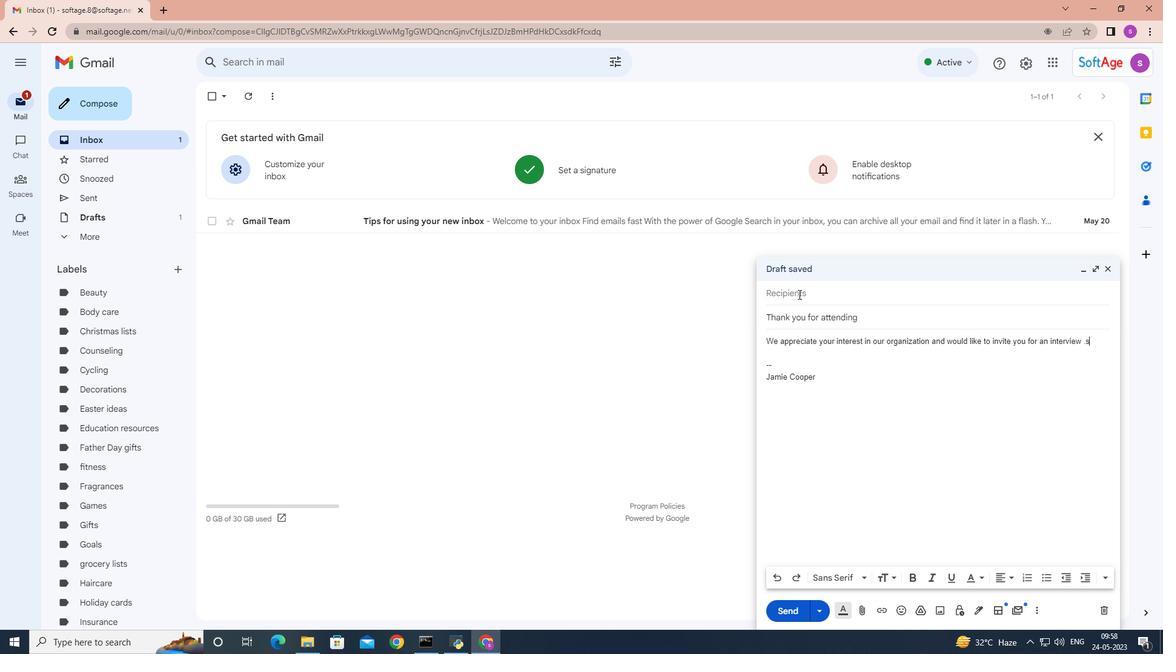
Action: Key pressed osofta
Screenshot: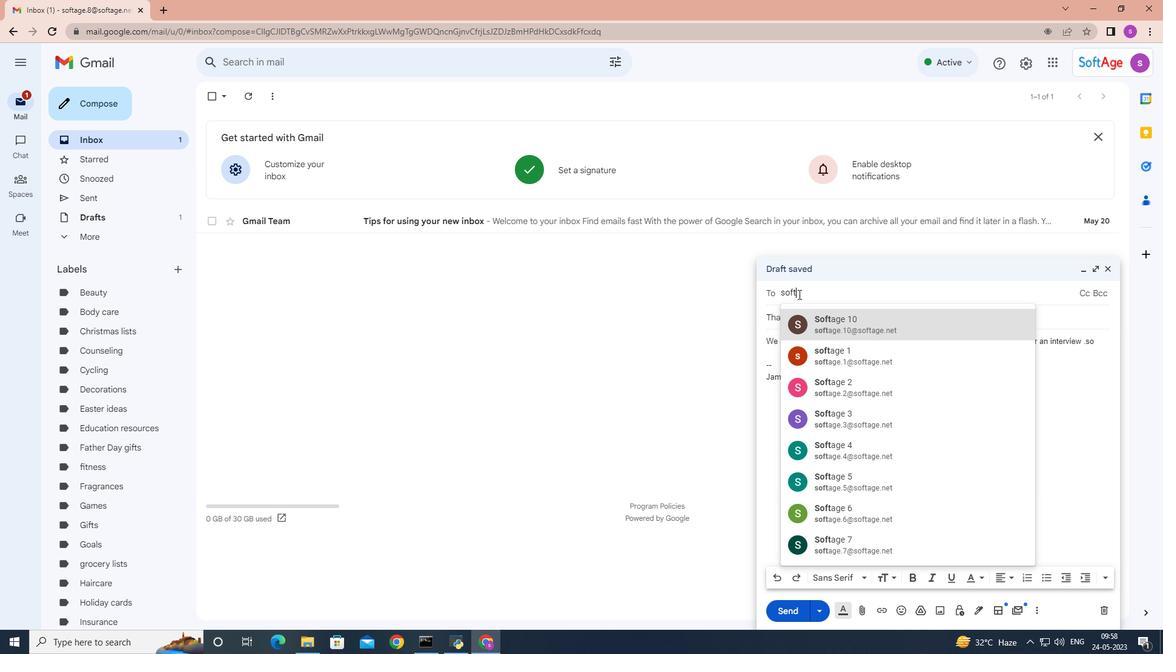 
Action: Mouse moved to (833, 318)
Screenshot: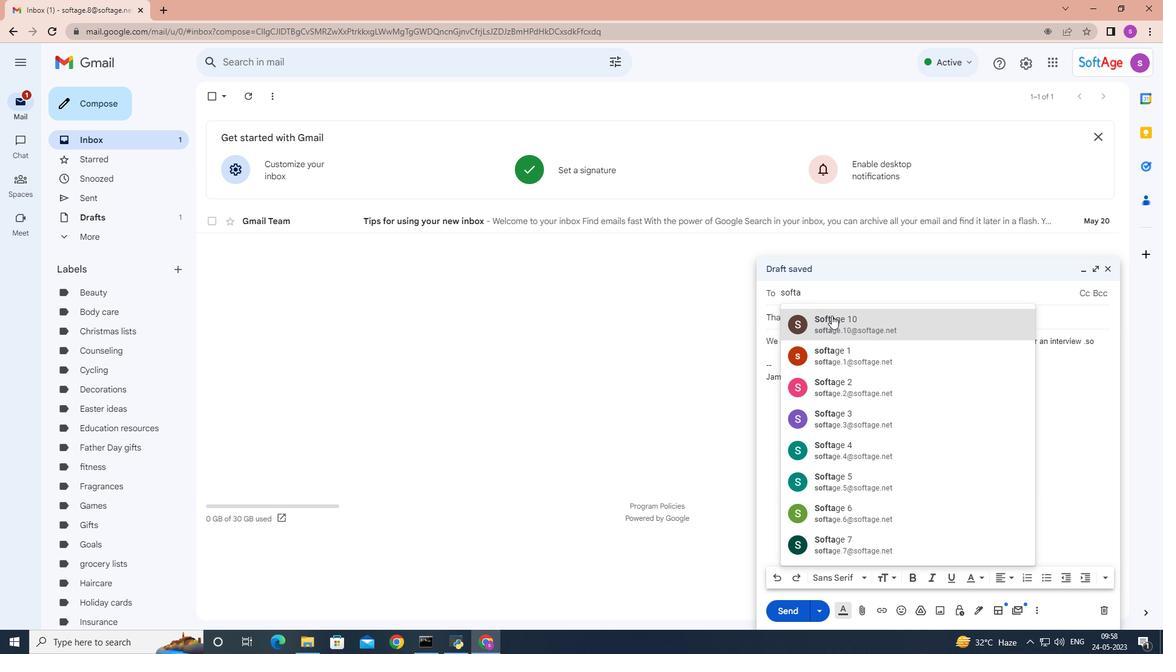 
Action: Key pressed ge
Screenshot: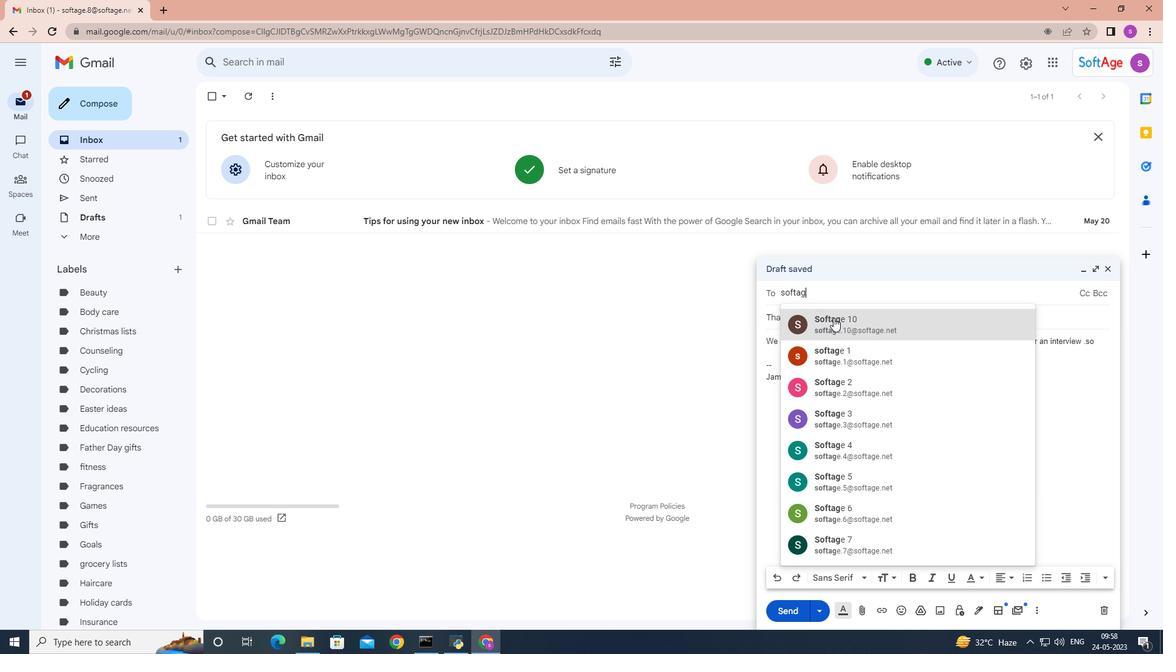 
Action: Mouse pressed left at (833, 318)
Screenshot: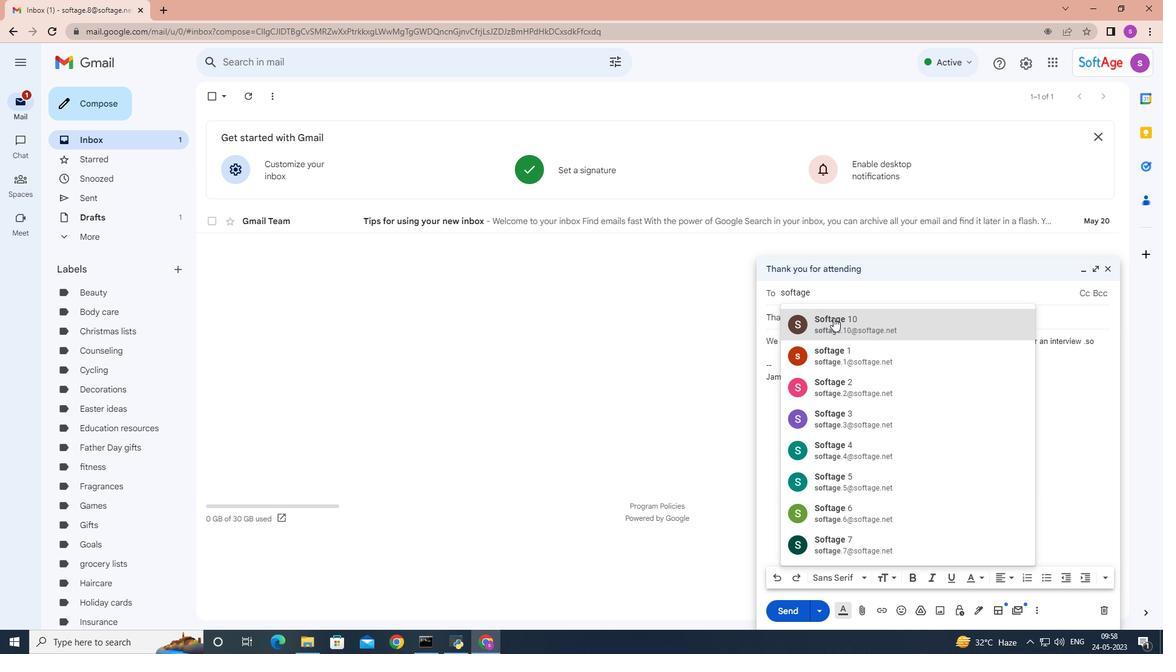 
Action: Mouse moved to (1095, 353)
Screenshot: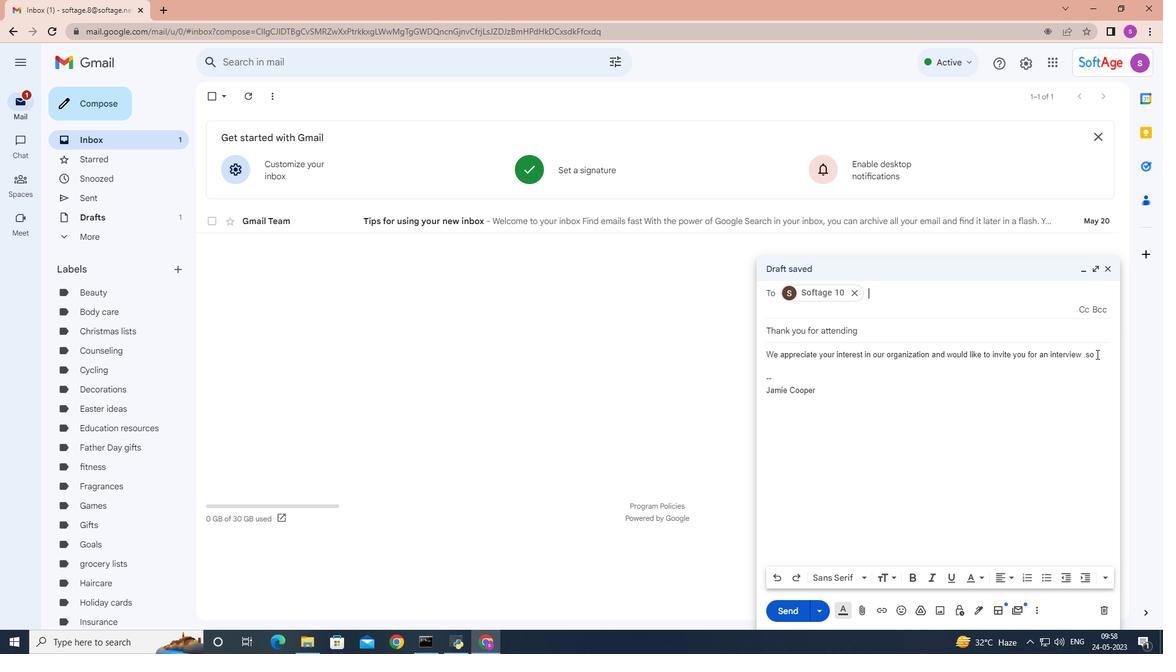 
Action: Mouse pressed left at (1095, 353)
Screenshot: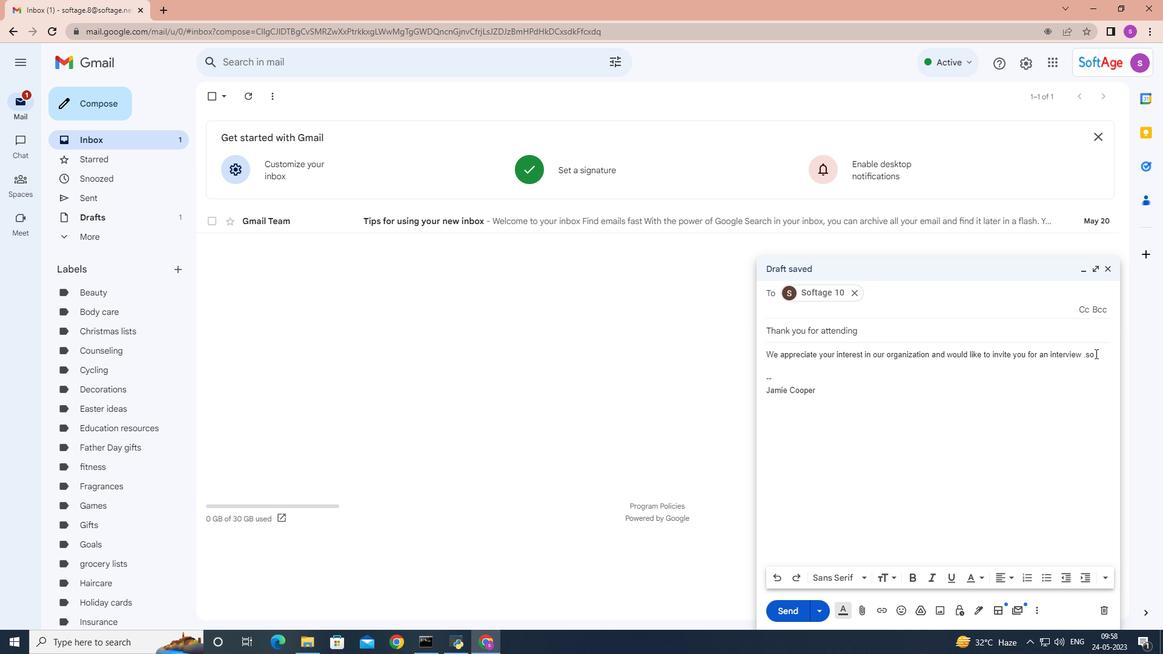 
Action: Mouse moved to (1097, 339)
Screenshot: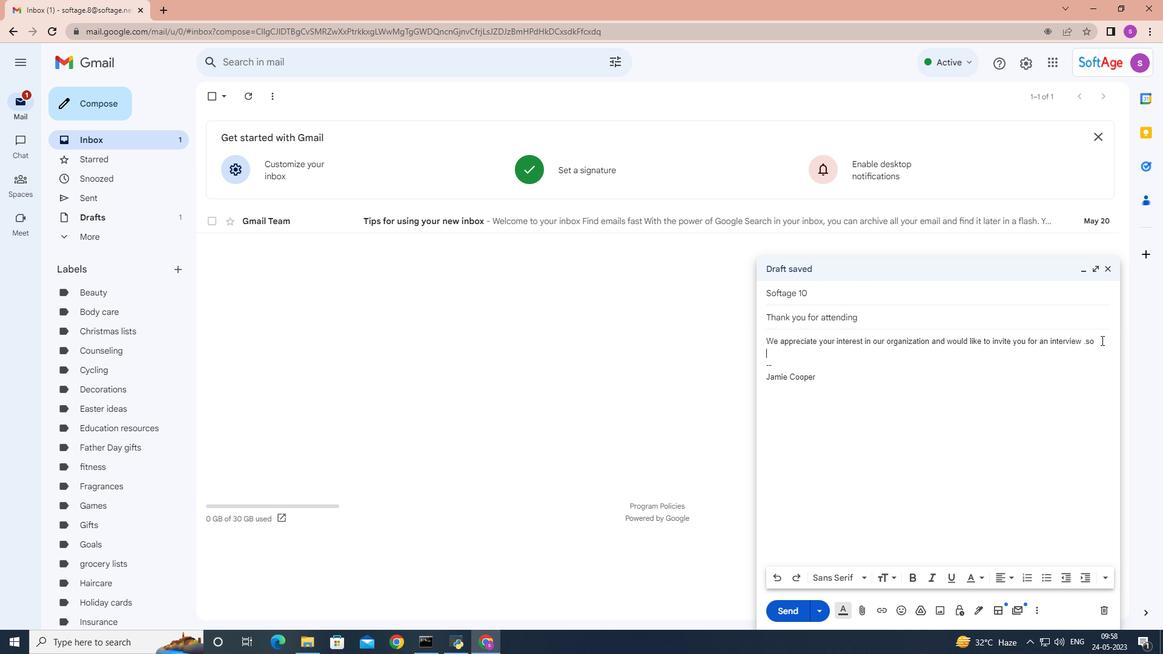 
Action: Mouse pressed left at (1097, 339)
Screenshot: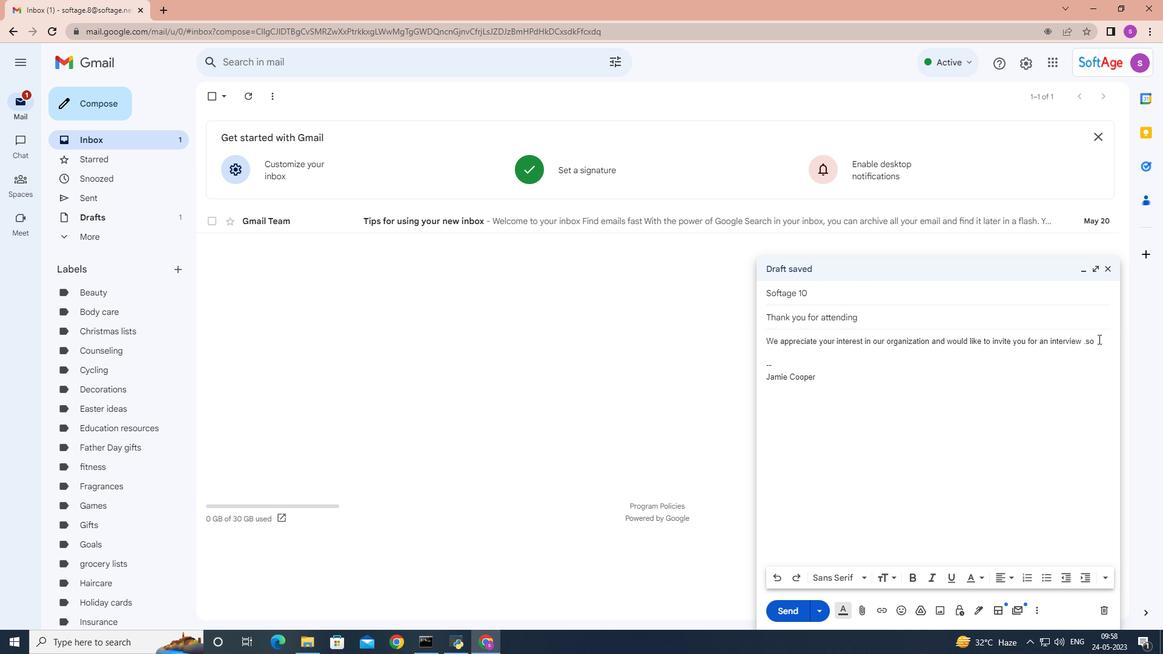 
Action: Mouse moved to (1043, 574)
Screenshot: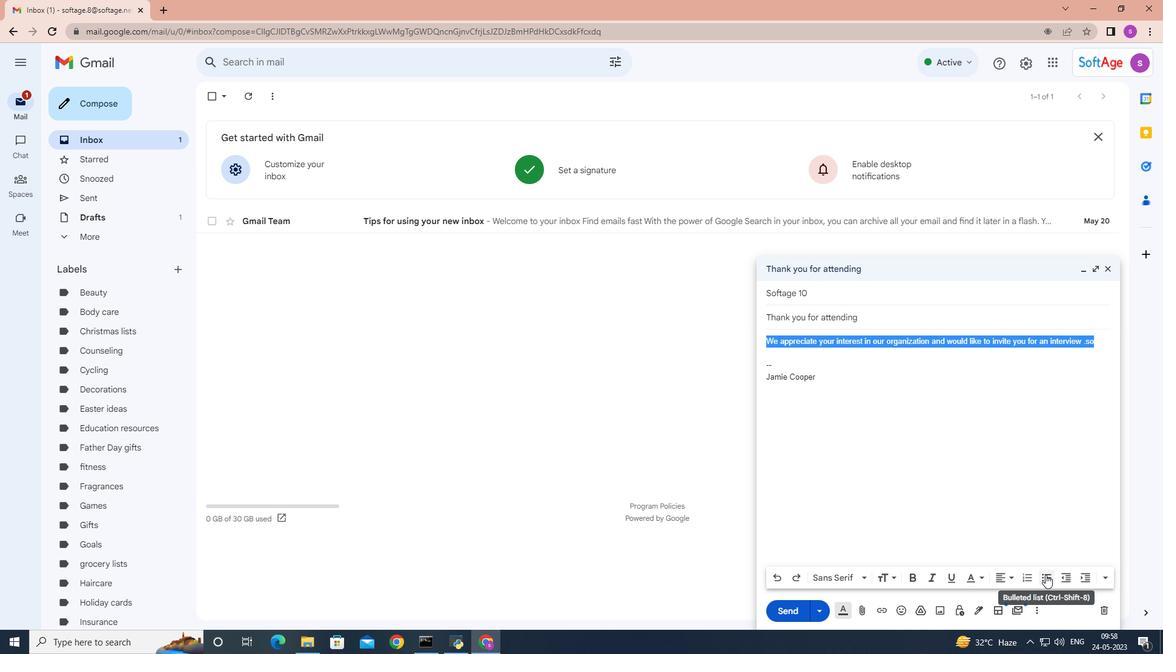 
Action: Mouse pressed left at (1043, 574)
Screenshot: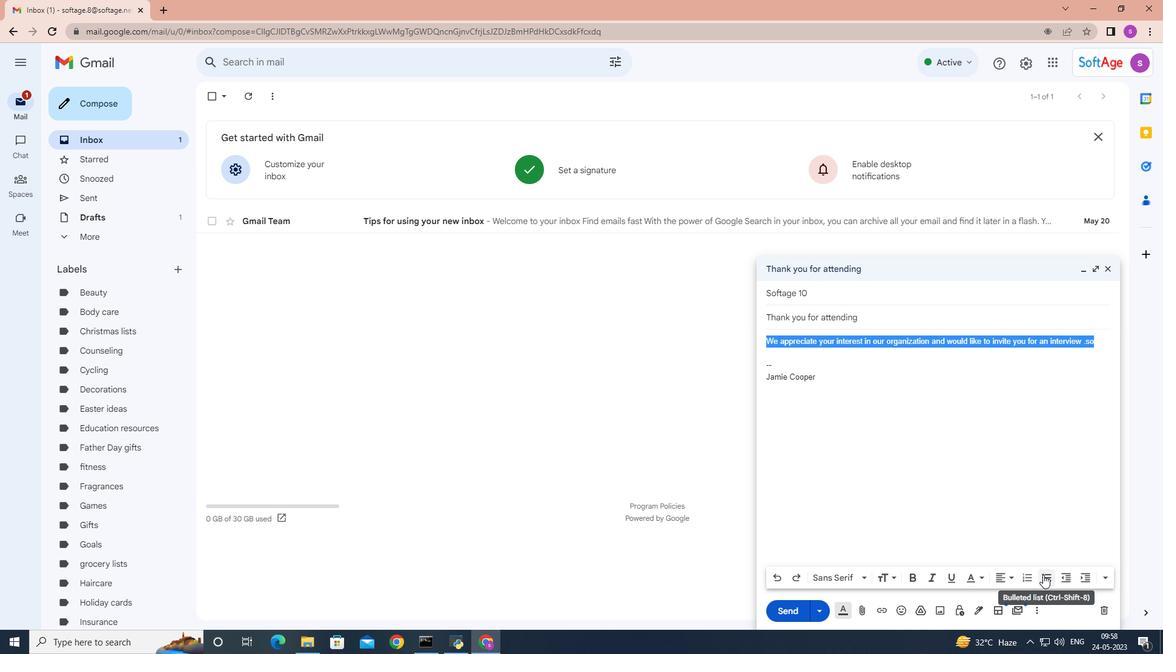 
Action: Mouse moved to (860, 577)
Screenshot: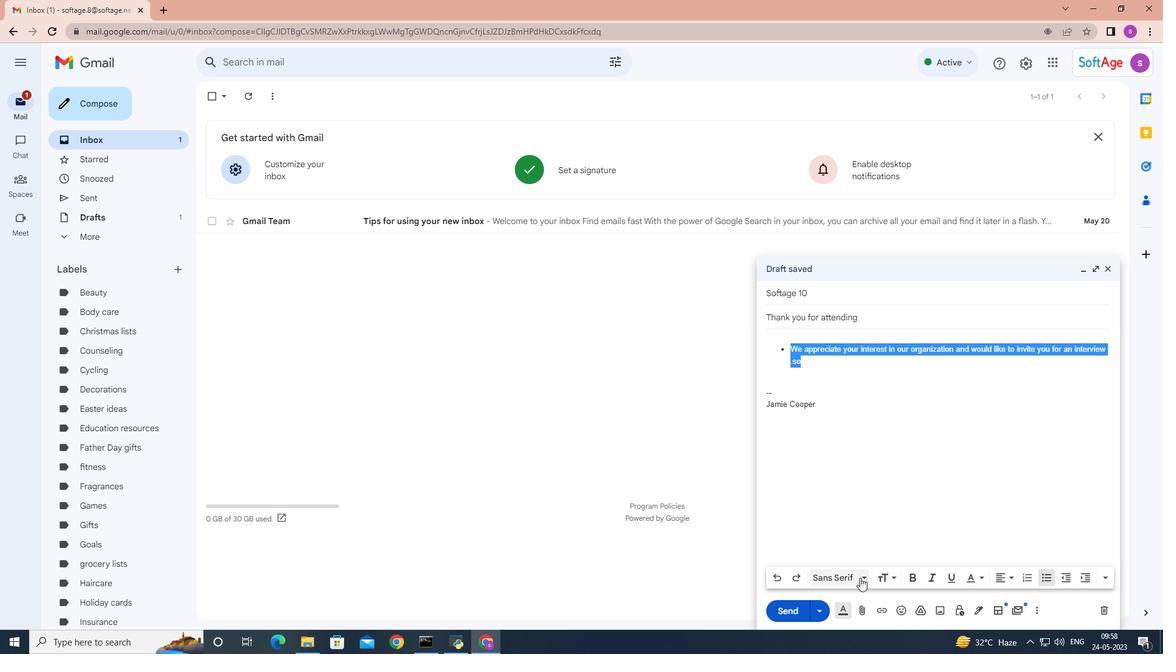 
Action: Mouse pressed left at (860, 577)
Screenshot: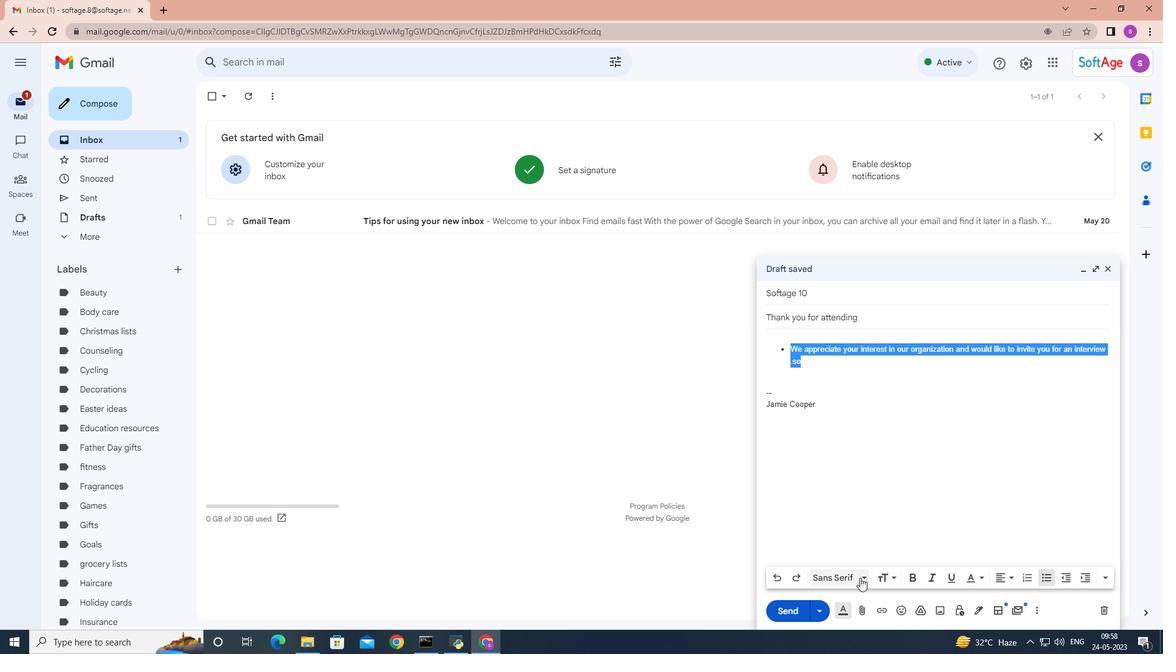 
Action: Mouse moved to (883, 404)
Screenshot: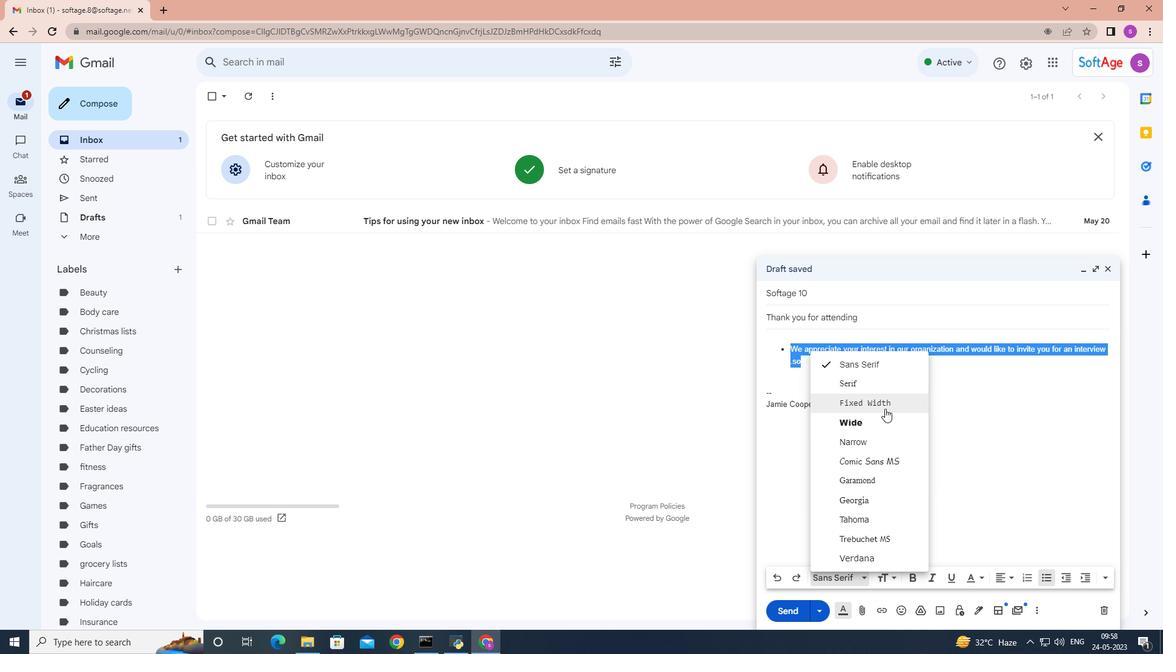 
Action: Mouse pressed left at (883, 404)
Screenshot: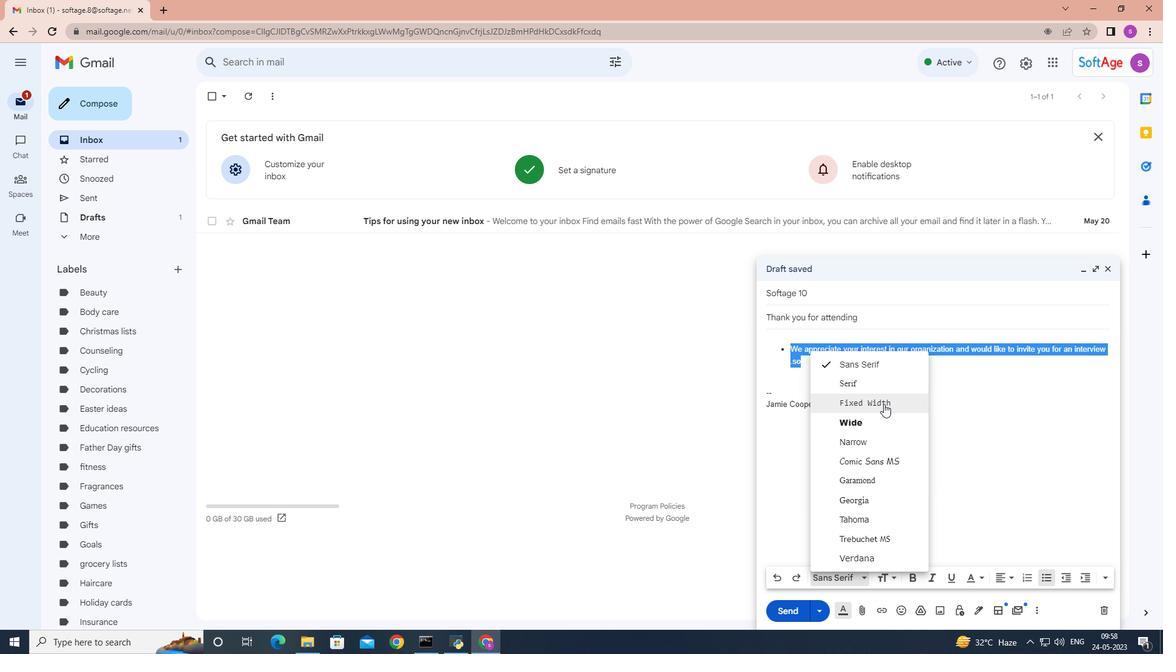 
Action: Mouse moved to (1103, 577)
Screenshot: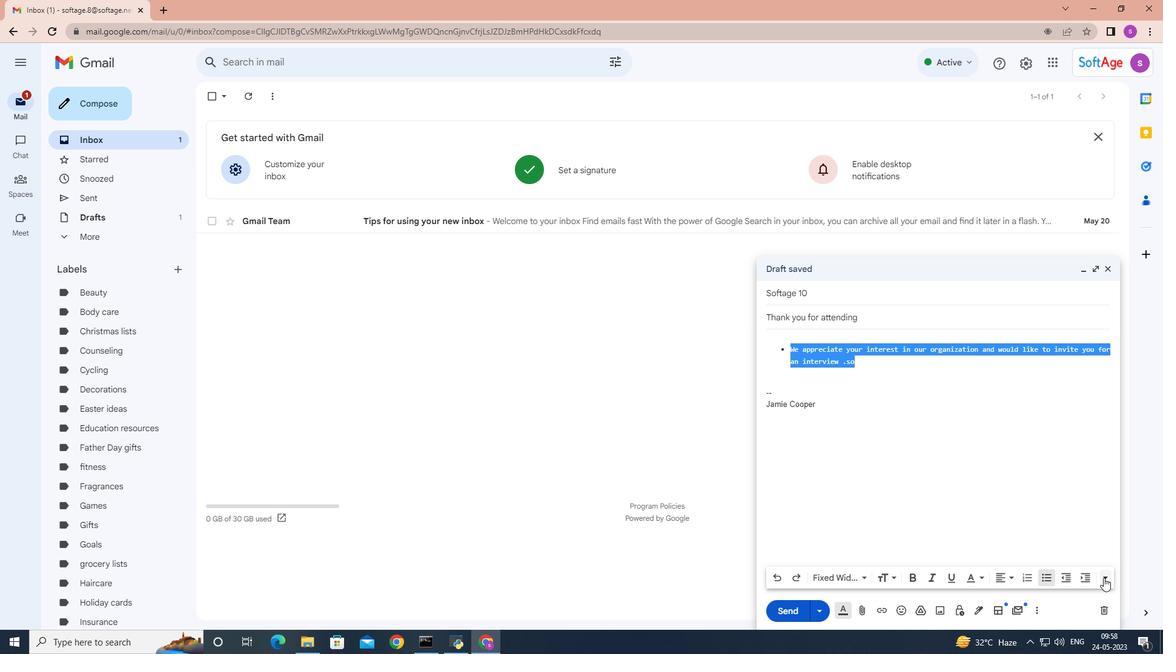 
Action: Mouse pressed left at (1103, 577)
Screenshot: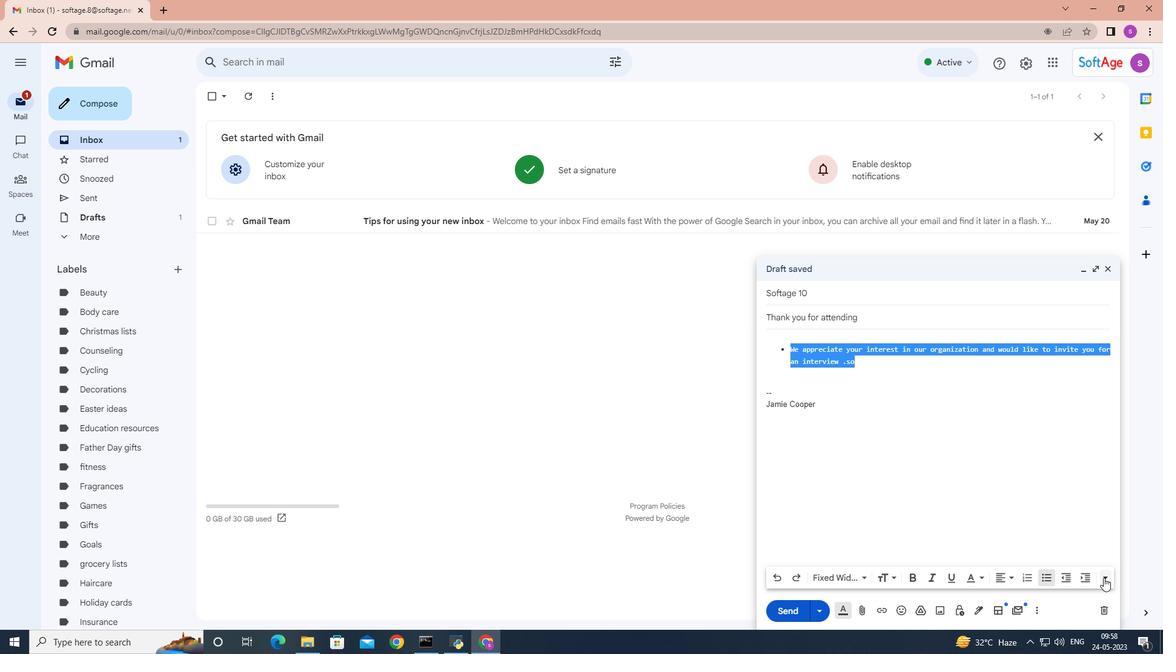 
Action: Mouse moved to (1109, 540)
Screenshot: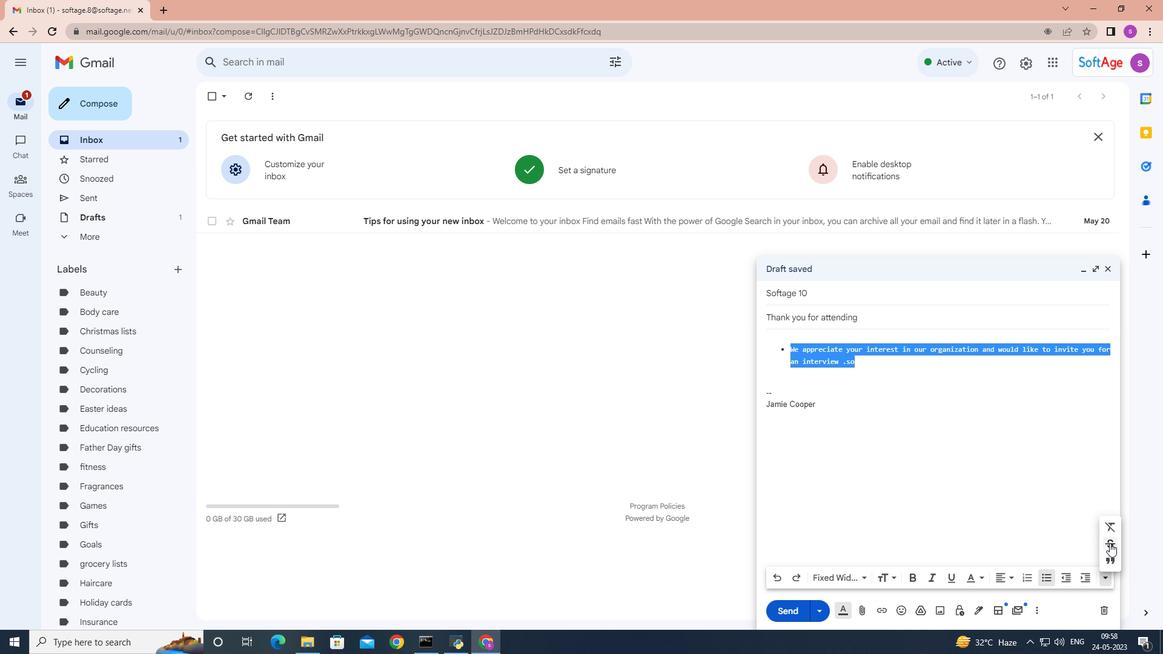 
Action: Mouse pressed left at (1109, 540)
Screenshot: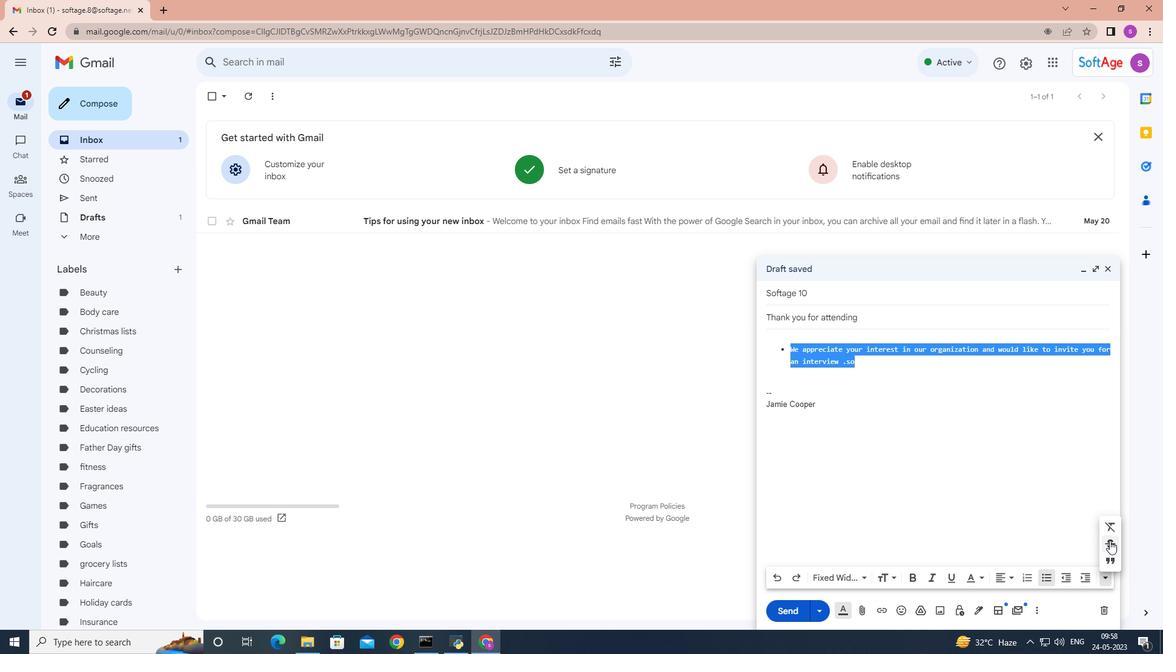 
Action: Mouse moved to (1046, 582)
Screenshot: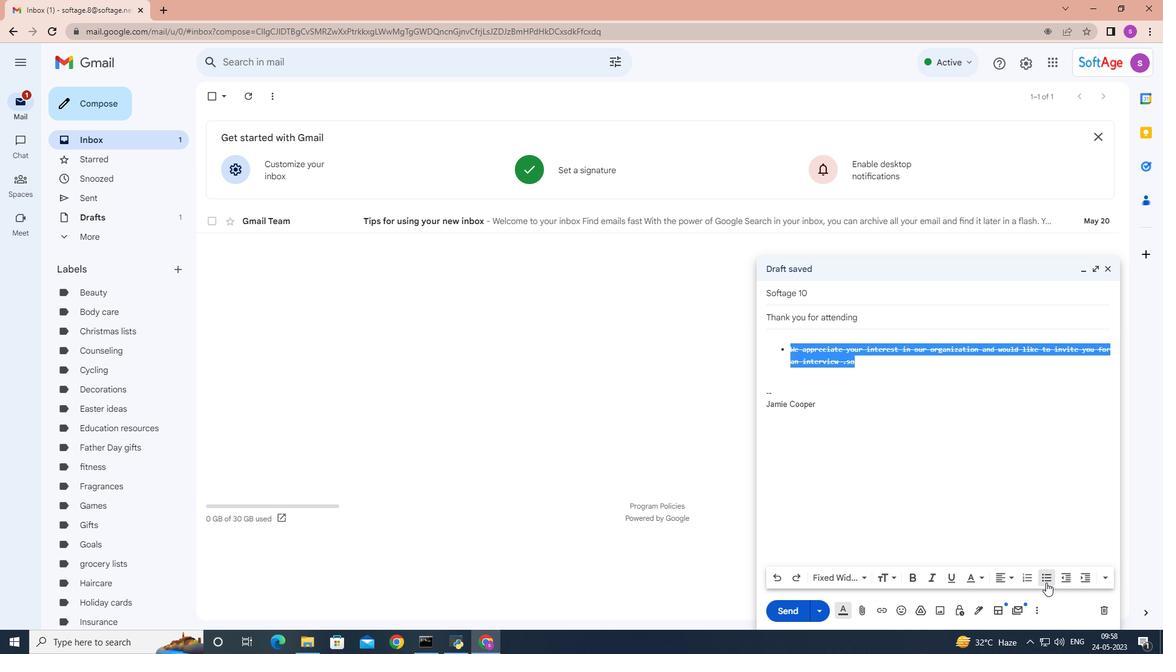 
Action: Mouse pressed left at (1046, 582)
Screenshot: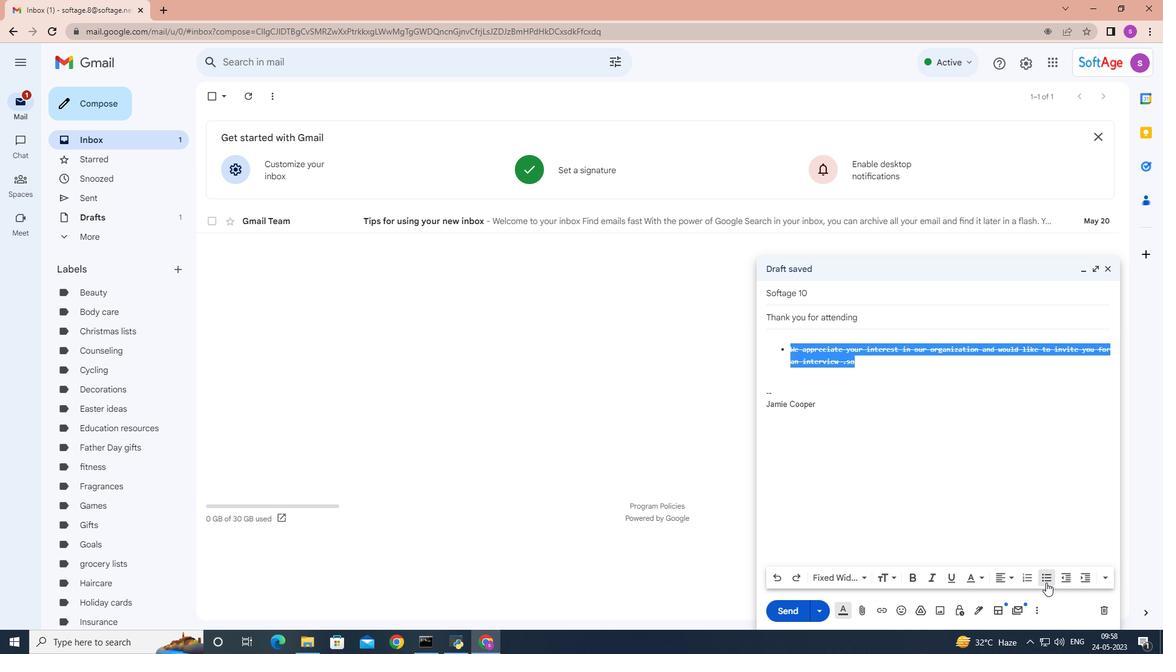 
Action: Mouse moved to (863, 580)
Screenshot: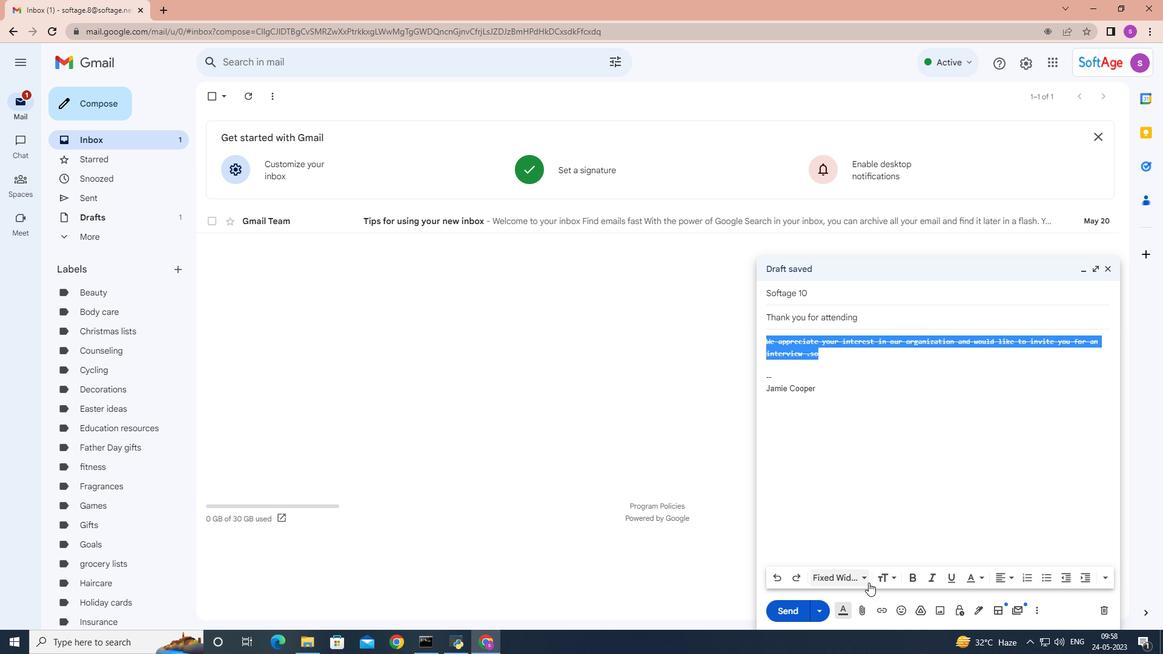 
Action: Mouse pressed left at (863, 580)
Screenshot: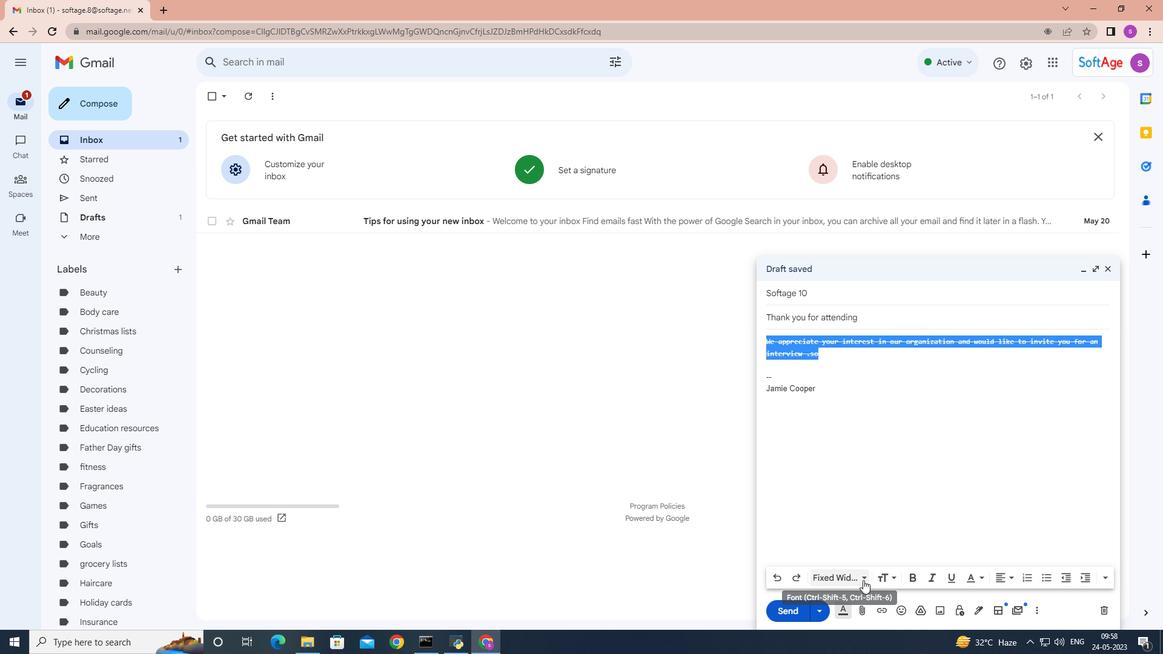 
Action: Mouse moved to (885, 367)
Screenshot: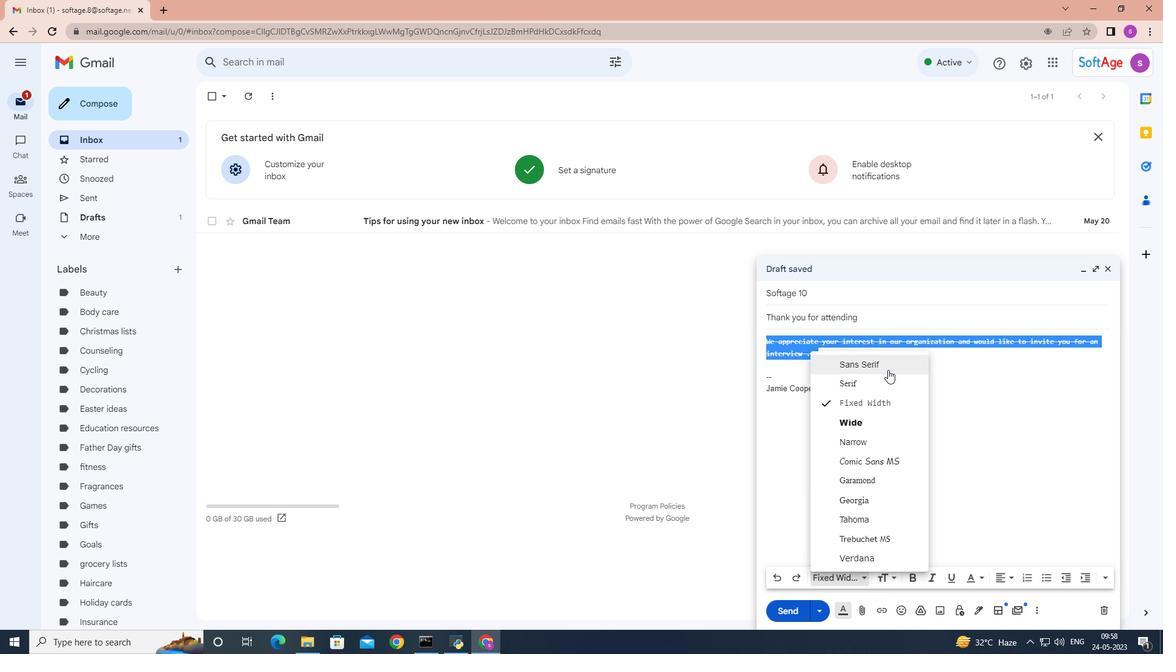 
Action: Mouse pressed left at (885, 367)
Screenshot: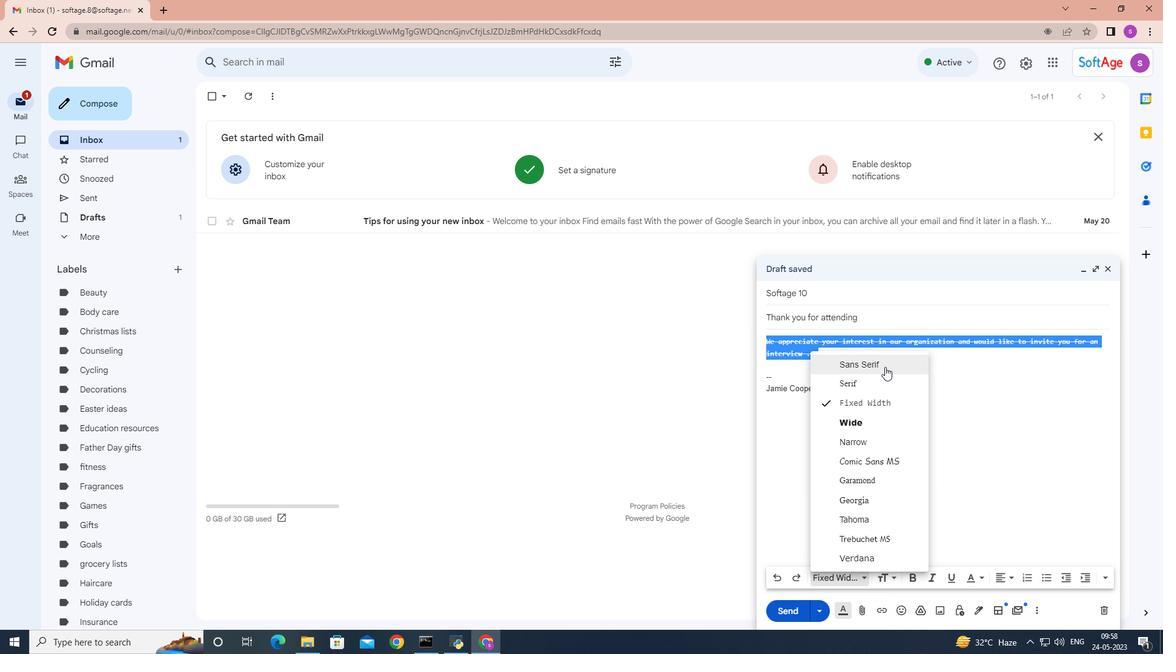 
Action: Mouse moved to (1104, 579)
Screenshot: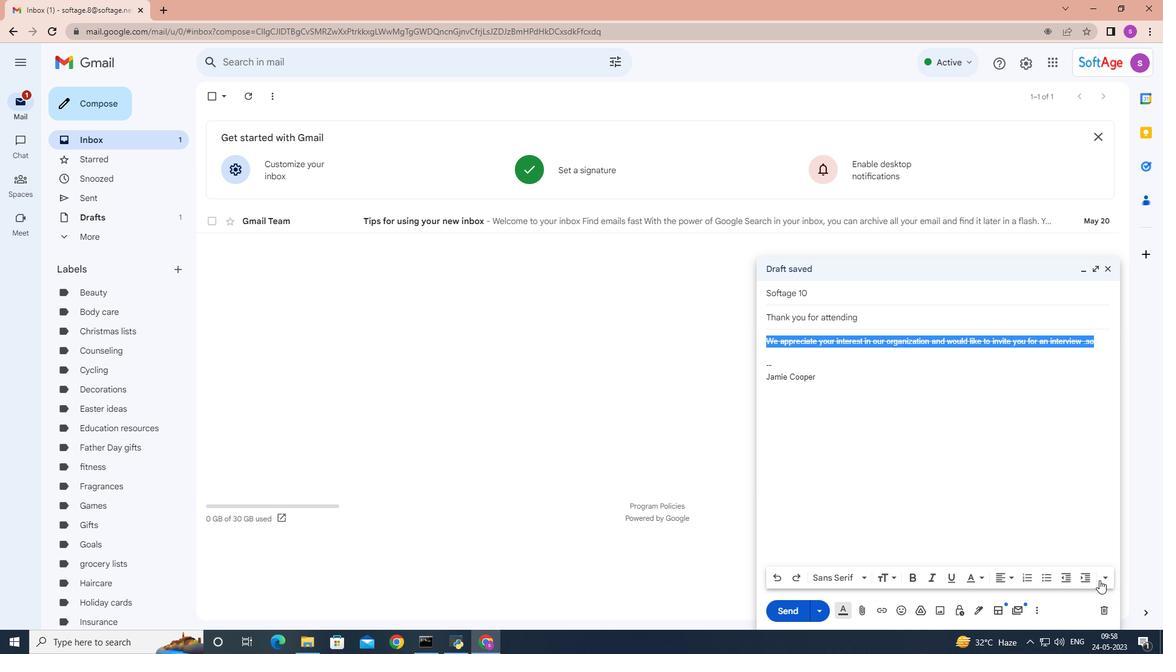 
Action: Mouse pressed left at (1104, 579)
Screenshot: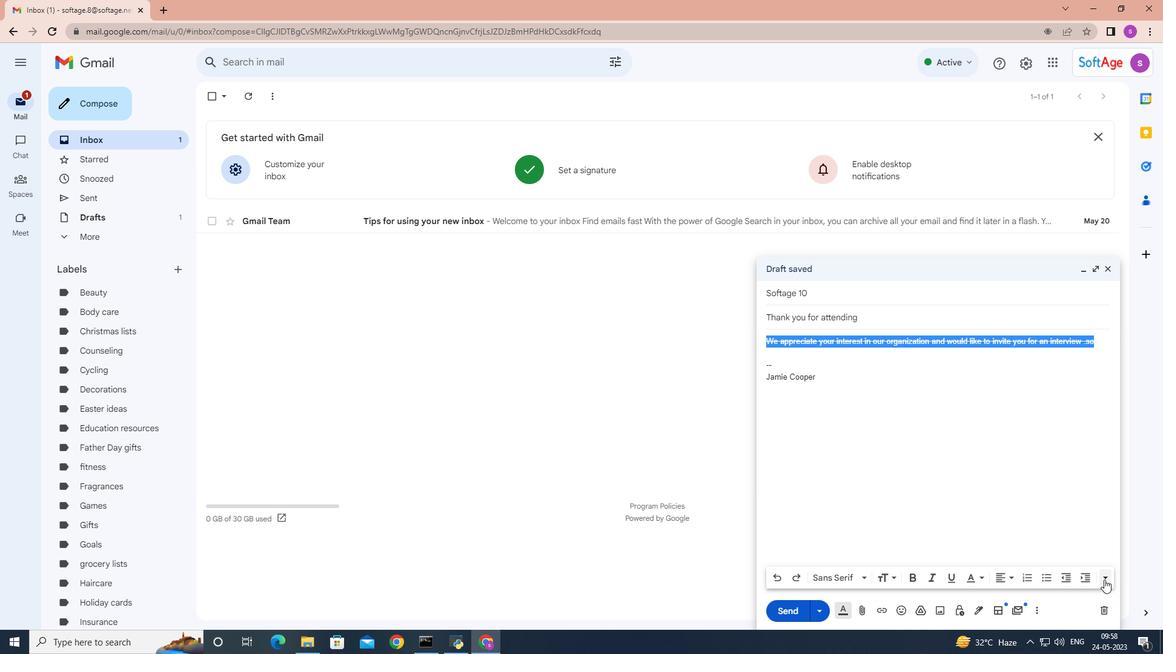 
Action: Mouse moved to (1115, 543)
Screenshot: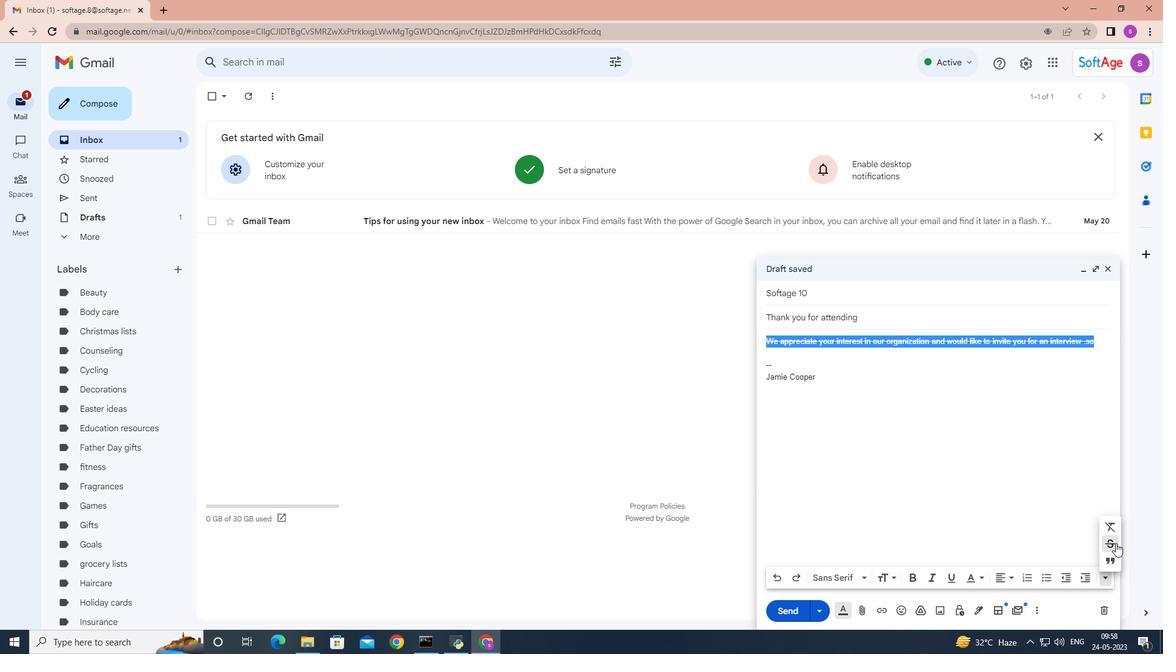 
Action: Mouse pressed left at (1115, 543)
Screenshot: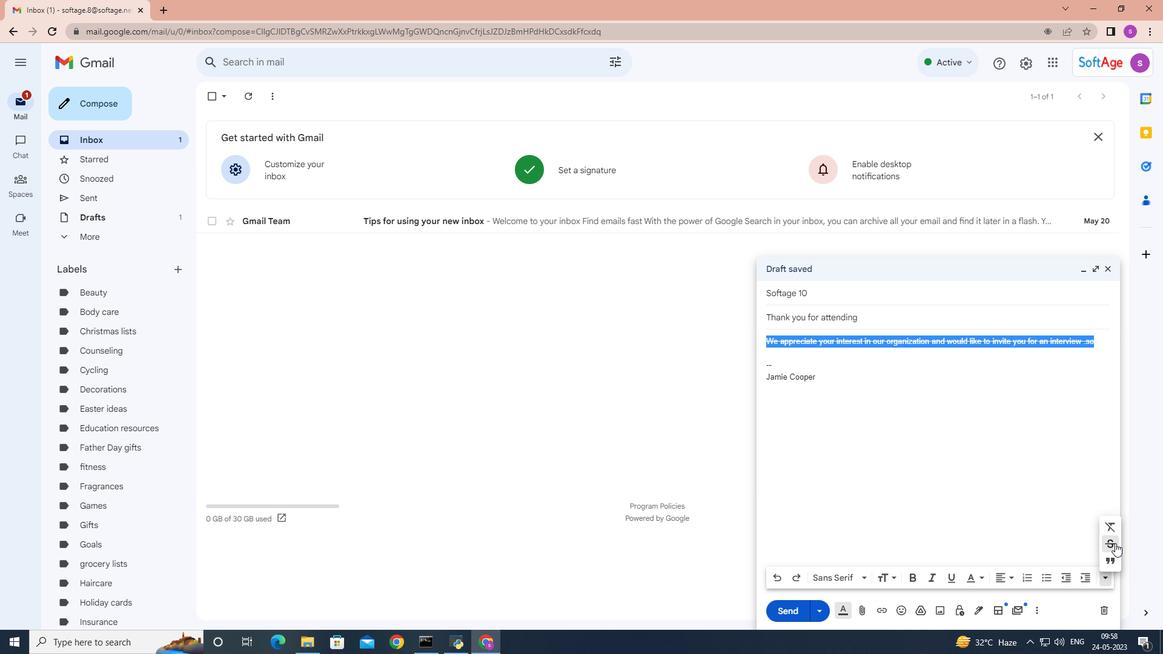 
Action: Mouse moved to (796, 610)
Screenshot: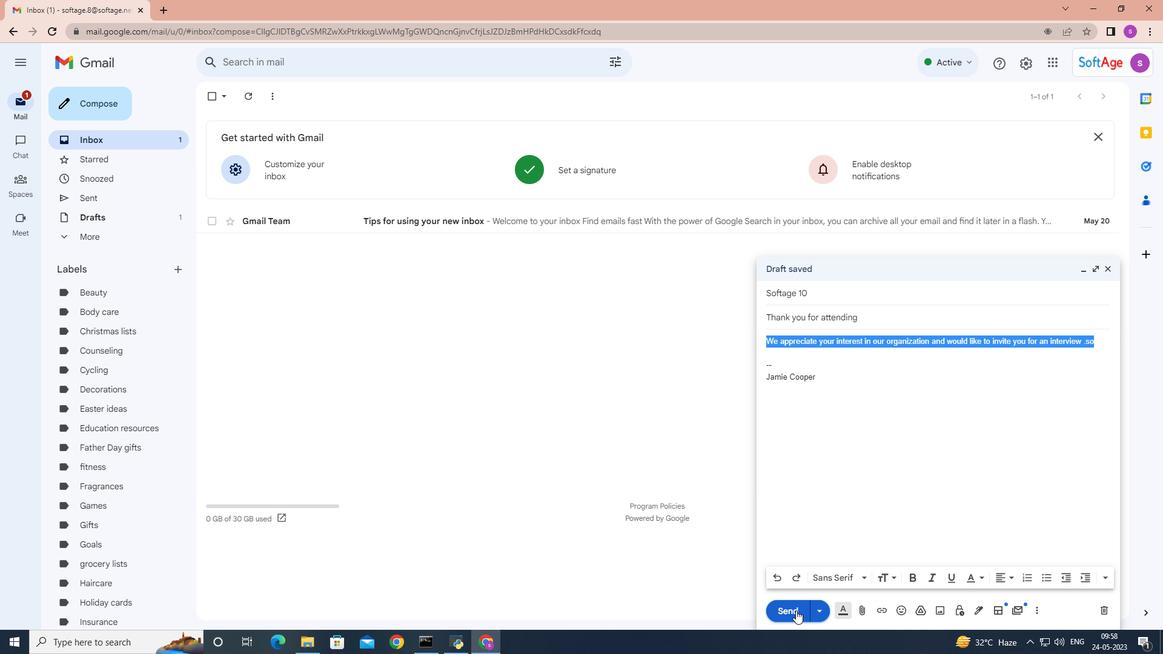 
Action: Mouse pressed left at (796, 610)
Screenshot: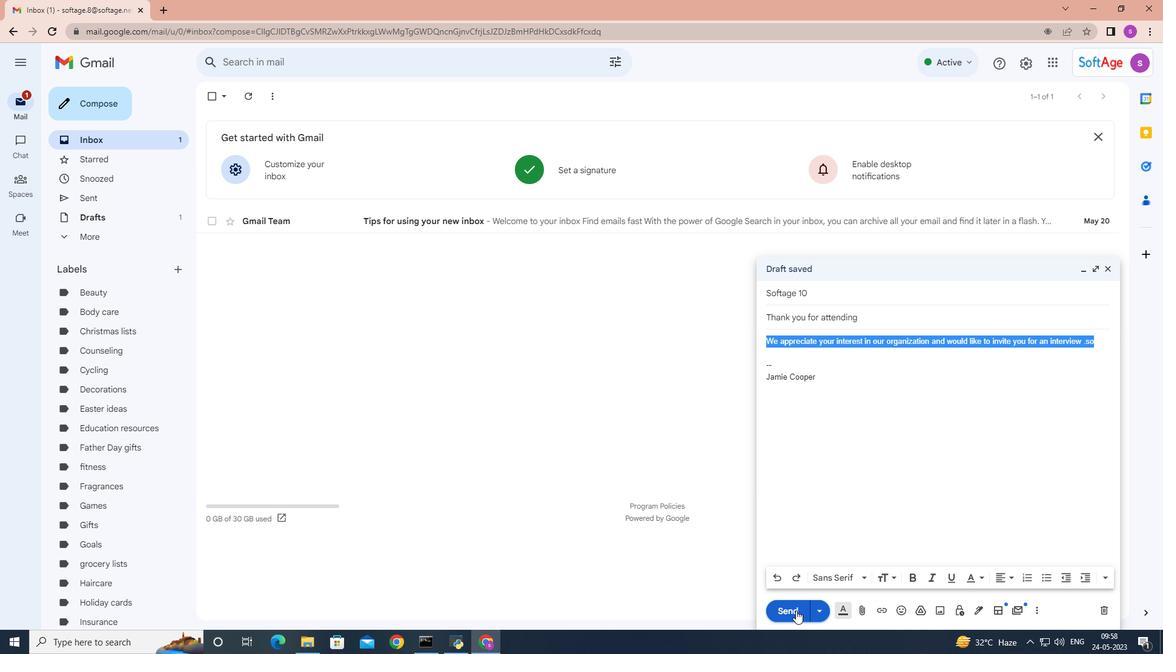 
Action: Mouse moved to (106, 197)
Screenshot: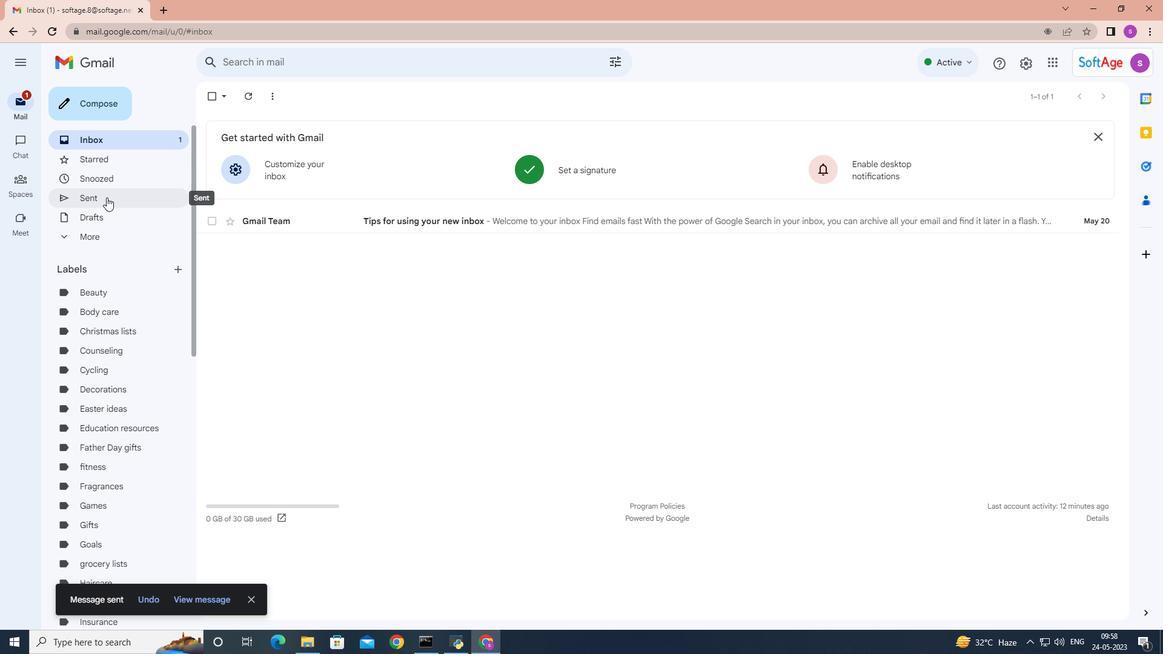 
Action: Mouse pressed left at (106, 197)
Screenshot: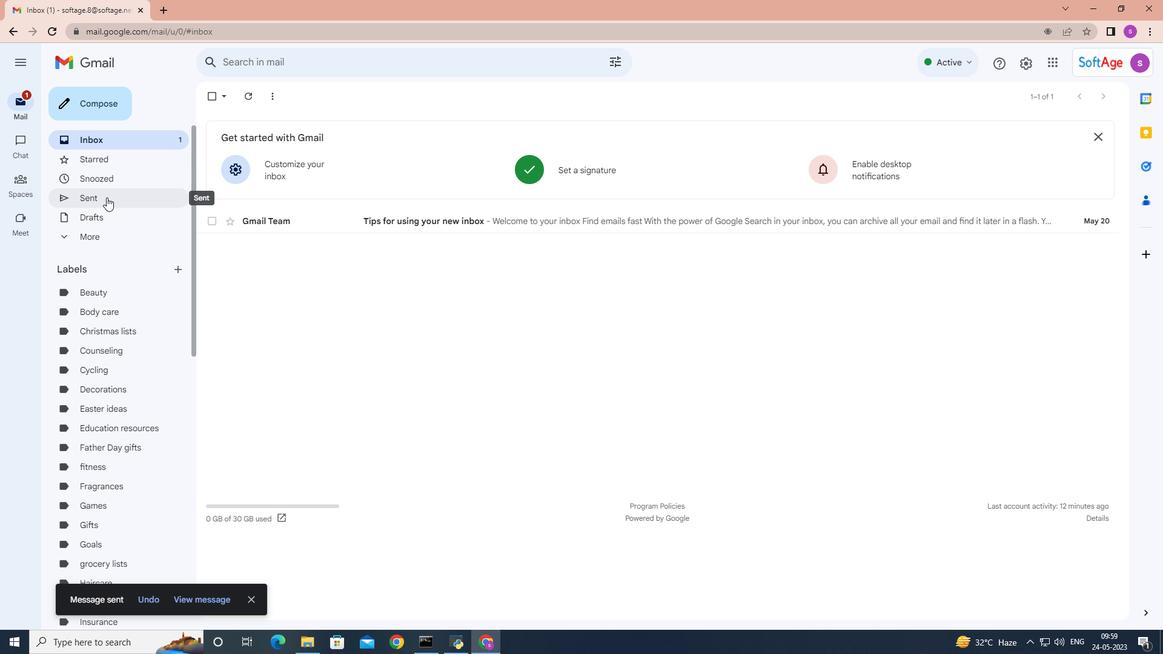 
Action: Mouse moved to (276, 156)
Screenshot: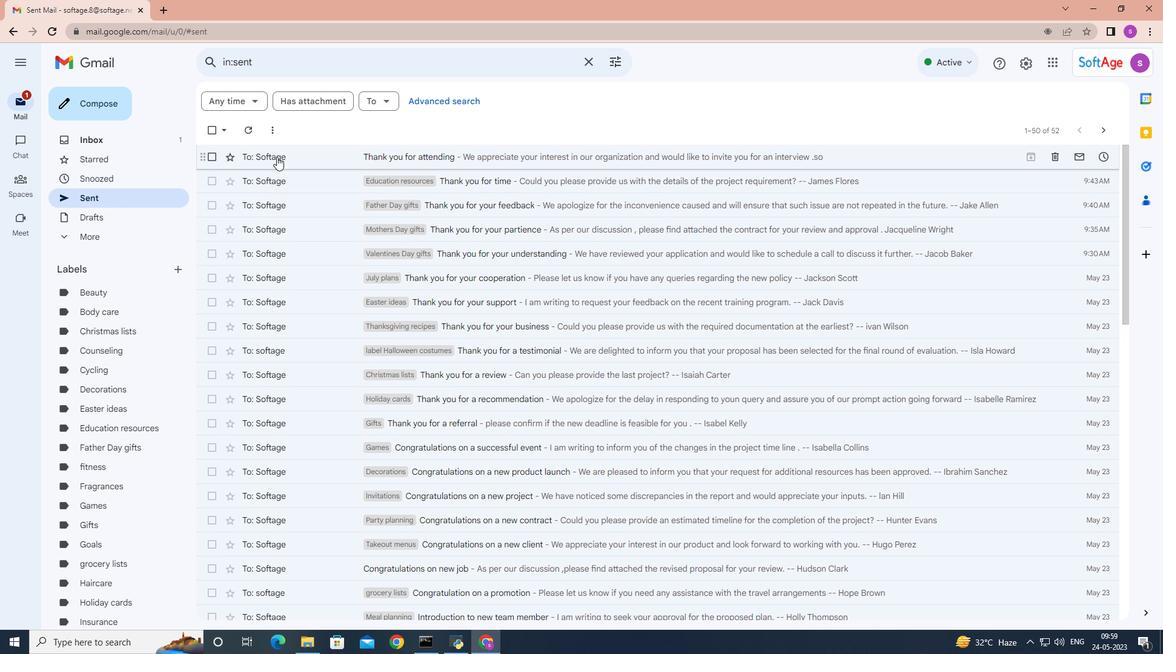 
Action: Mouse pressed right at (276, 156)
Screenshot: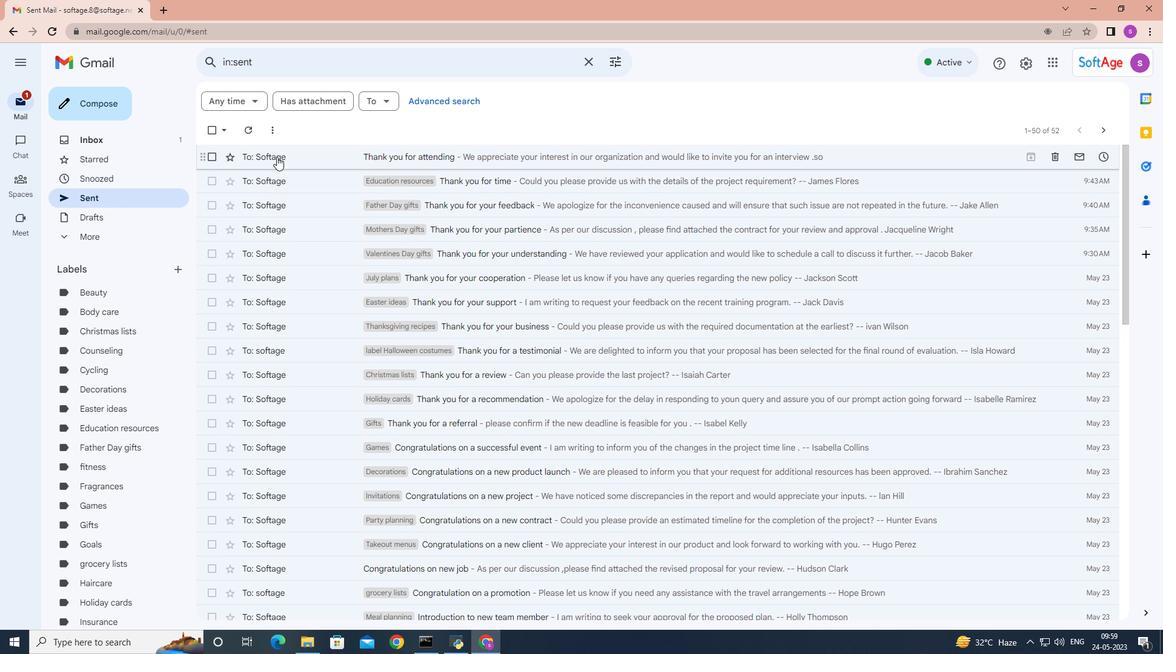 
Action: Mouse moved to (448, 405)
Screenshot: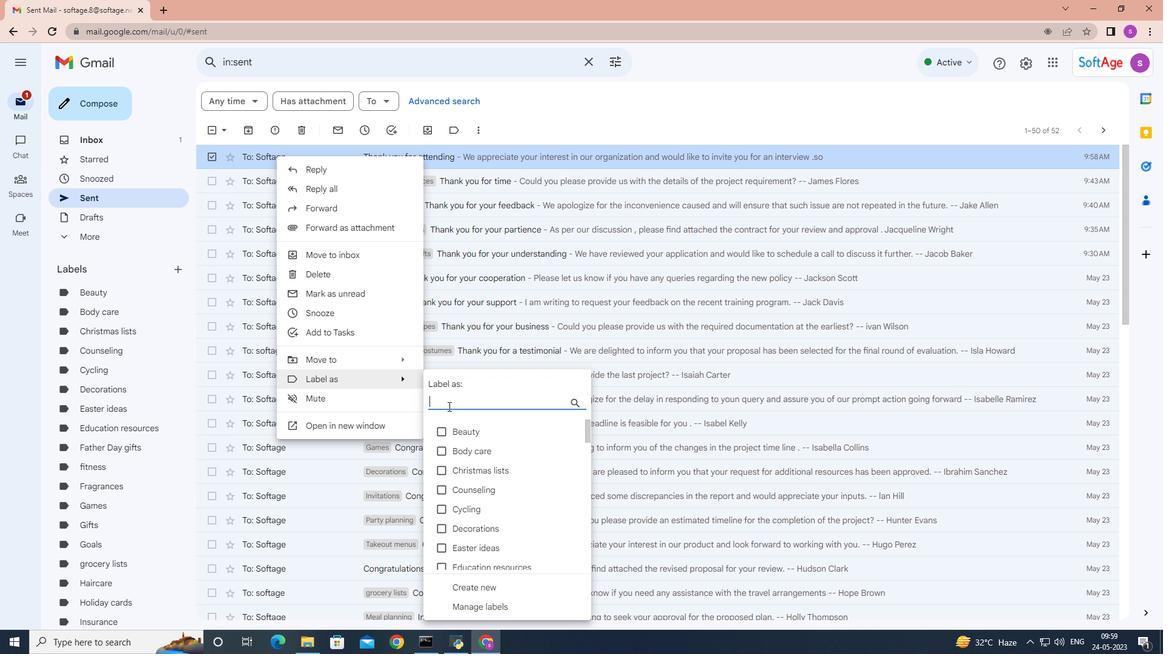 
Action: Key pressed <Key.shift><Key.shift><Key.shift><Key.shift><Key.shift>Crt<Key.backspace>afts<Key.space>
Screenshot: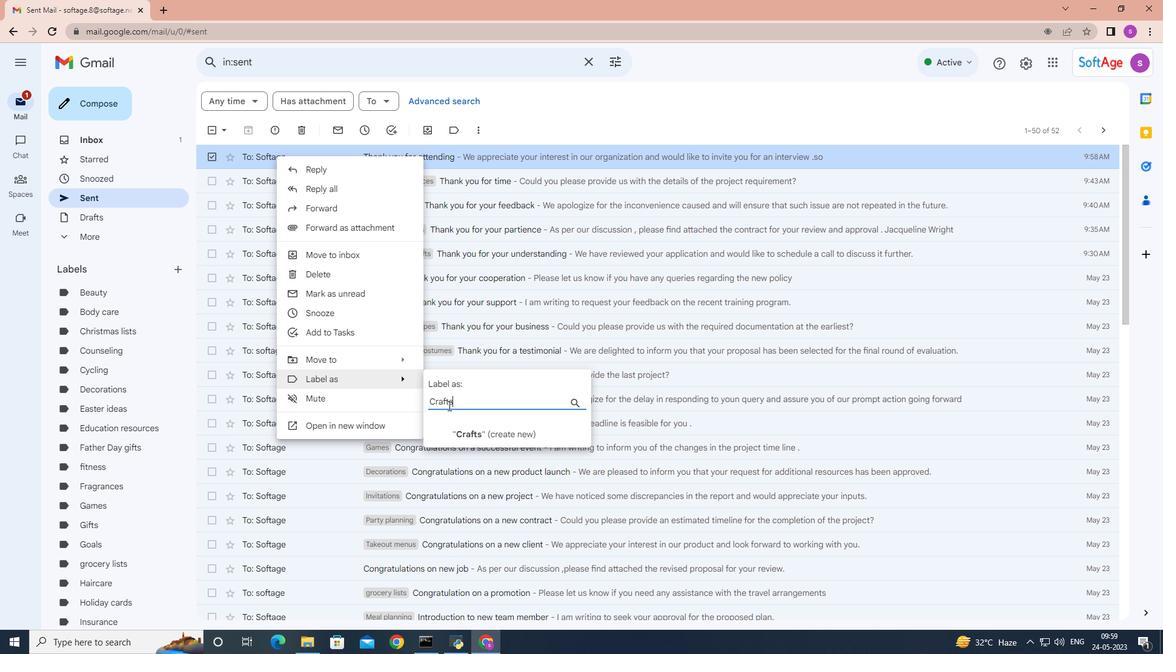 
Action: Mouse moved to (484, 431)
Screenshot: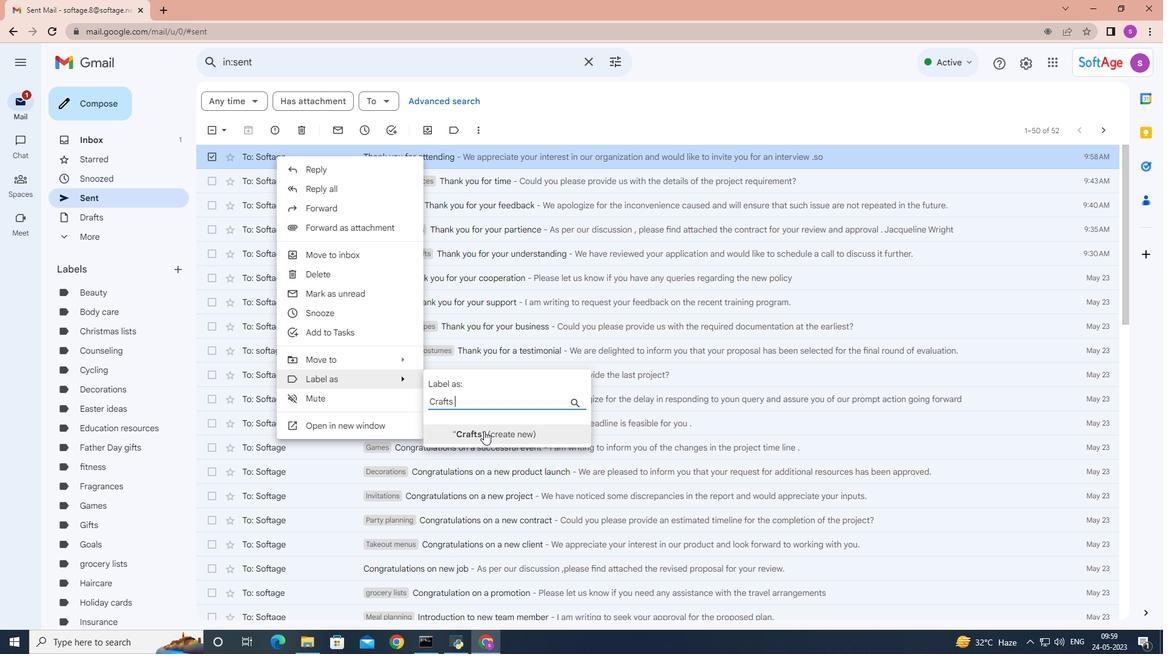 
Action: Mouse pressed left at (484, 431)
Screenshot: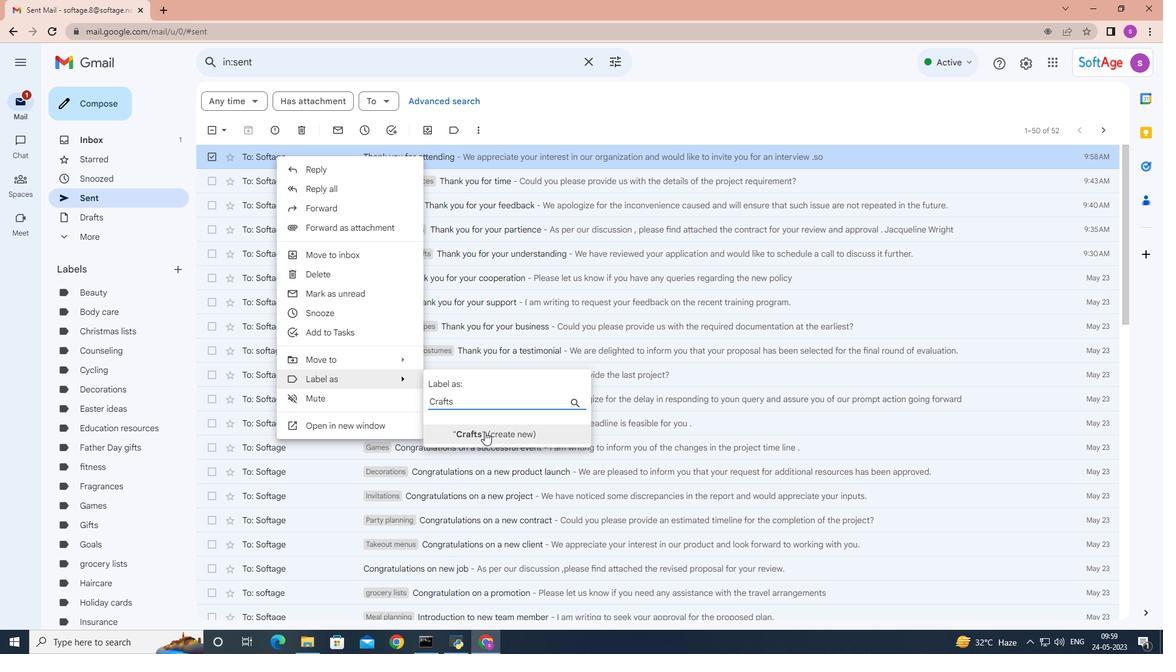
Action: Mouse moved to (706, 388)
Screenshot: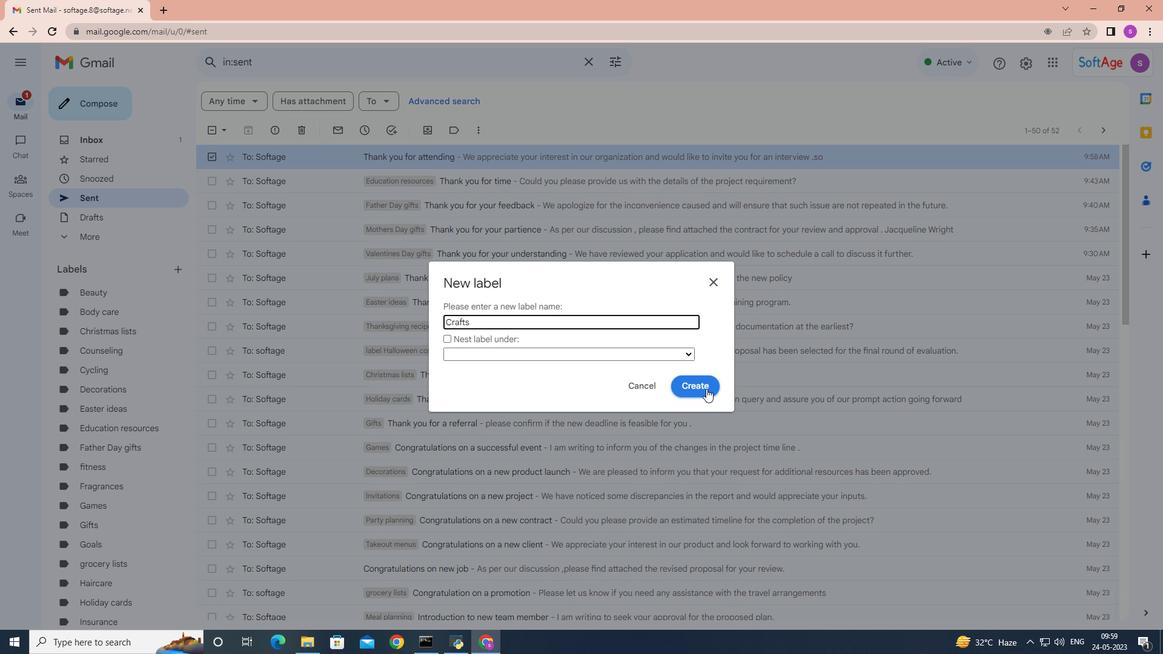 
Action: Mouse pressed left at (706, 388)
Screenshot: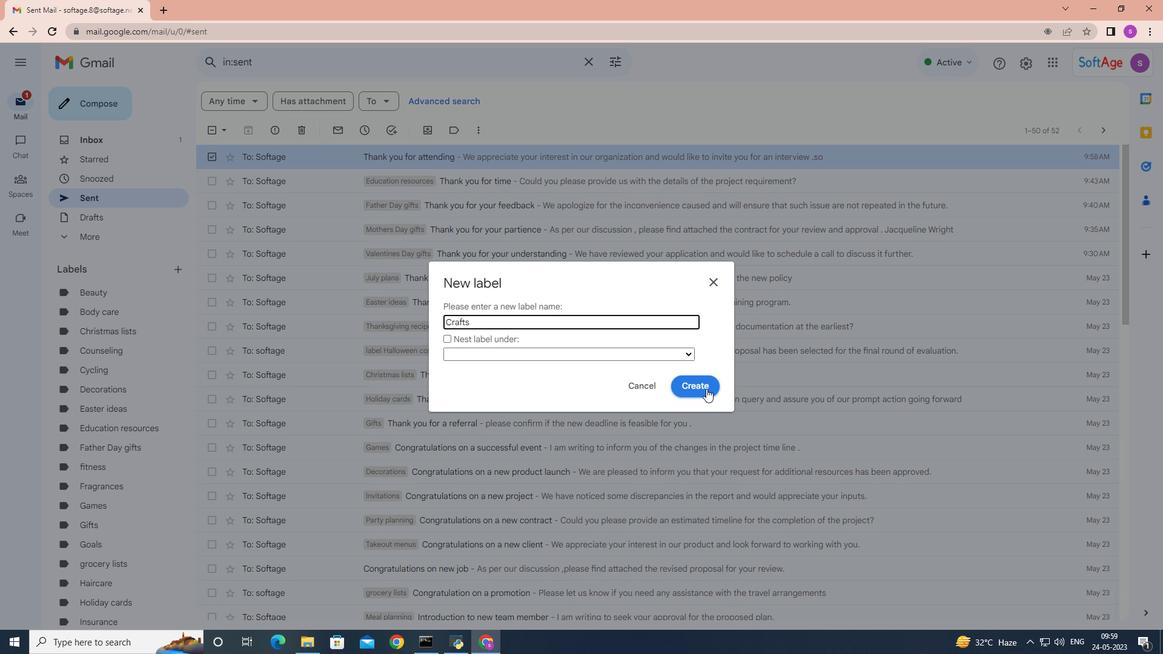 
